 Task: Create a letterhead template for general business.
Action: Mouse pressed left at (339, 92)
Screenshot: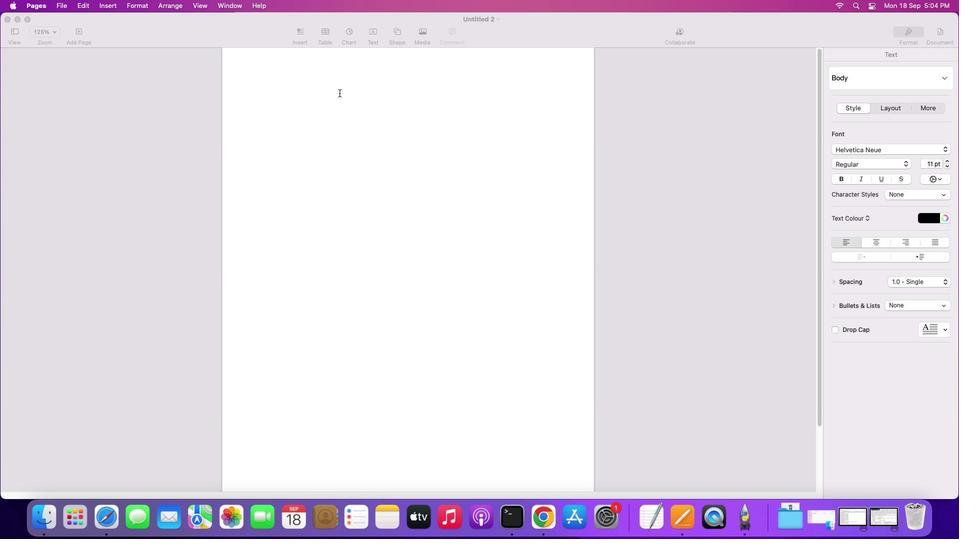 
Action: Mouse moved to (398, 33)
Screenshot: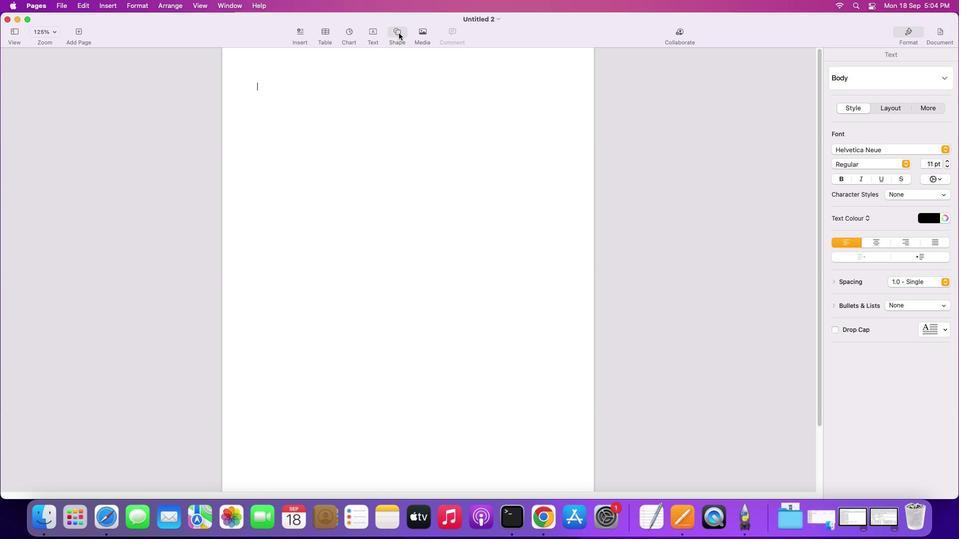 
Action: Mouse pressed left at (398, 33)
Screenshot: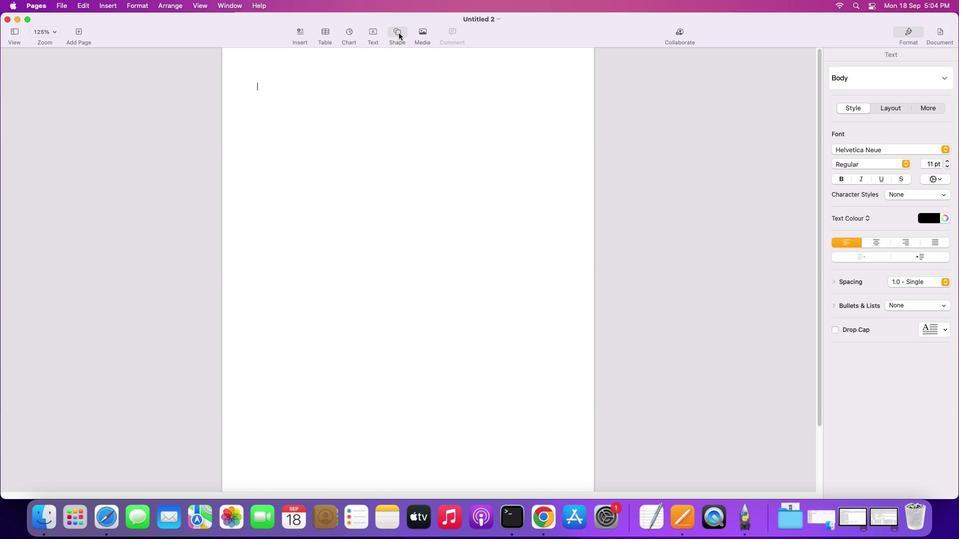
Action: Mouse moved to (388, 108)
Screenshot: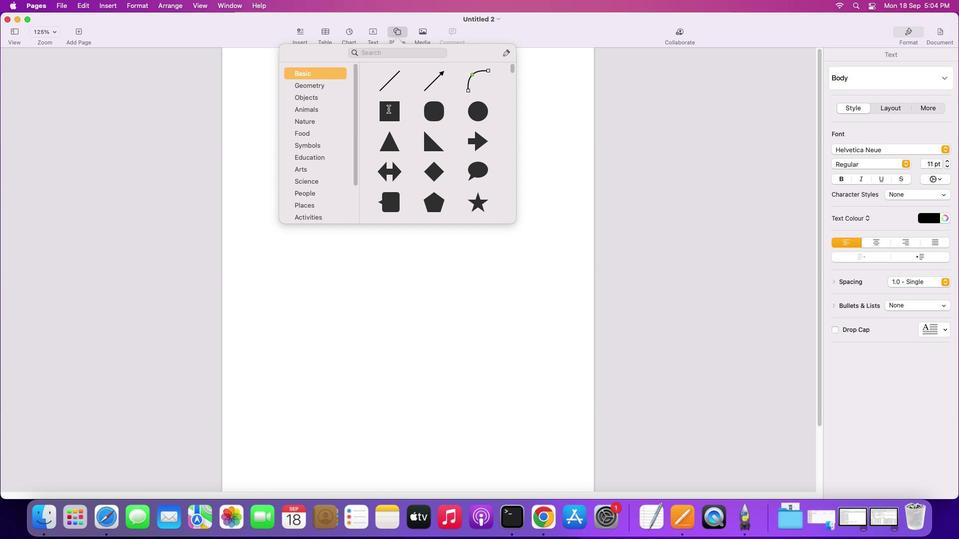 
Action: Mouse pressed left at (388, 108)
Screenshot: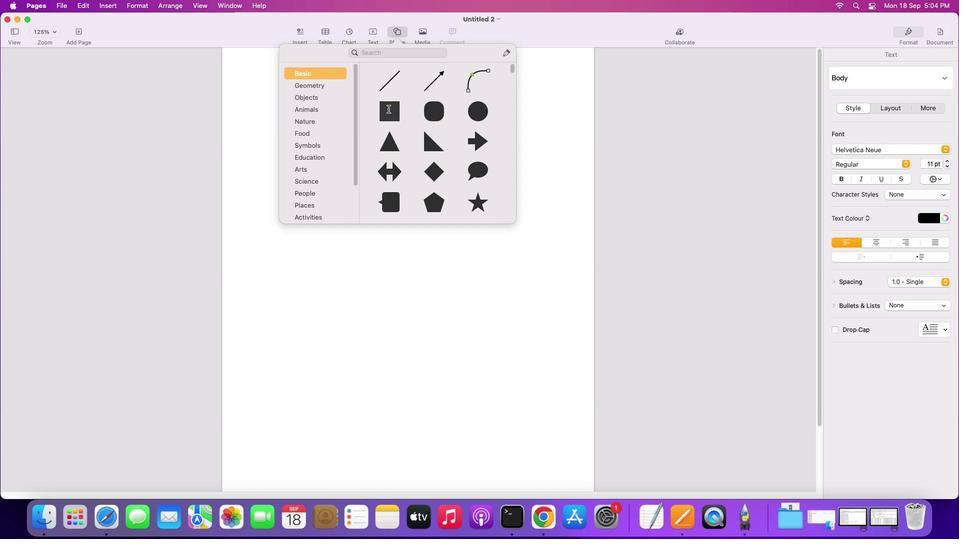 
Action: Mouse moved to (397, 118)
Screenshot: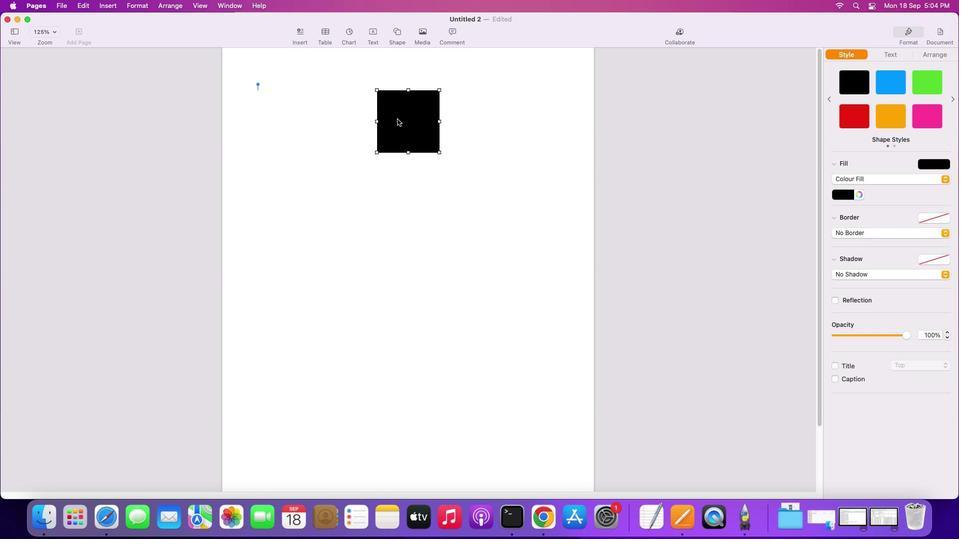 
Action: Mouse pressed left at (397, 118)
Screenshot: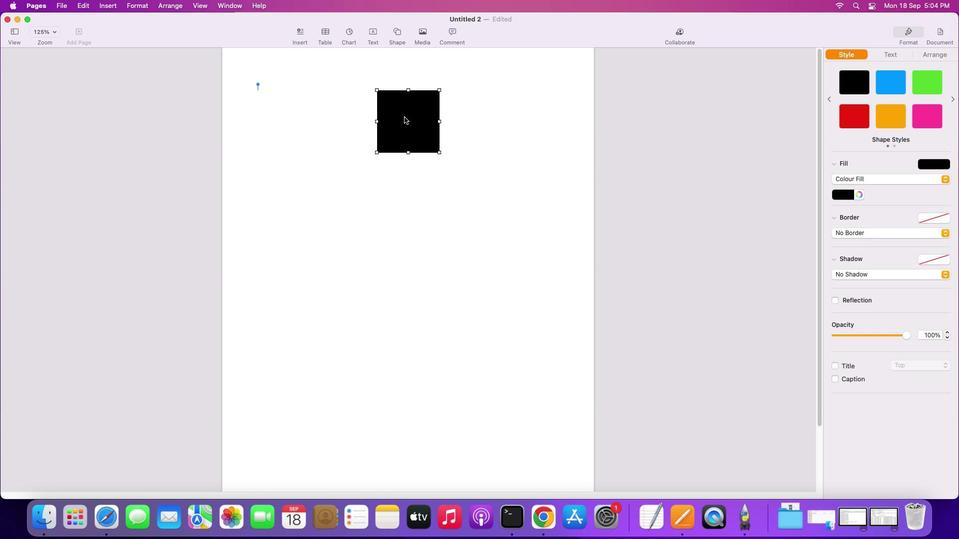 
Action: Mouse moved to (490, 78)
Screenshot: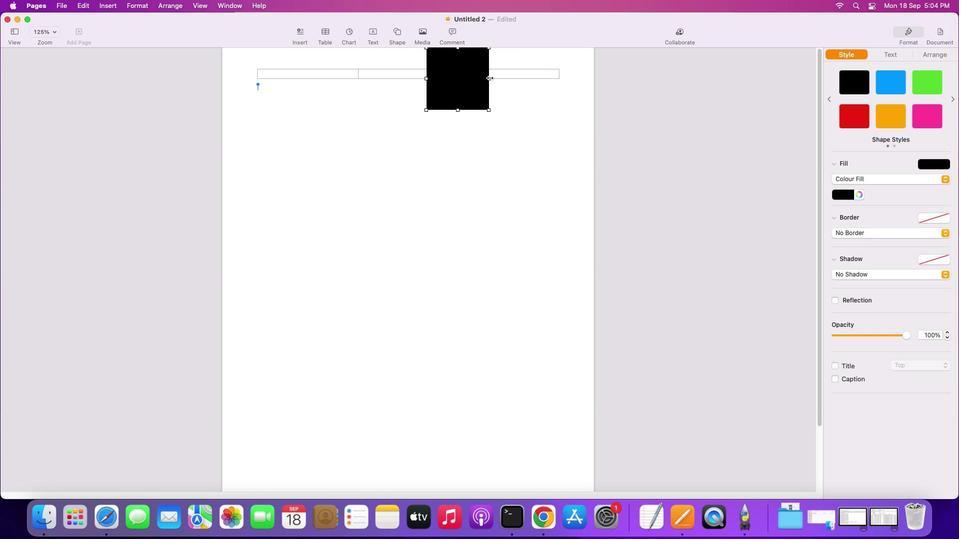 
Action: Mouse pressed left at (490, 78)
Screenshot: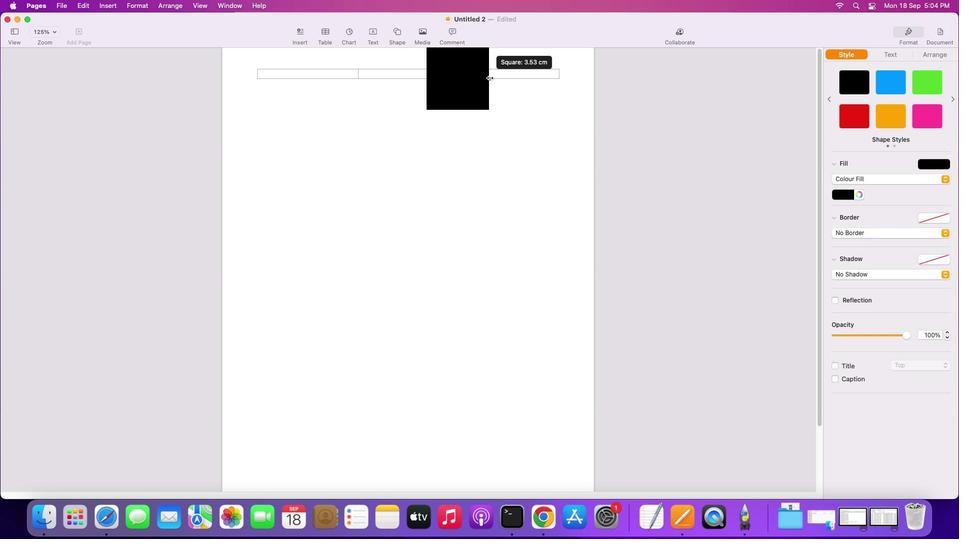 
Action: Mouse moved to (426, 78)
Screenshot: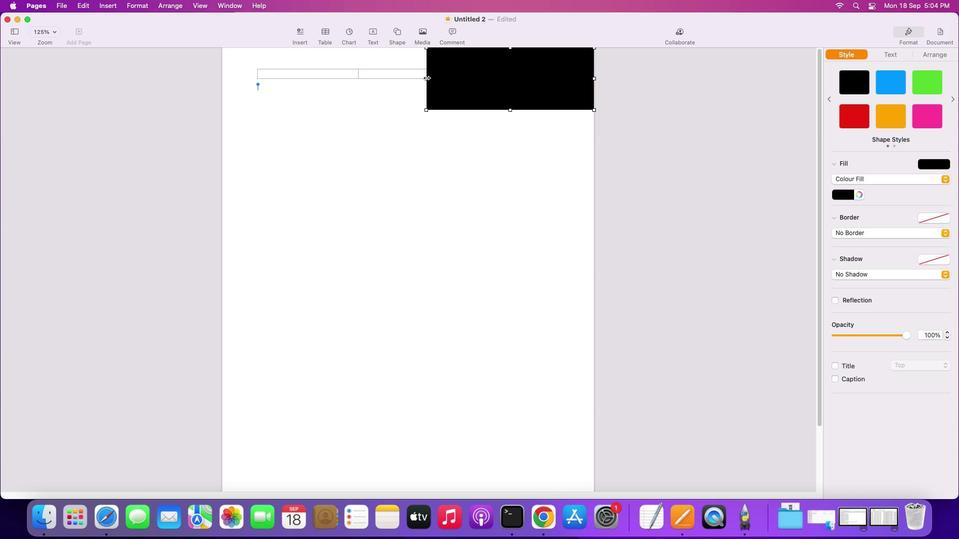 
Action: Mouse pressed left at (426, 78)
Screenshot: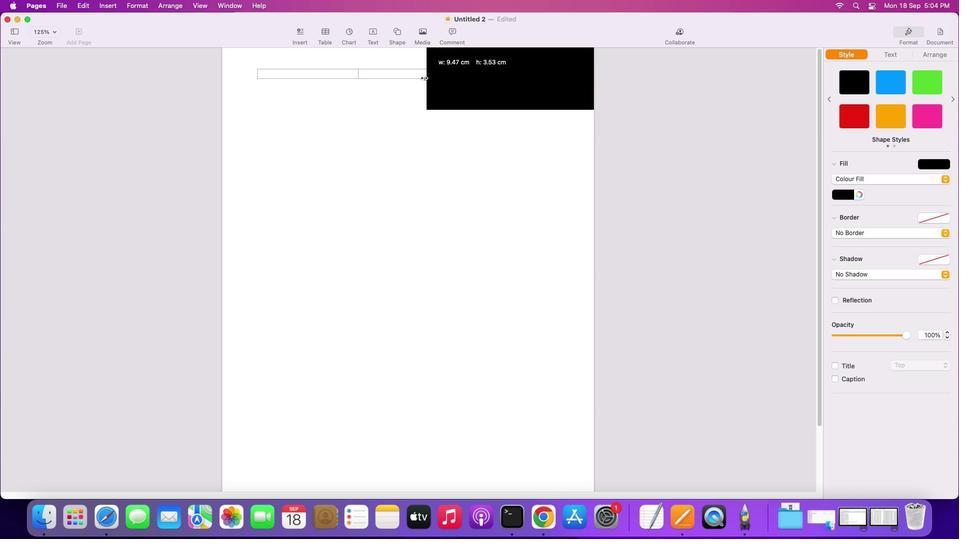 
Action: Mouse moved to (494, 97)
Screenshot: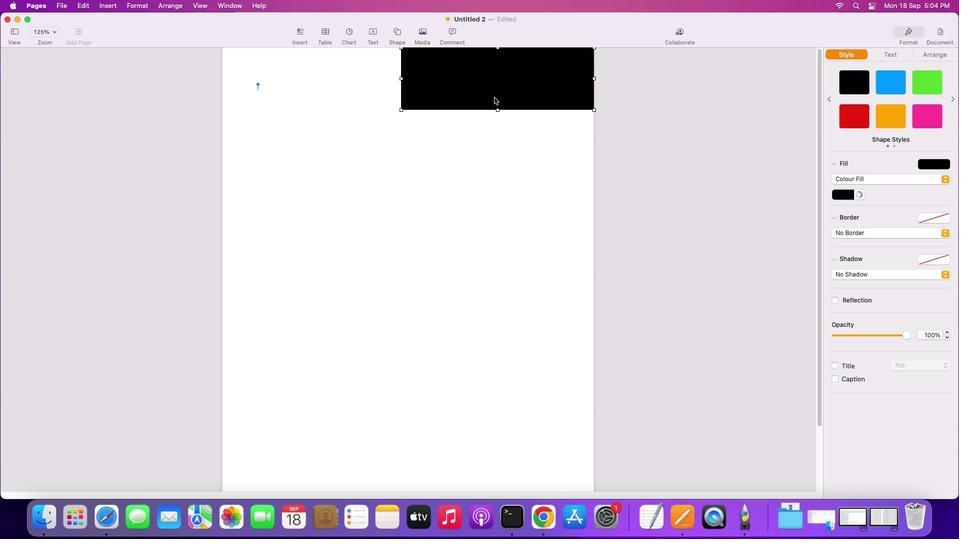 
Action: Mouse pressed right at (494, 97)
Screenshot: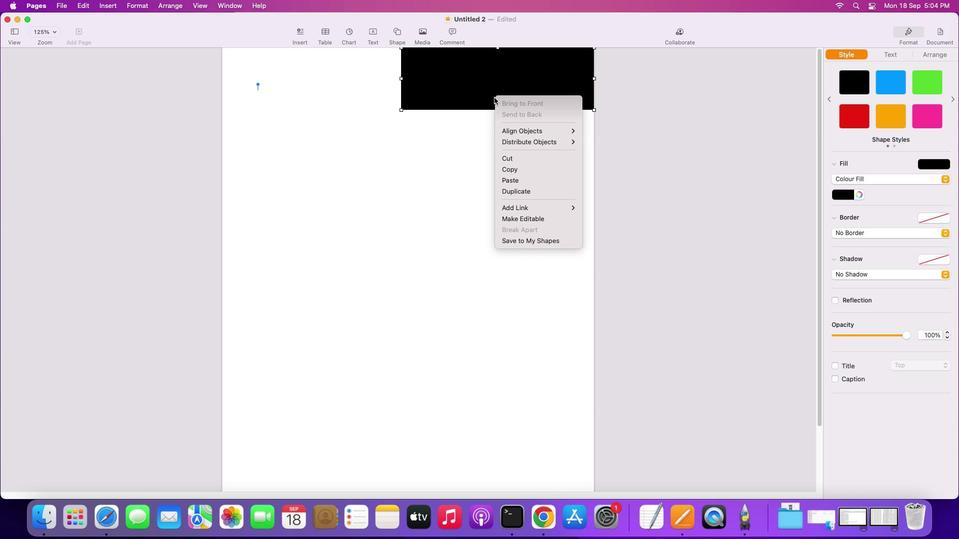 
Action: Mouse moved to (524, 217)
Screenshot: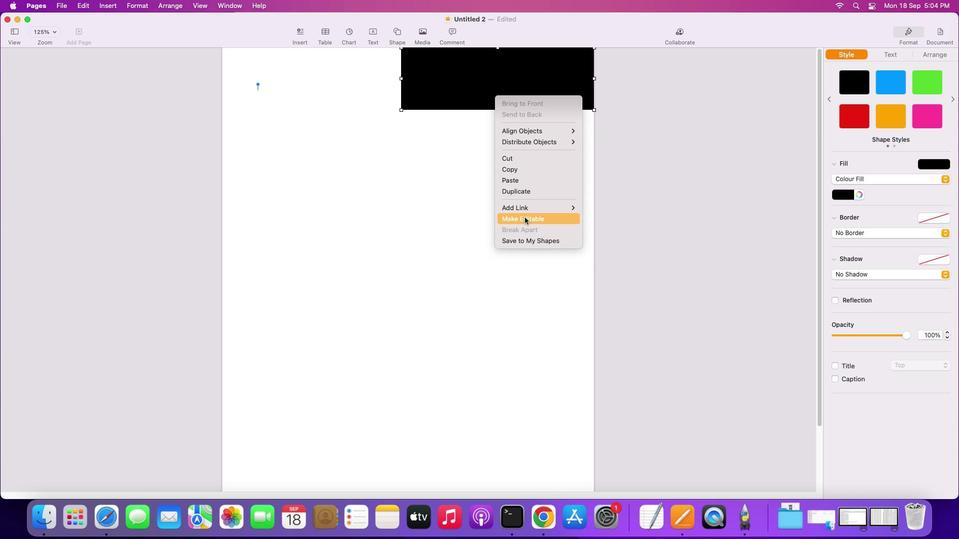 
Action: Mouse pressed left at (524, 217)
Screenshot: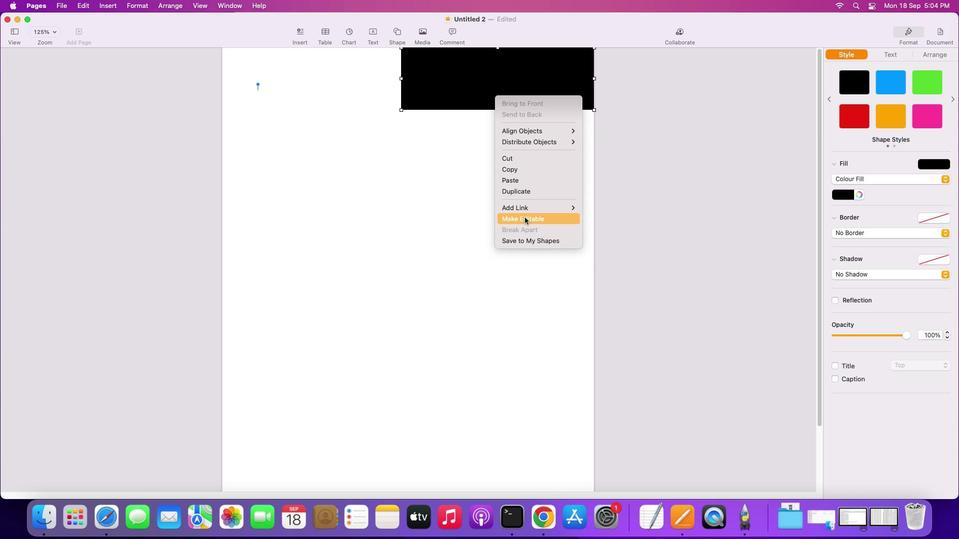 
Action: Mouse moved to (401, 77)
Screenshot: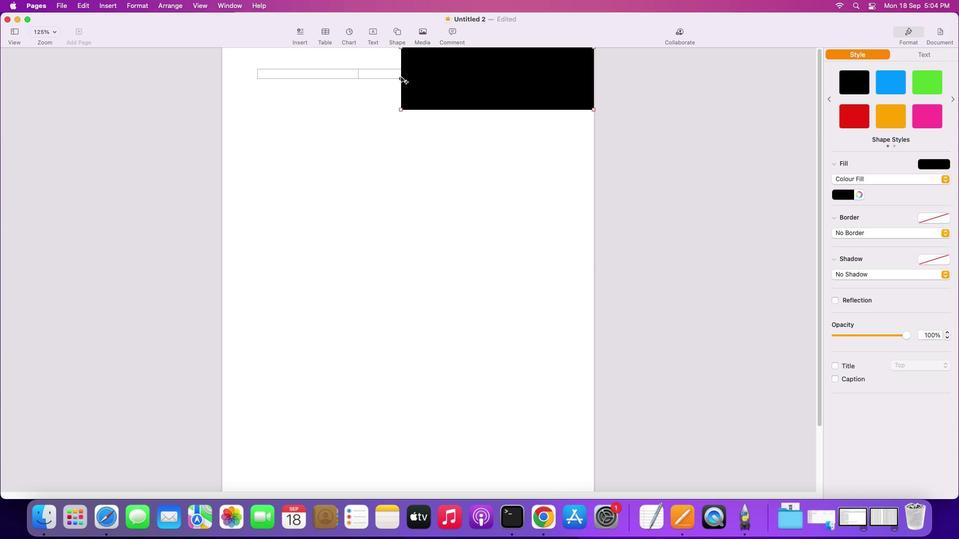 
Action: Mouse pressed left at (401, 77)
Screenshot: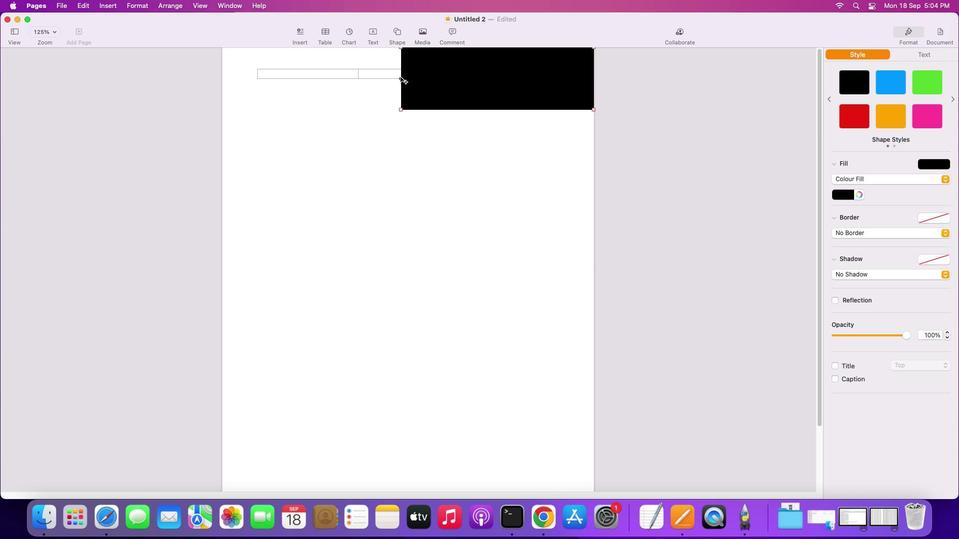 
Action: Mouse moved to (498, 108)
Screenshot: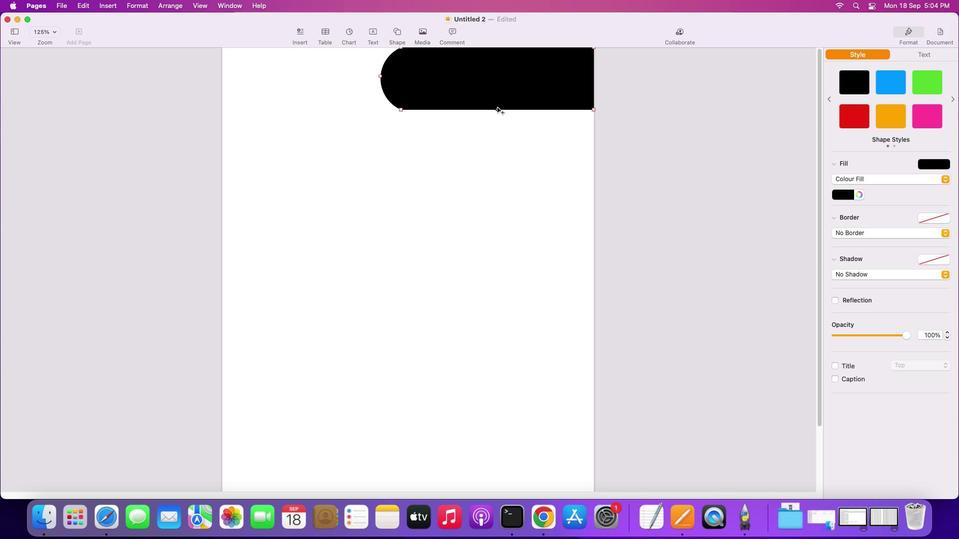 
Action: Mouse pressed left at (498, 108)
Screenshot: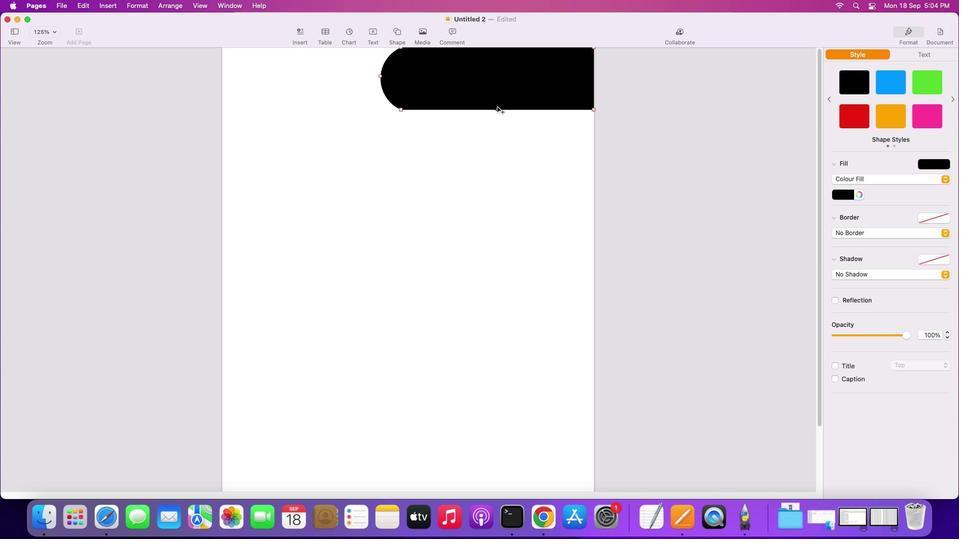 
Action: Mouse moved to (401, 109)
Screenshot: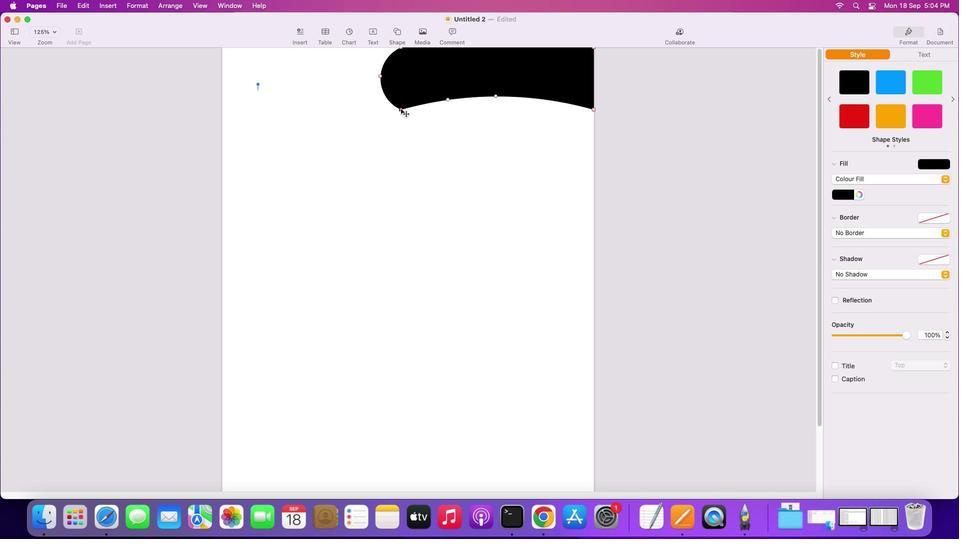 
Action: Mouse pressed left at (401, 109)
Screenshot: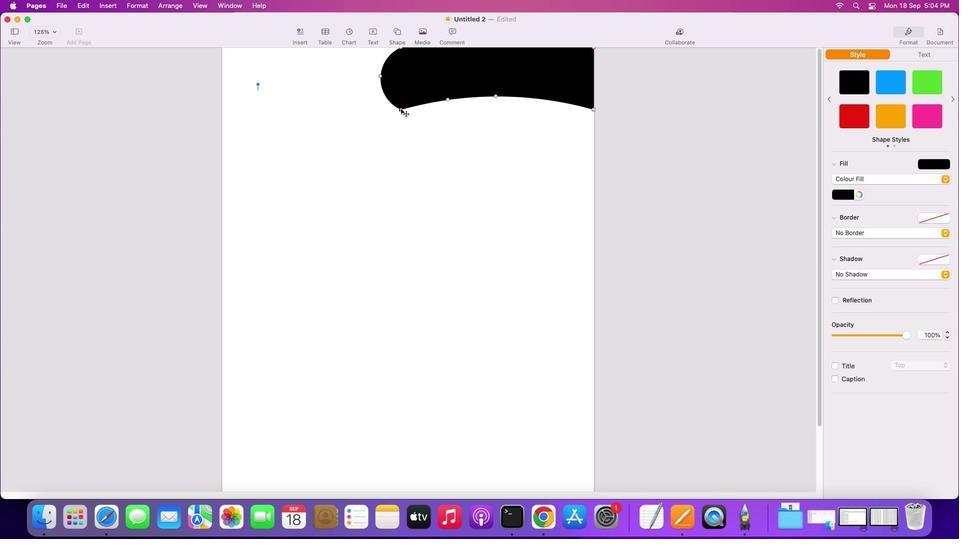 
Action: Mouse moved to (464, 90)
Screenshot: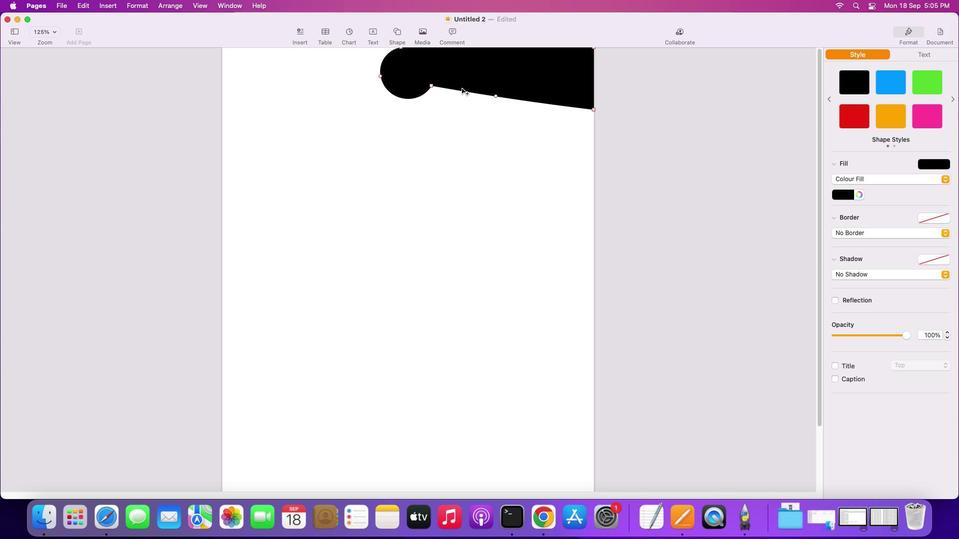 
Action: Mouse pressed left at (464, 90)
Screenshot: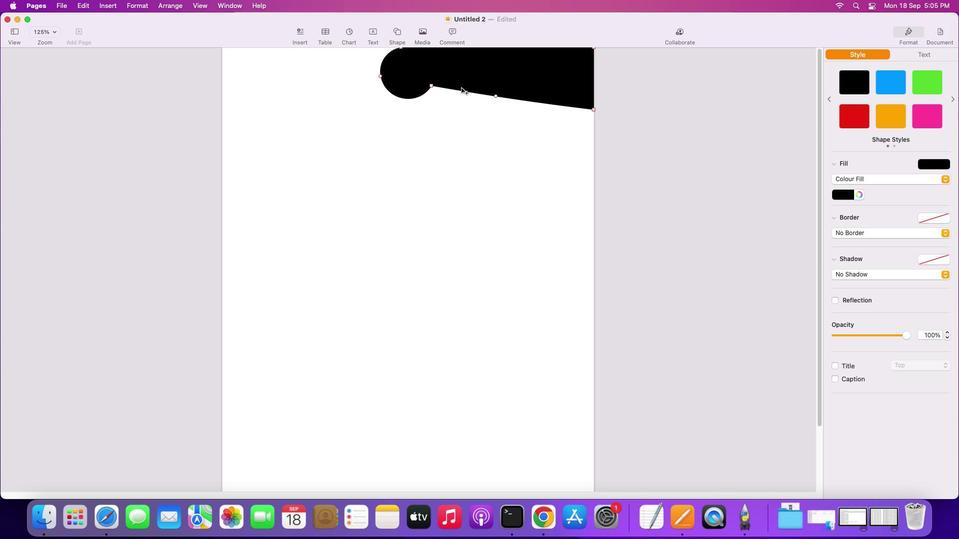 
Action: Mouse moved to (439, 81)
Screenshot: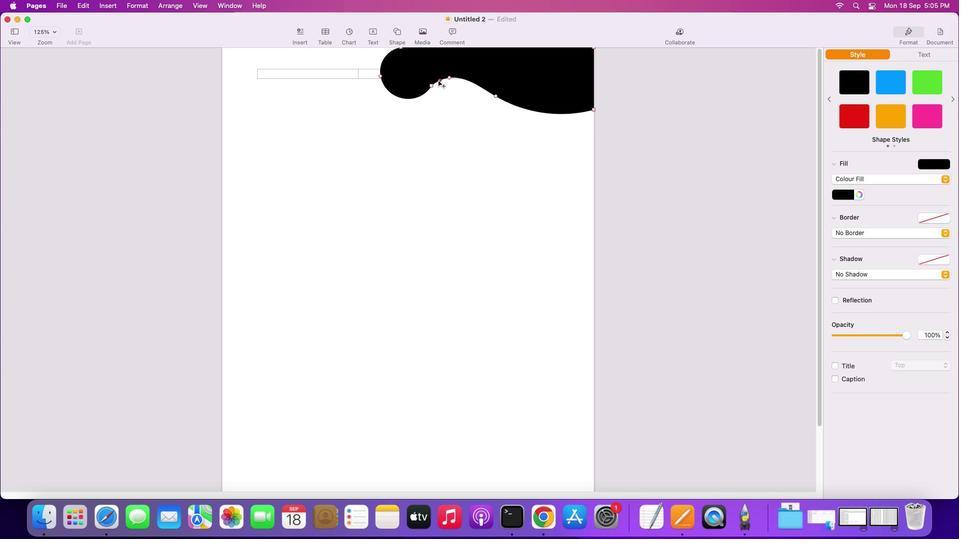 
Action: Mouse pressed left at (439, 81)
Screenshot: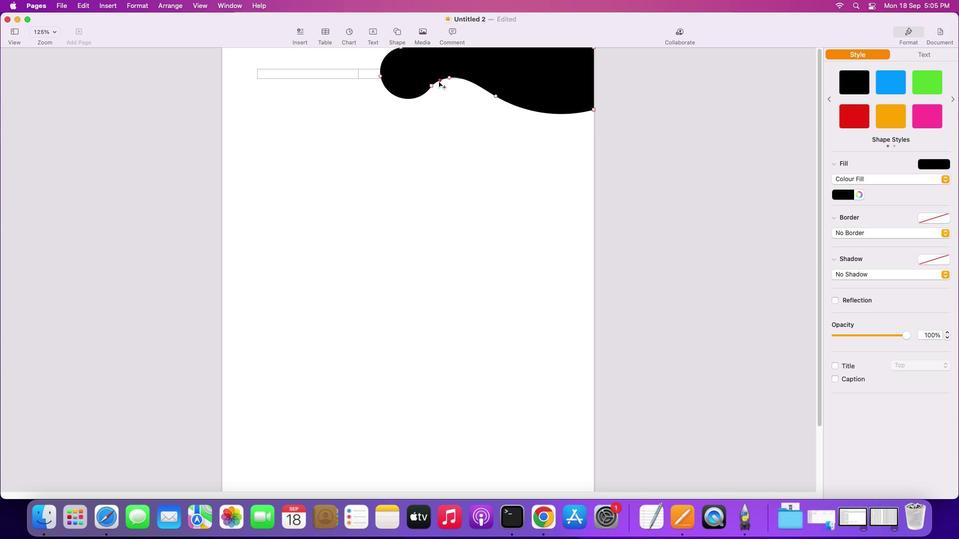 
Action: Mouse moved to (472, 75)
Screenshot: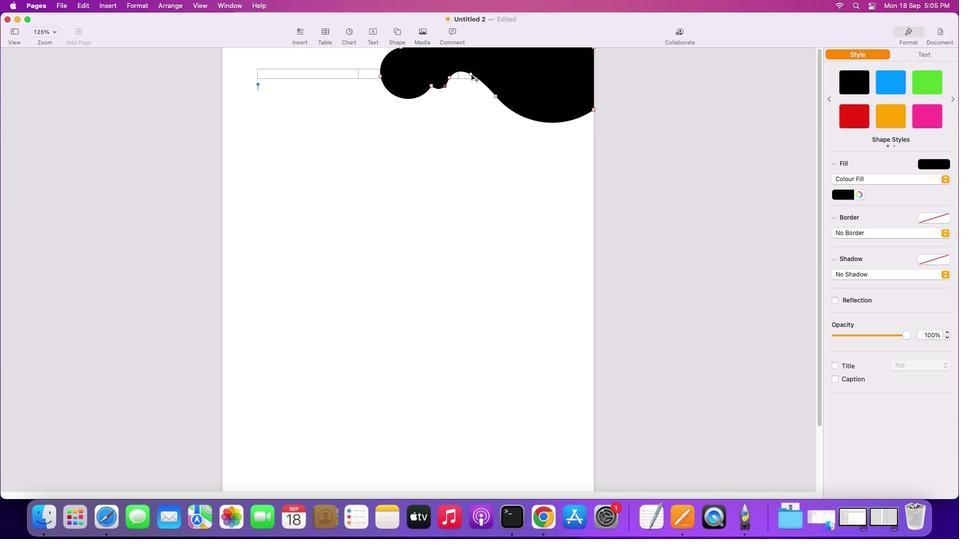
Action: Mouse pressed left at (472, 75)
Screenshot: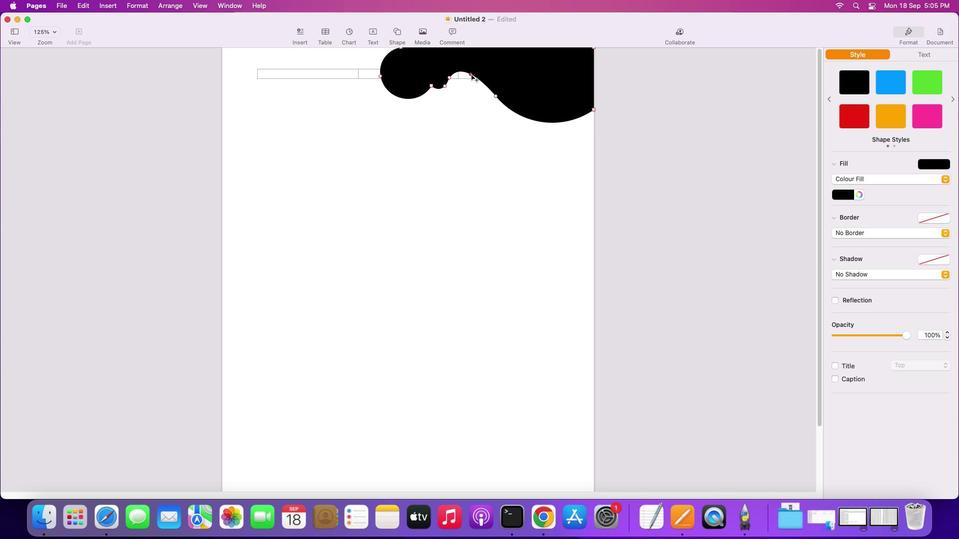 
Action: Mouse moved to (545, 114)
Screenshot: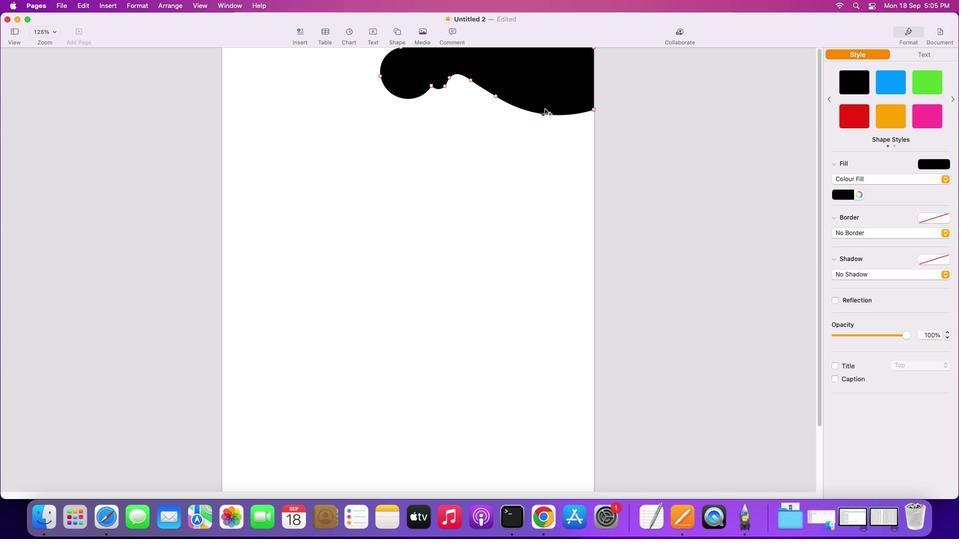 
Action: Mouse pressed left at (545, 114)
Screenshot: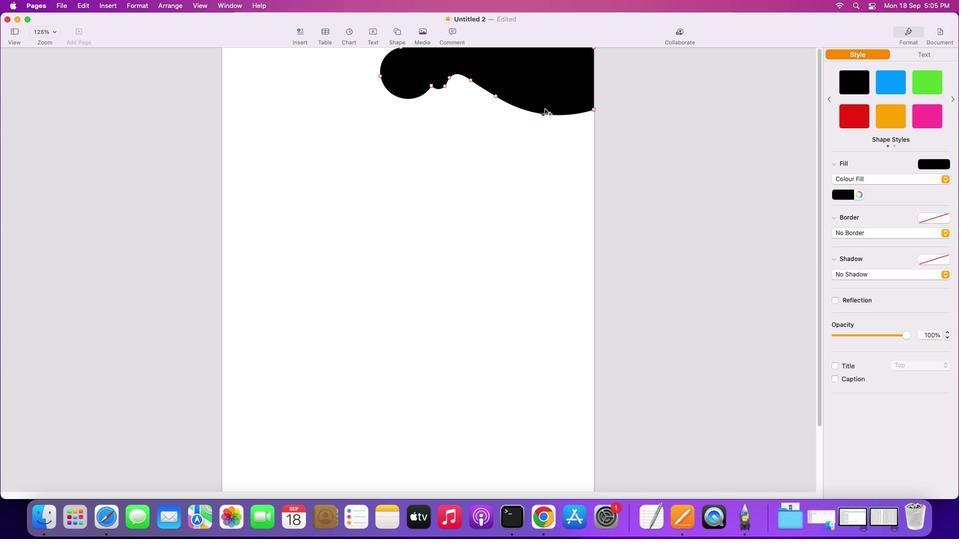 
Action: Mouse moved to (573, 86)
Screenshot: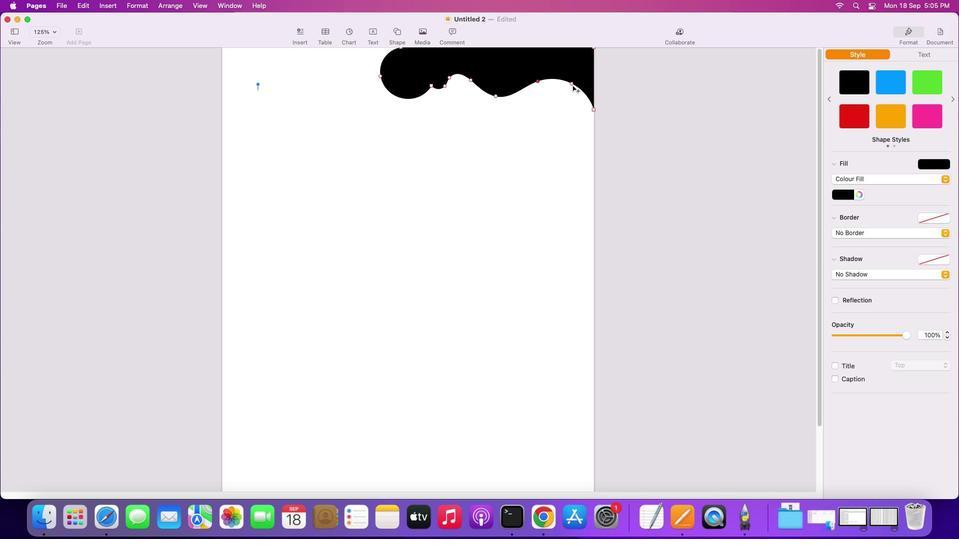 
Action: Mouse pressed left at (573, 86)
Screenshot: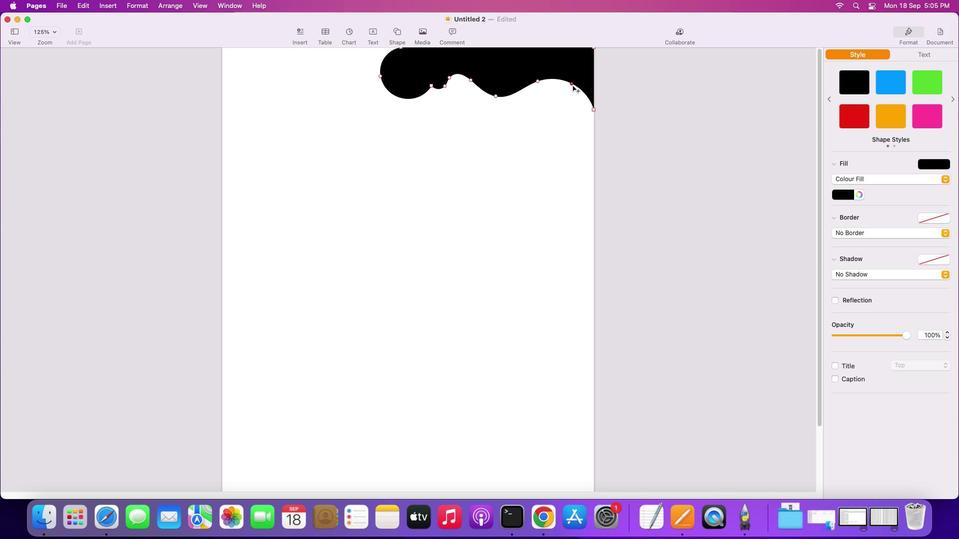 
Action: Mouse moved to (593, 109)
Screenshot: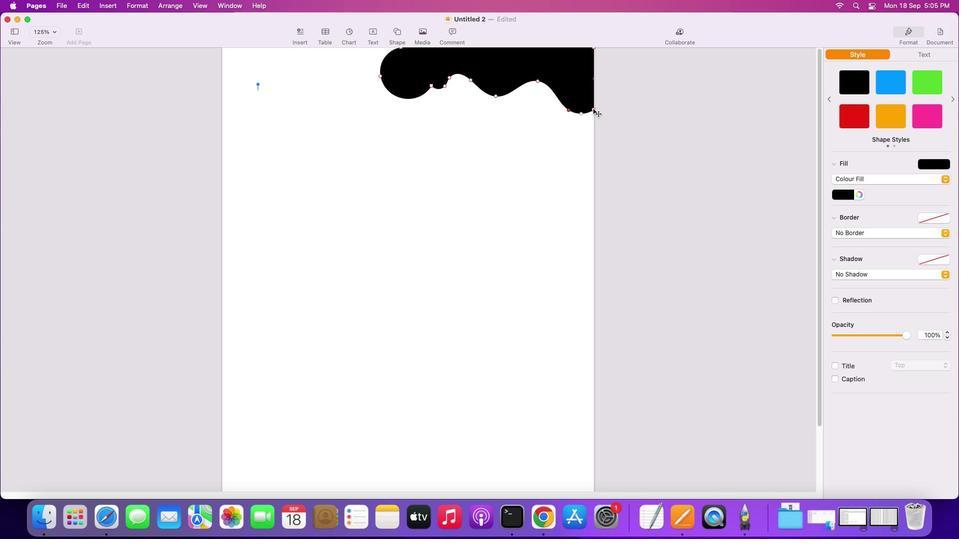 
Action: Mouse pressed left at (593, 109)
Screenshot: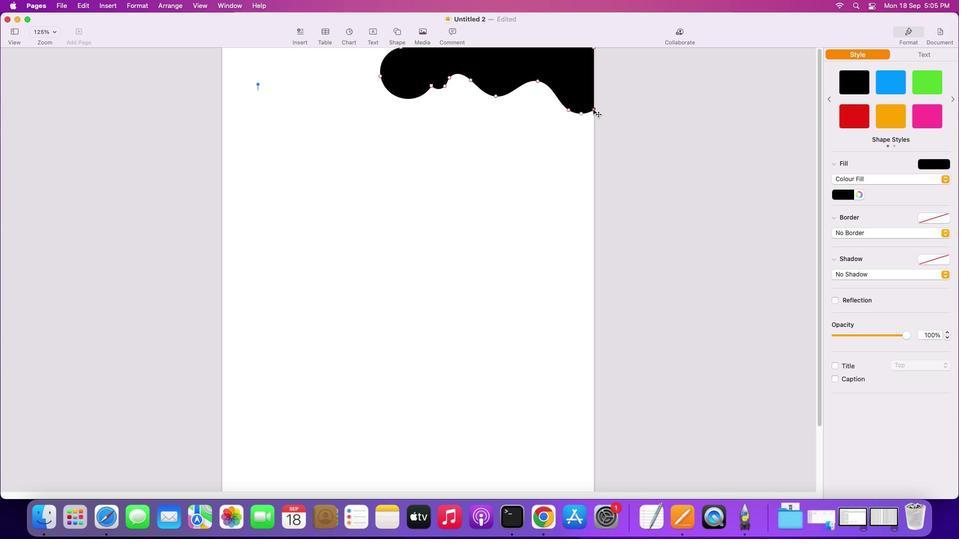 
Action: Mouse moved to (579, 120)
Screenshot: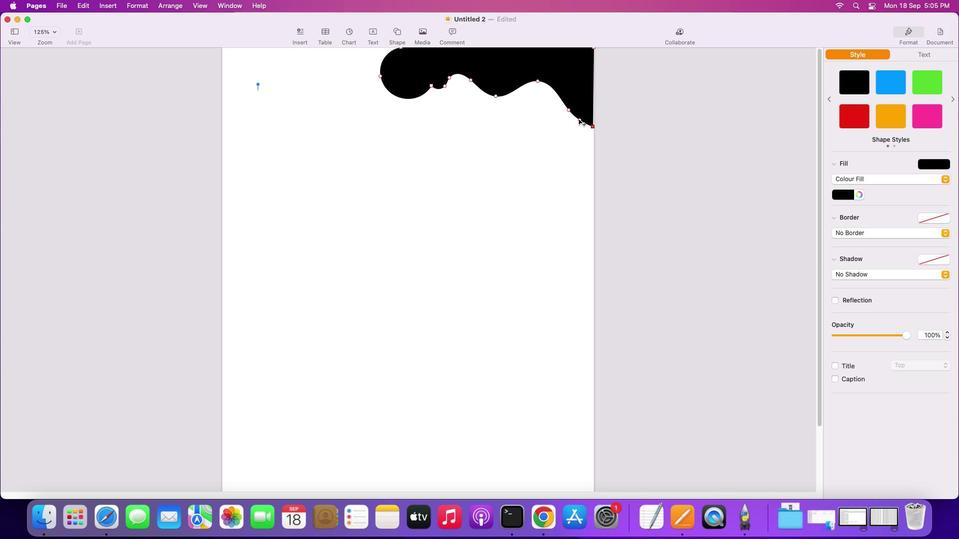 
Action: Mouse pressed left at (579, 120)
Screenshot: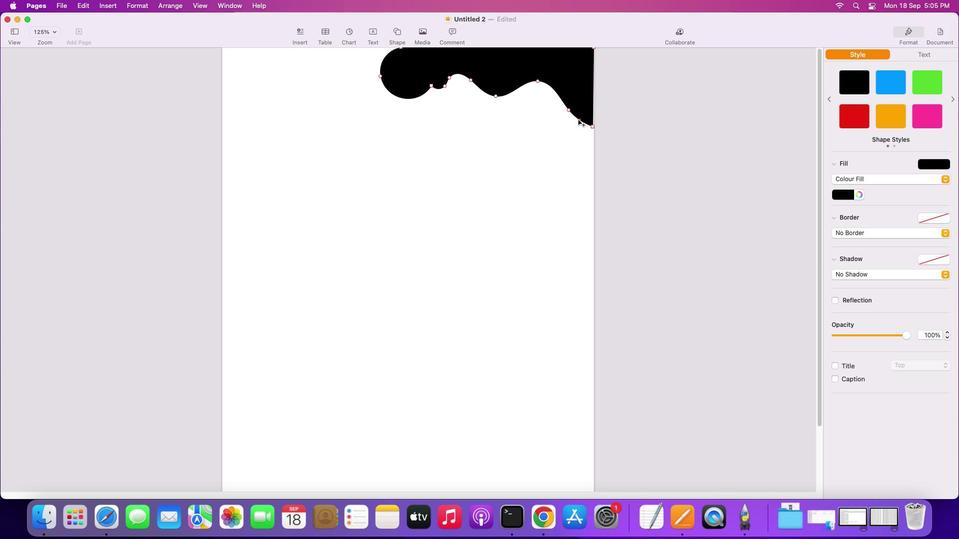 
Action: Mouse moved to (592, 127)
Screenshot: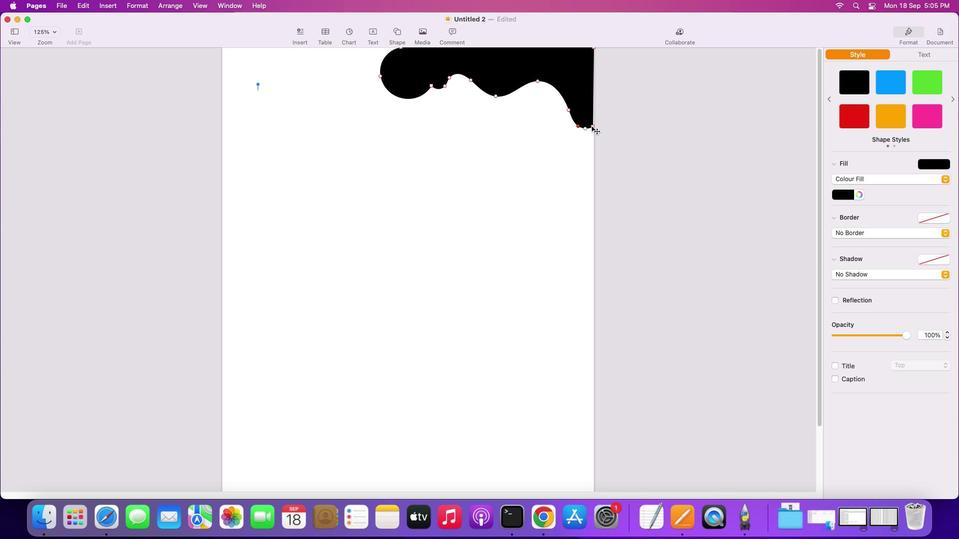 
Action: Mouse pressed left at (592, 127)
Screenshot: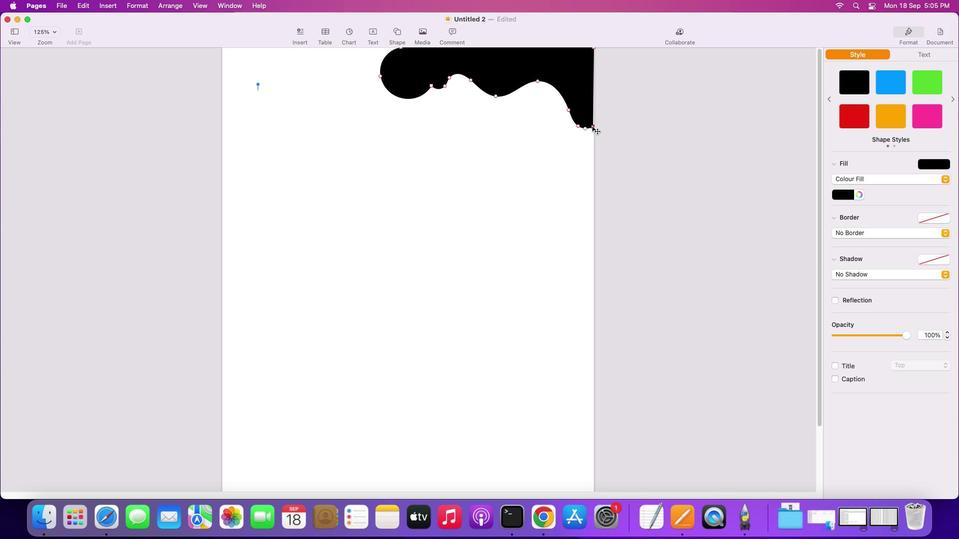 
Action: Mouse moved to (430, 85)
Screenshot: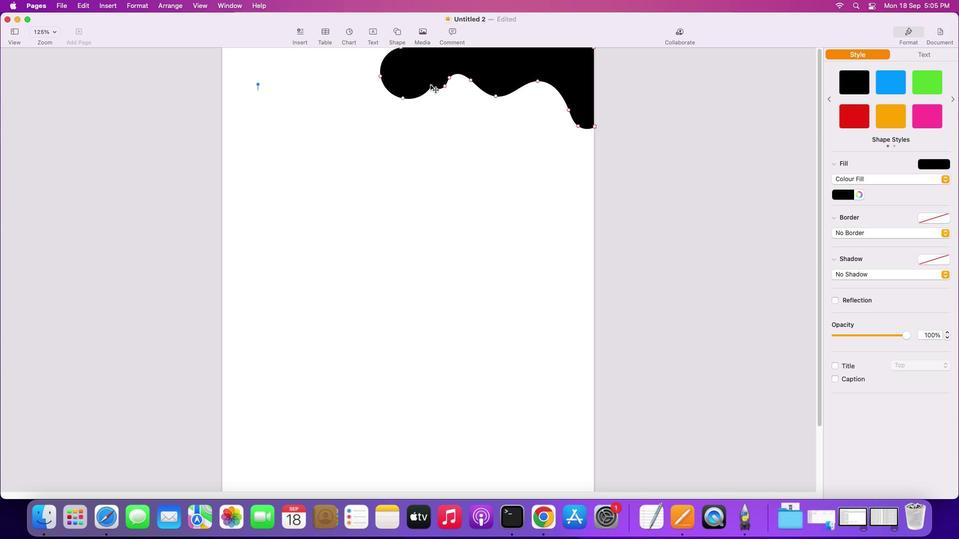 
Action: Mouse pressed left at (430, 85)
Screenshot: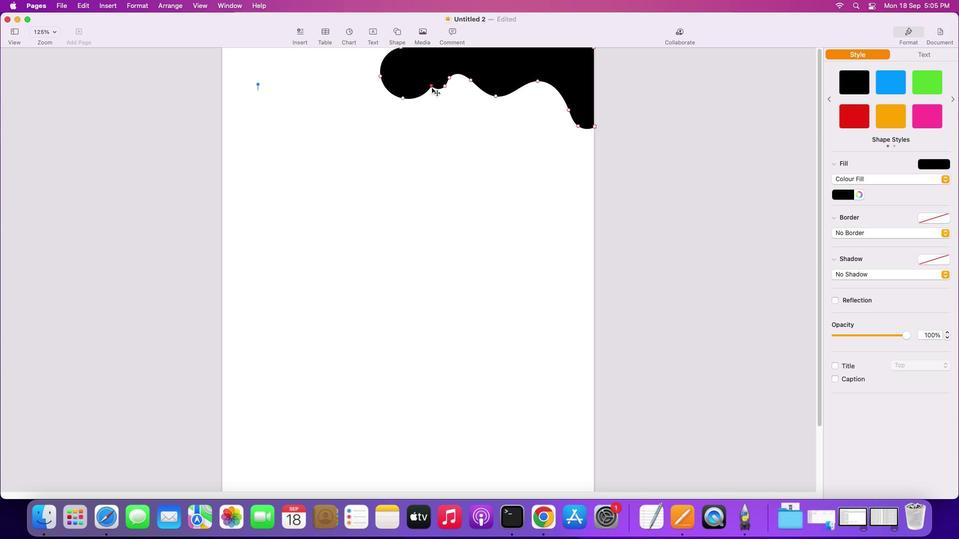 
Action: Mouse moved to (446, 85)
Screenshot: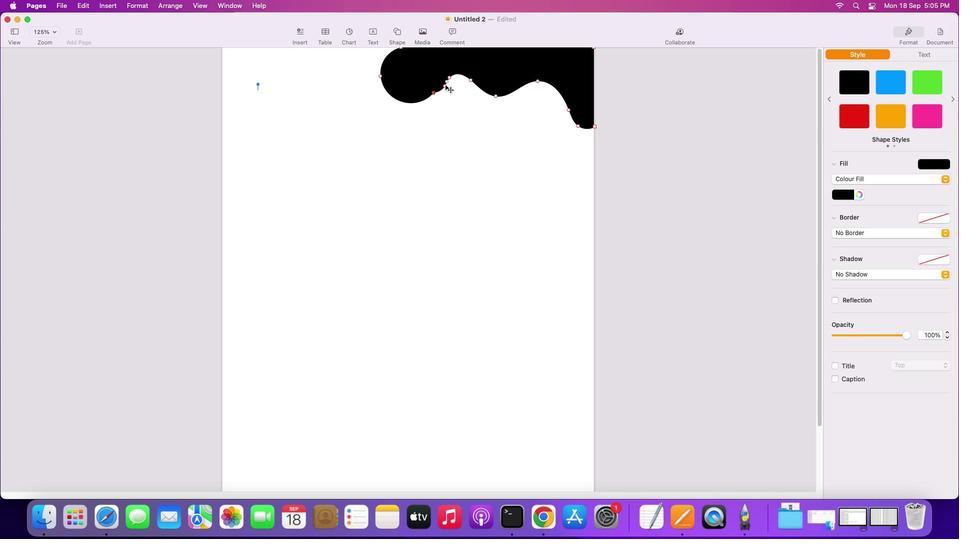 
Action: Mouse pressed left at (446, 85)
Screenshot: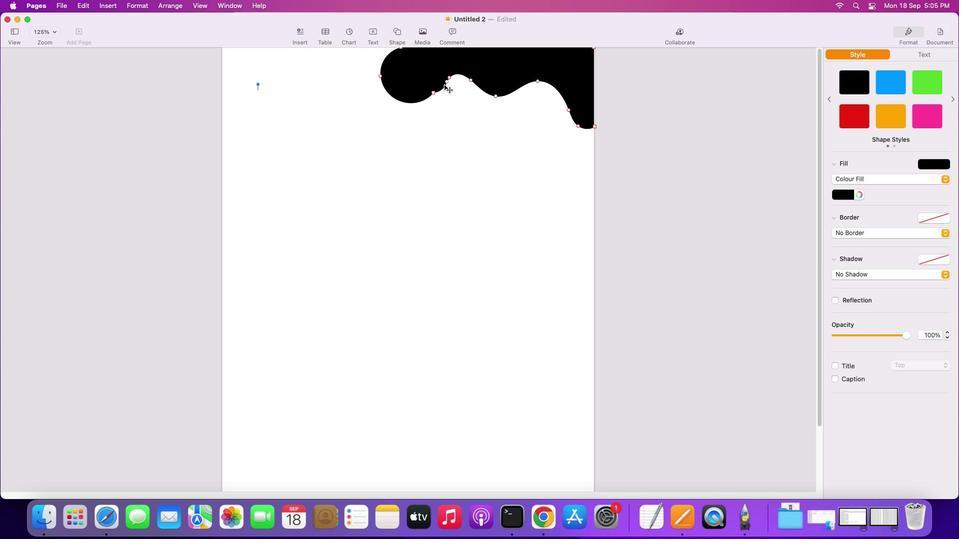 
Action: Mouse moved to (437, 85)
Screenshot: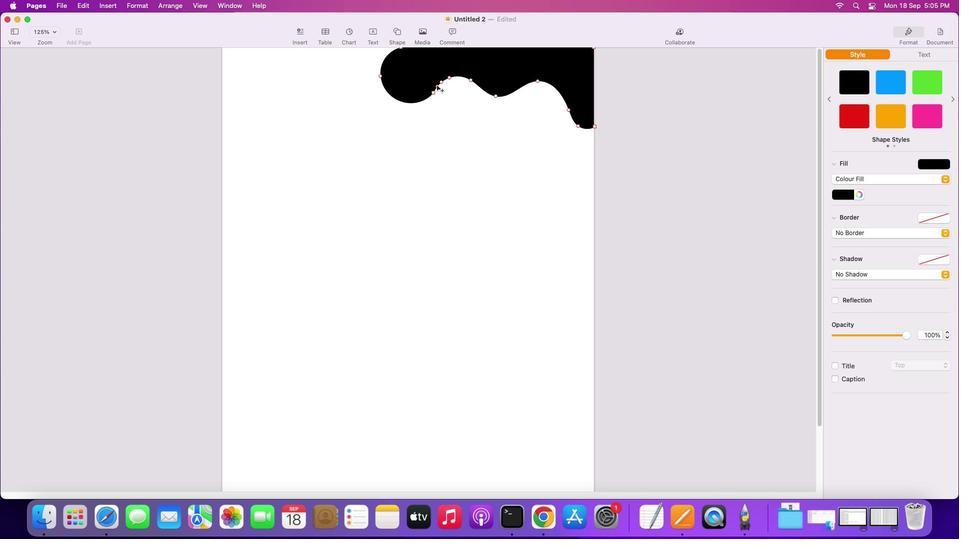 
Action: Mouse pressed left at (437, 85)
Screenshot: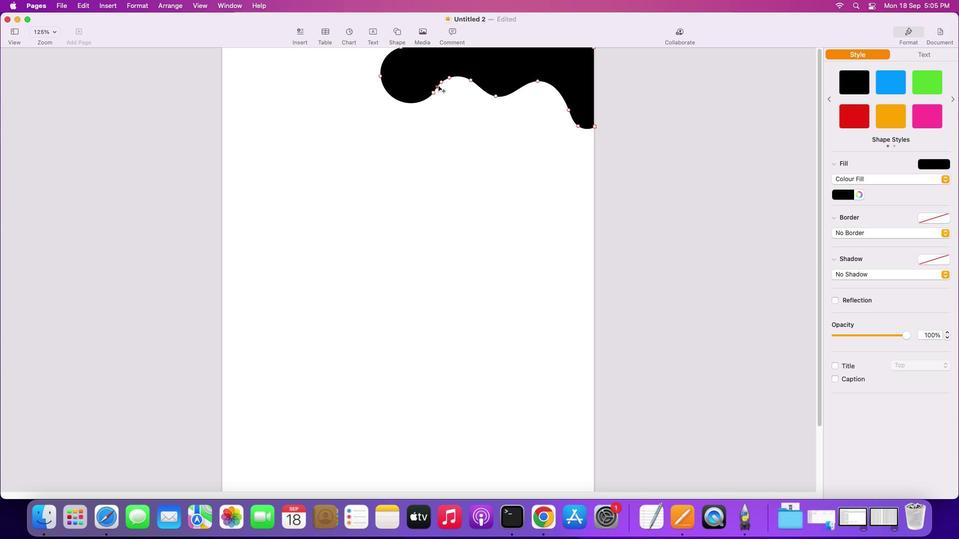 
Action: Mouse moved to (448, 102)
Screenshot: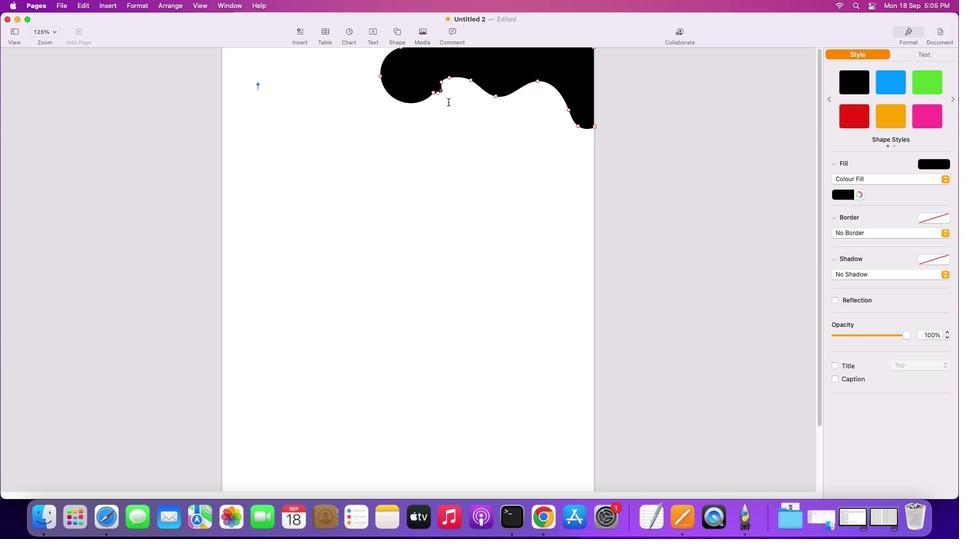 
Action: Mouse pressed left at (448, 102)
Screenshot: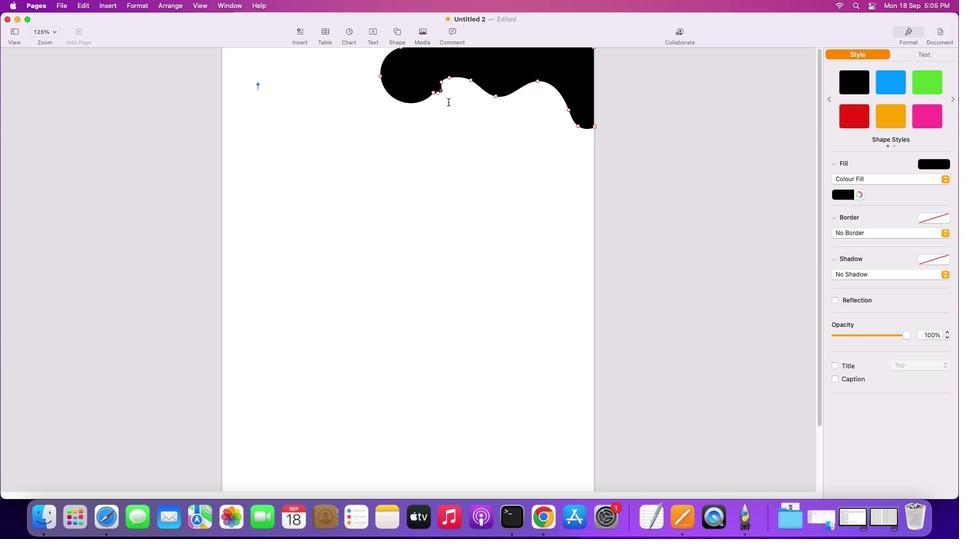 
Action: Mouse moved to (442, 100)
Screenshot: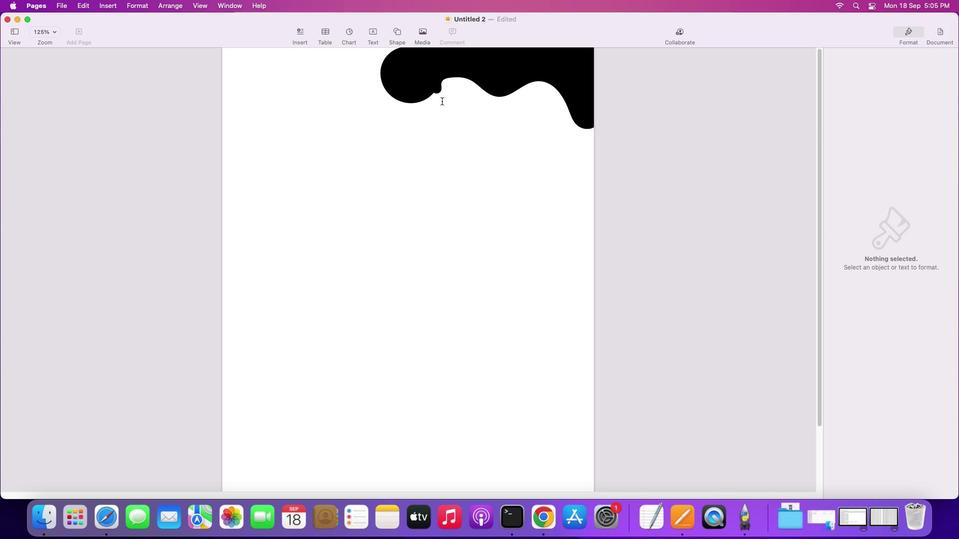 
Action: Key pressed Key.cmd'z''z'
Screenshot: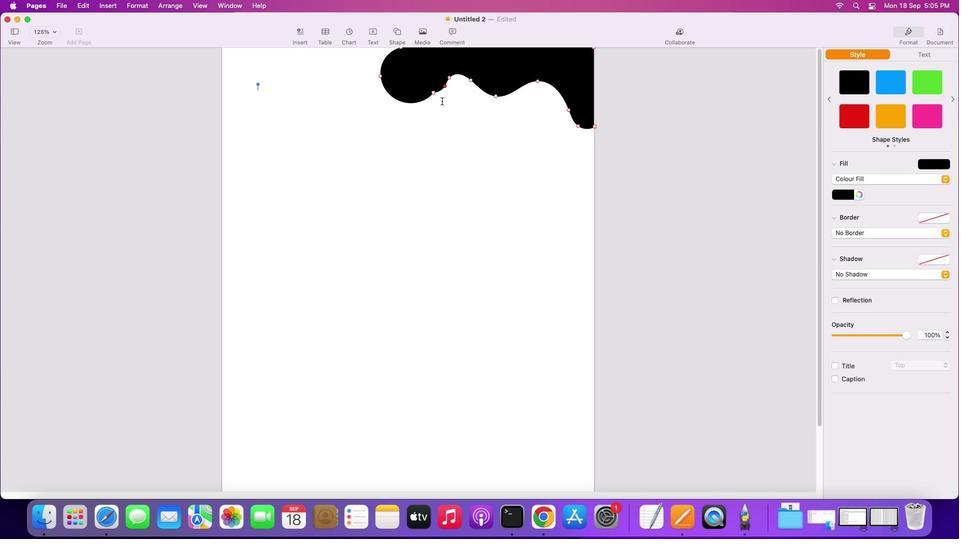 
Action: Mouse moved to (443, 101)
Screenshot: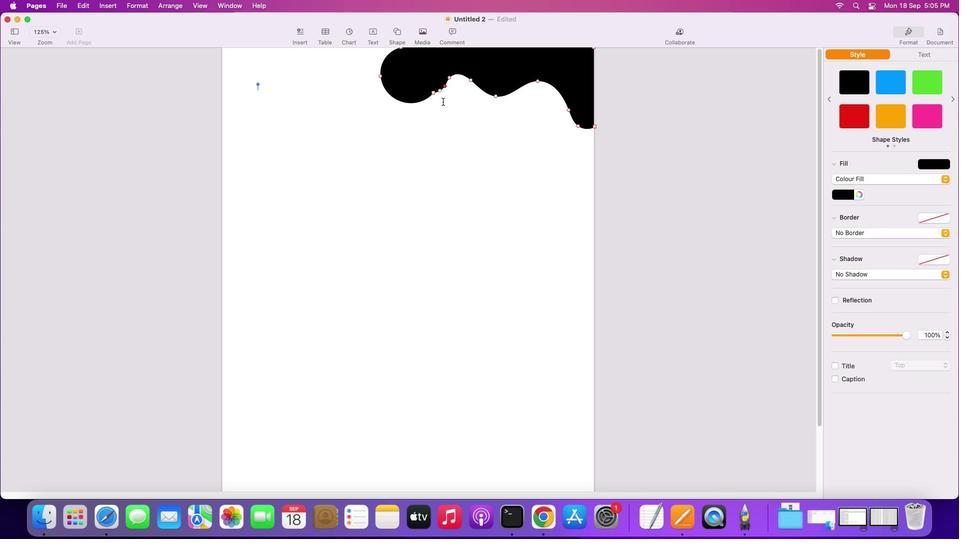 
Action: Key pressed Key.cmd
Screenshot: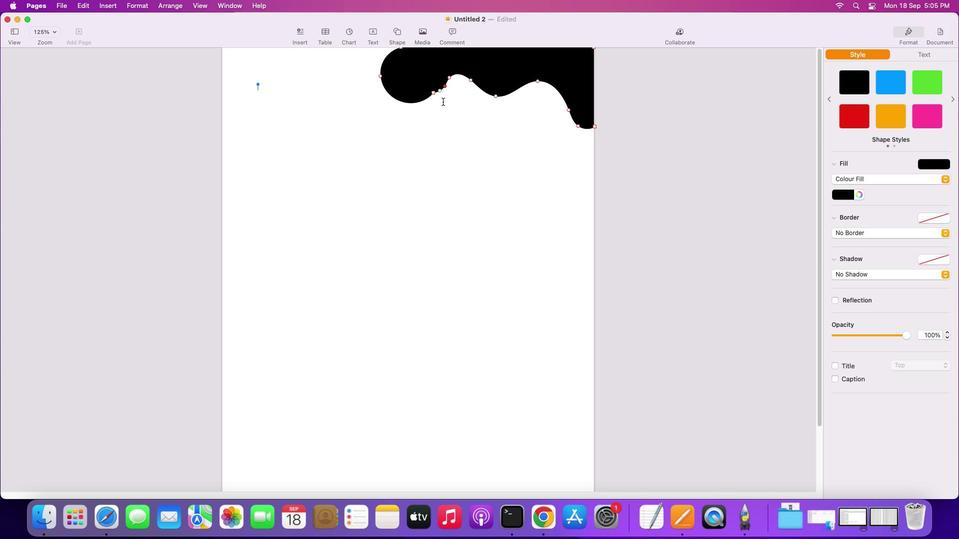 
Action: Mouse moved to (470, 117)
Screenshot: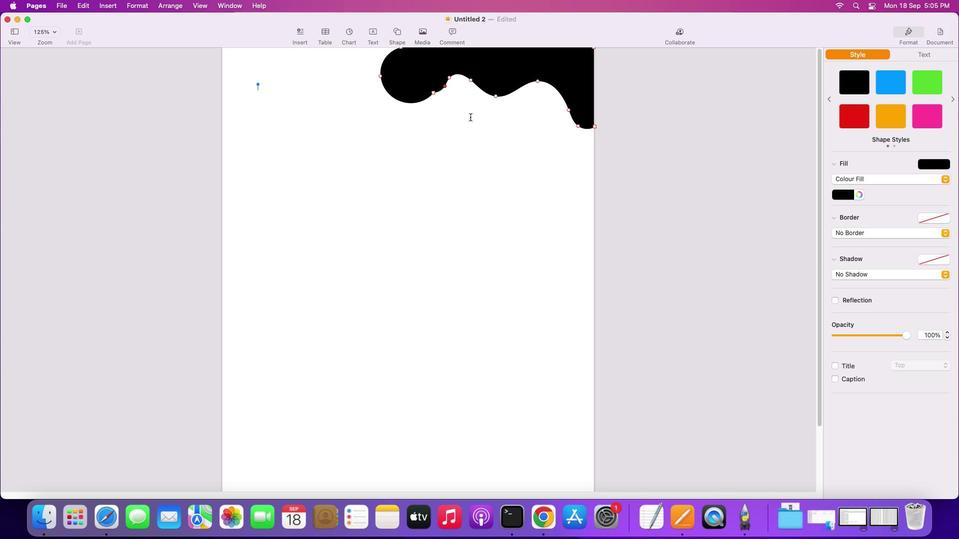 
Action: Key pressed Key.cmd'z'
Screenshot: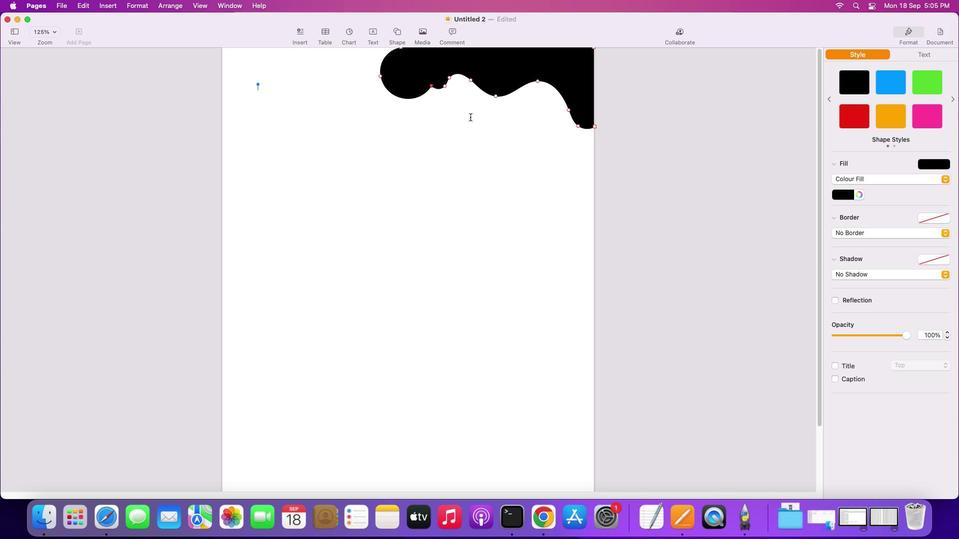 
Action: Mouse pressed left at (470, 117)
Screenshot: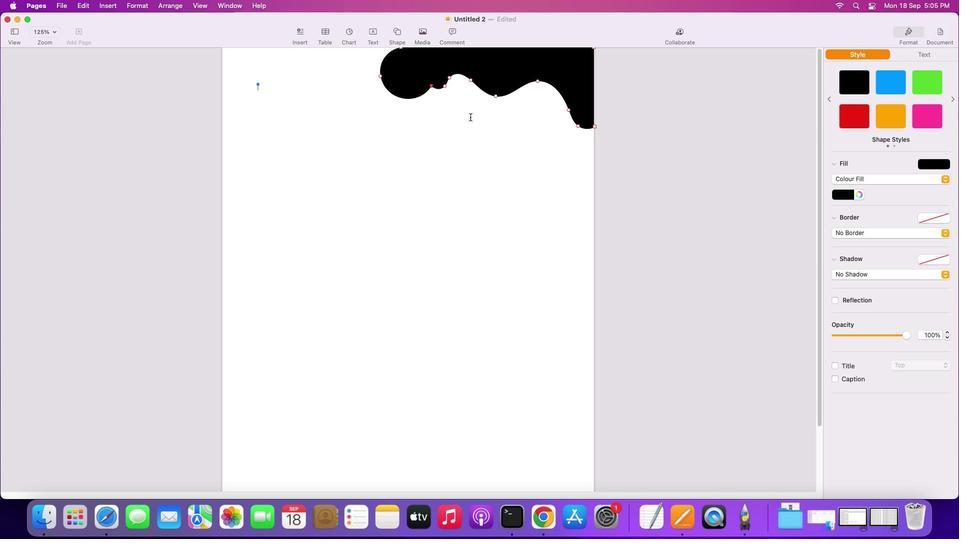 
Action: Mouse moved to (511, 66)
Screenshot: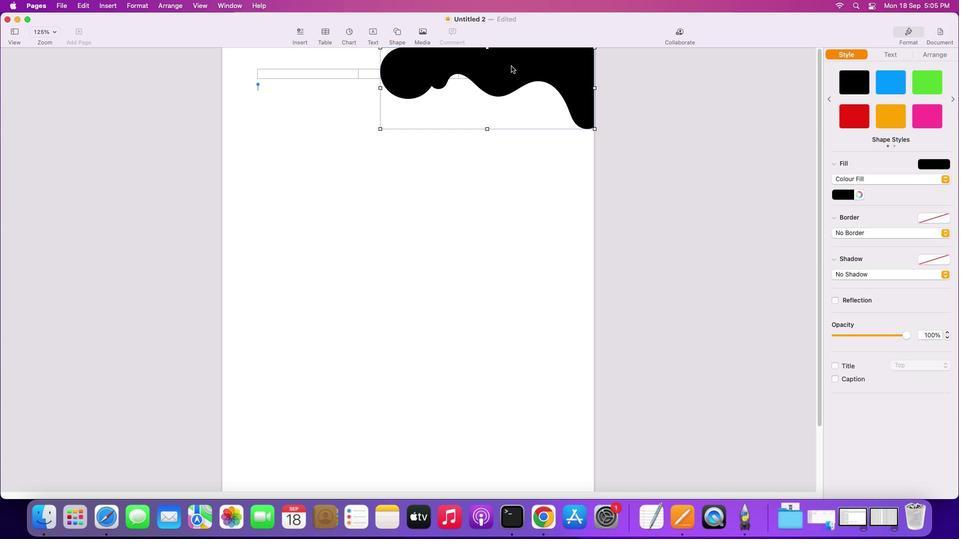 
Action: Mouse pressed left at (511, 66)
Screenshot: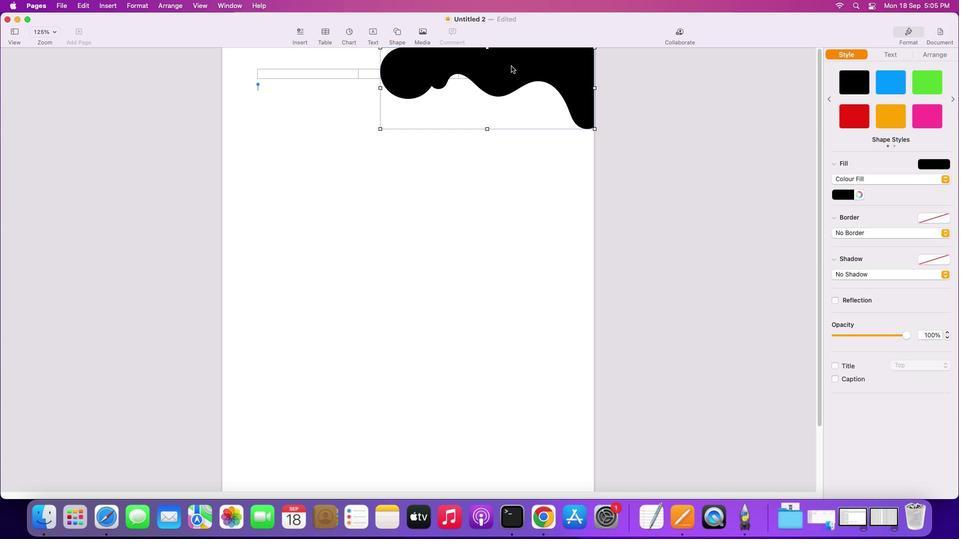 
Action: Mouse moved to (515, 69)
Screenshot: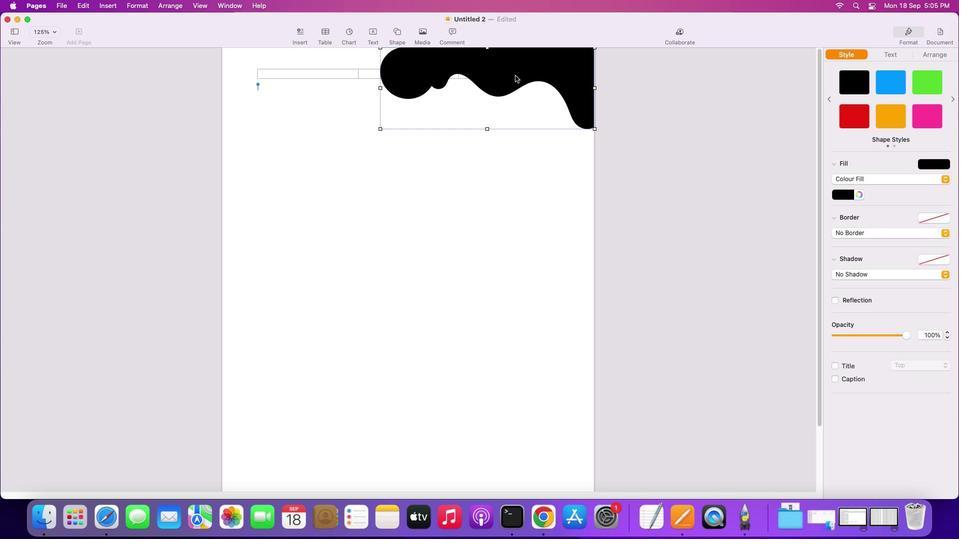 
Action: Mouse pressed left at (515, 69)
Screenshot: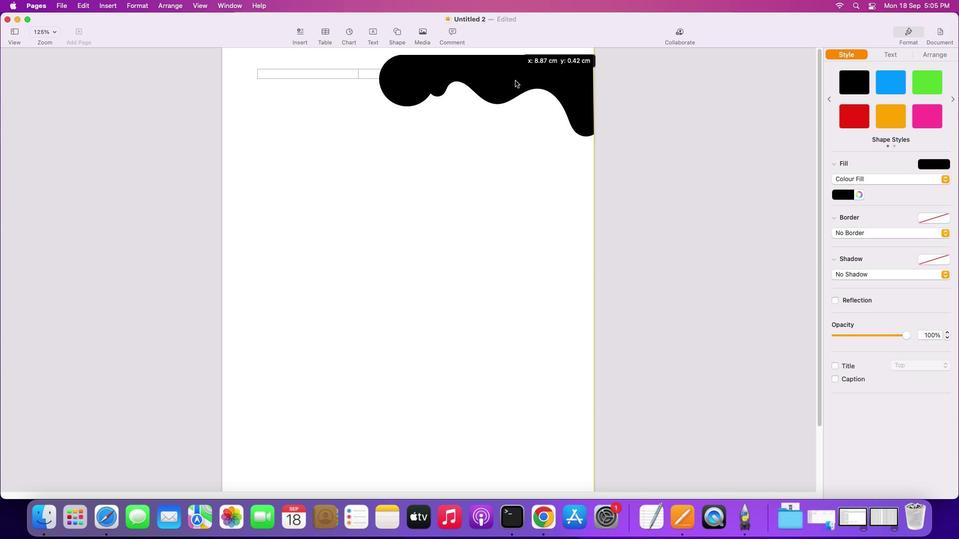 
Action: Mouse moved to (927, 52)
Screenshot: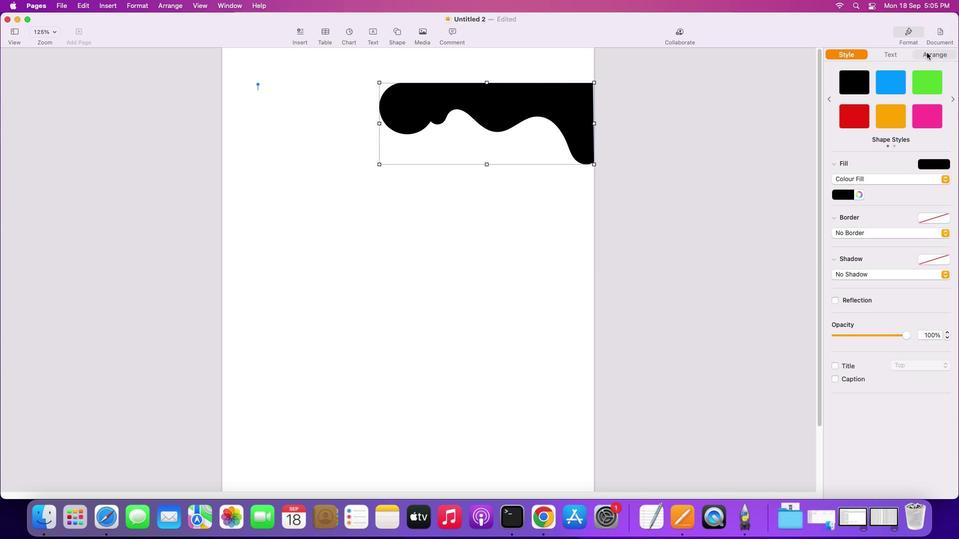 
Action: Mouse pressed left at (927, 52)
Screenshot: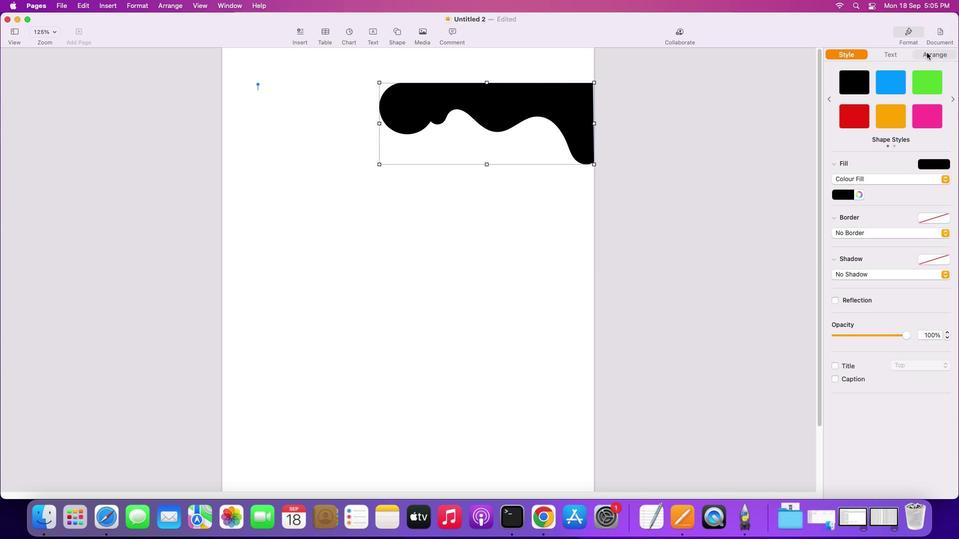
Action: Mouse moved to (861, 84)
Screenshot: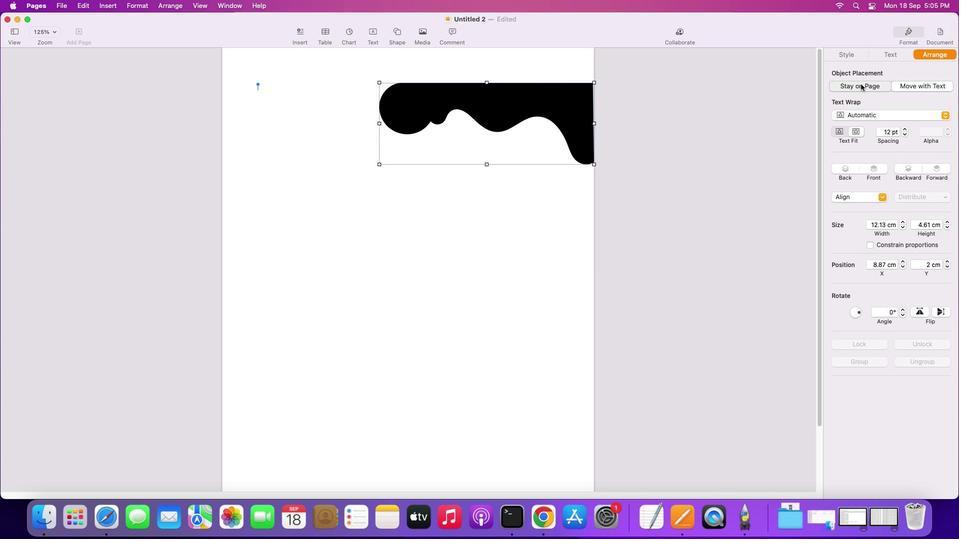 
Action: Mouse pressed left at (861, 84)
Screenshot: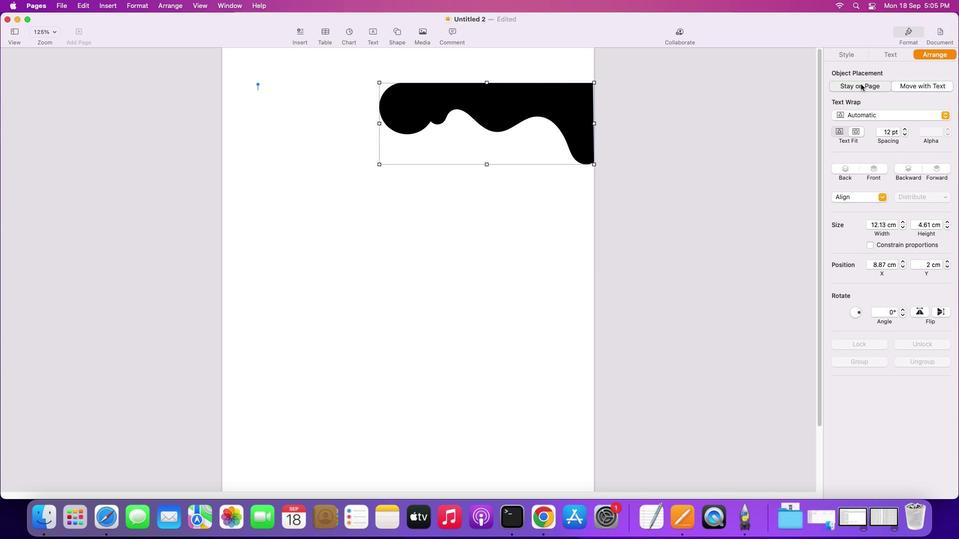 
Action: Mouse moved to (589, 112)
Screenshot: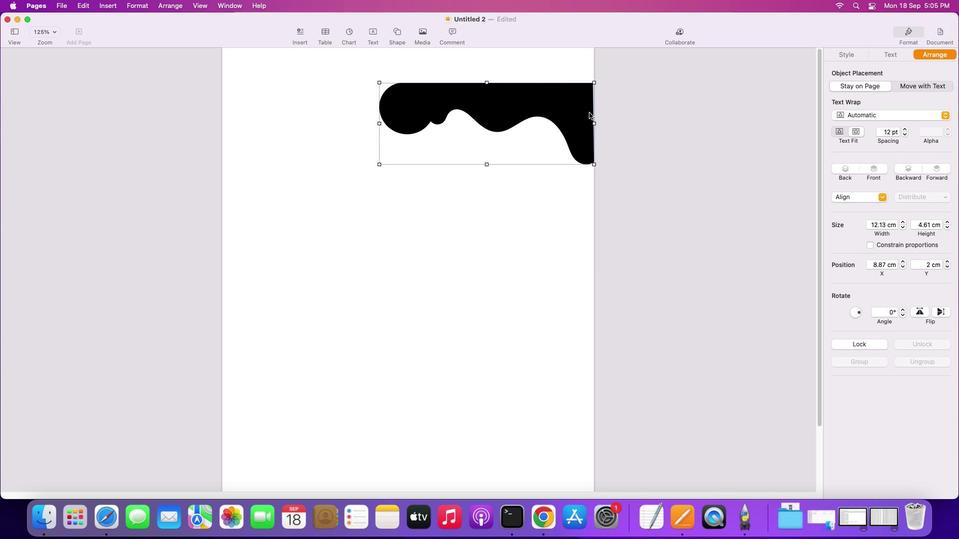 
Action: Mouse pressed left at (589, 112)
Screenshot: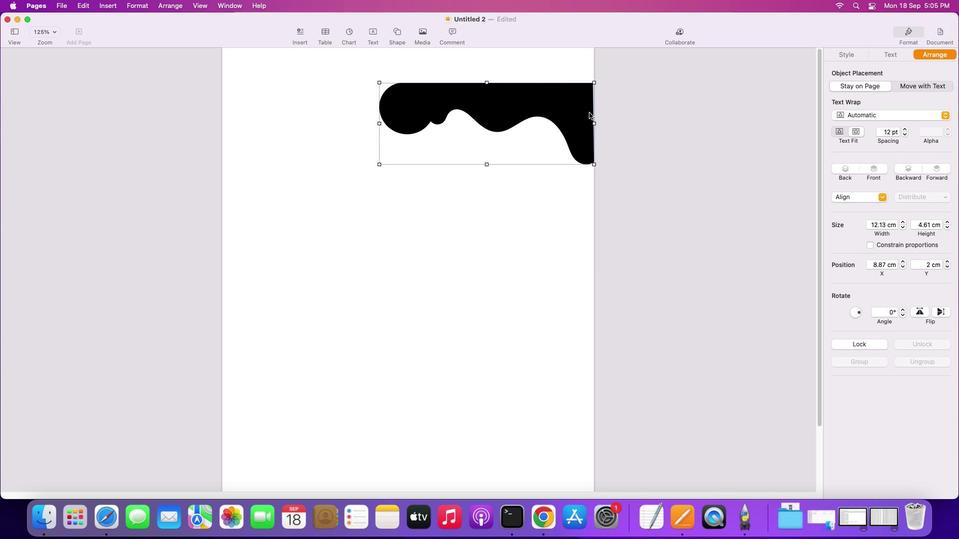
Action: Mouse moved to (545, 108)
Screenshot: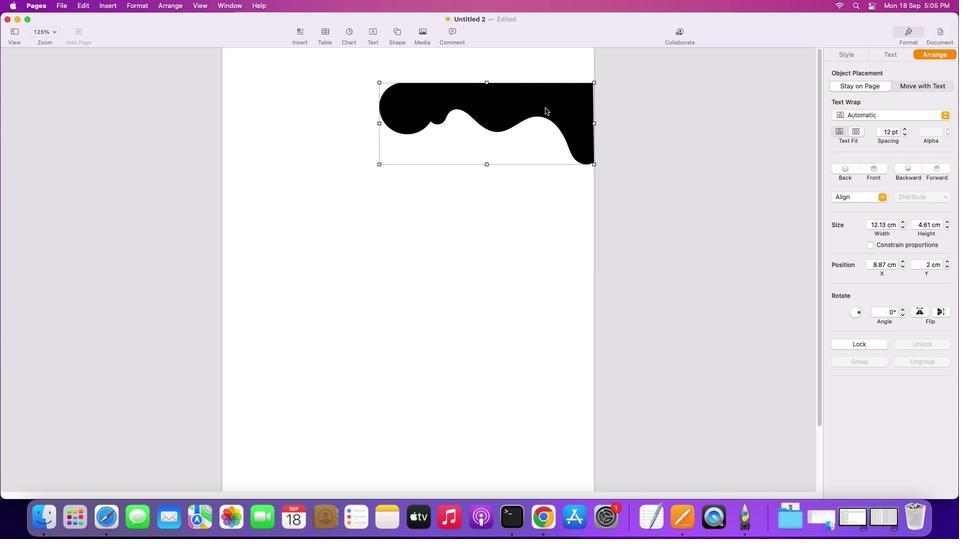 
Action: Mouse pressed right at (545, 108)
Screenshot: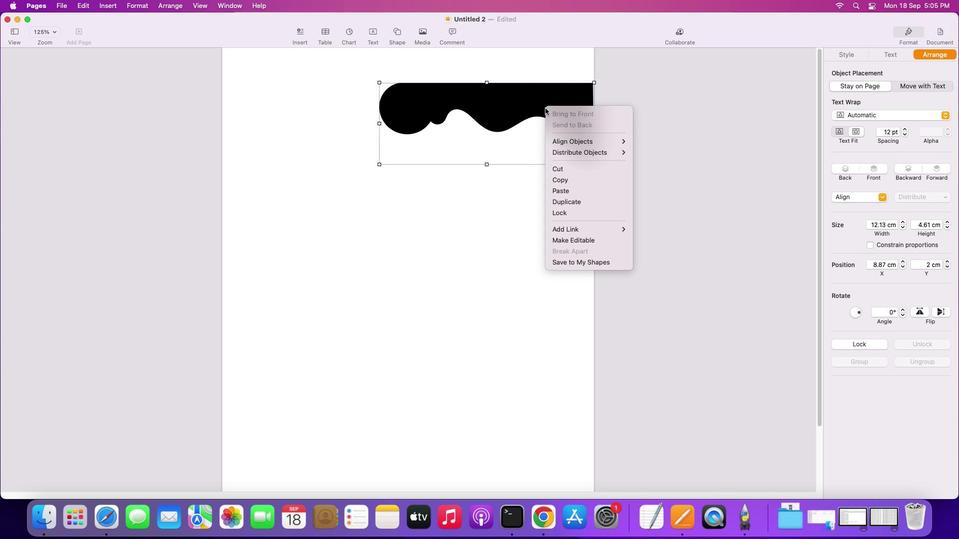 
Action: Mouse moved to (570, 236)
Screenshot: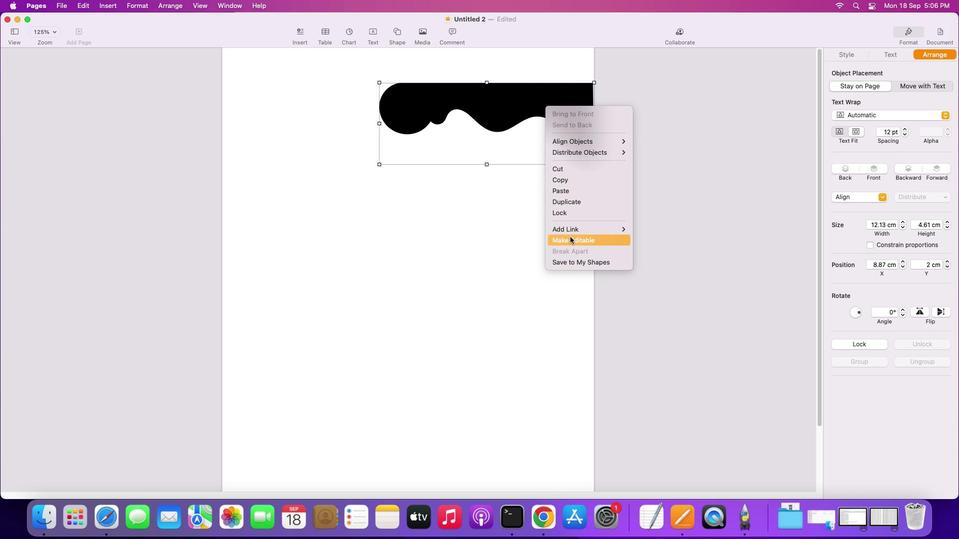 
Action: Mouse pressed left at (570, 236)
Screenshot: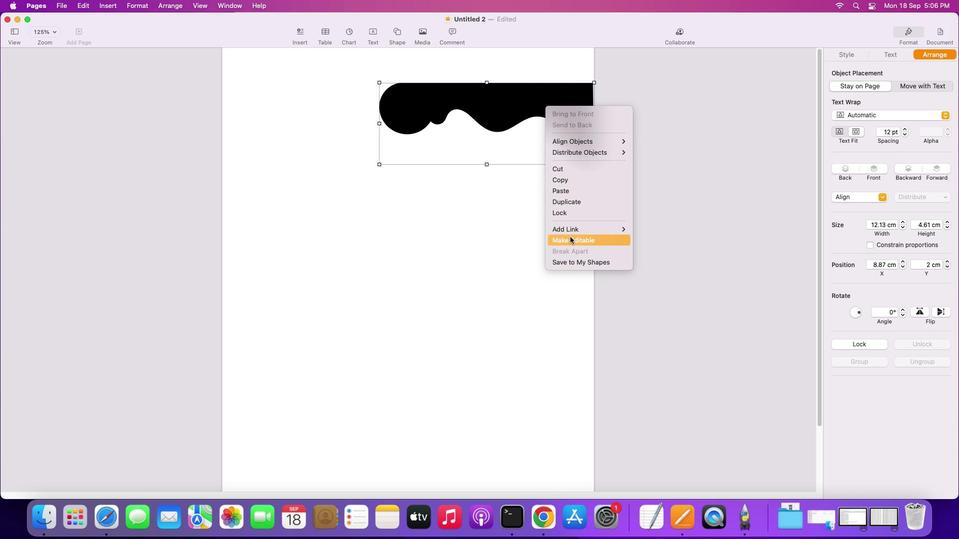 
Action: Mouse moved to (593, 82)
Screenshot: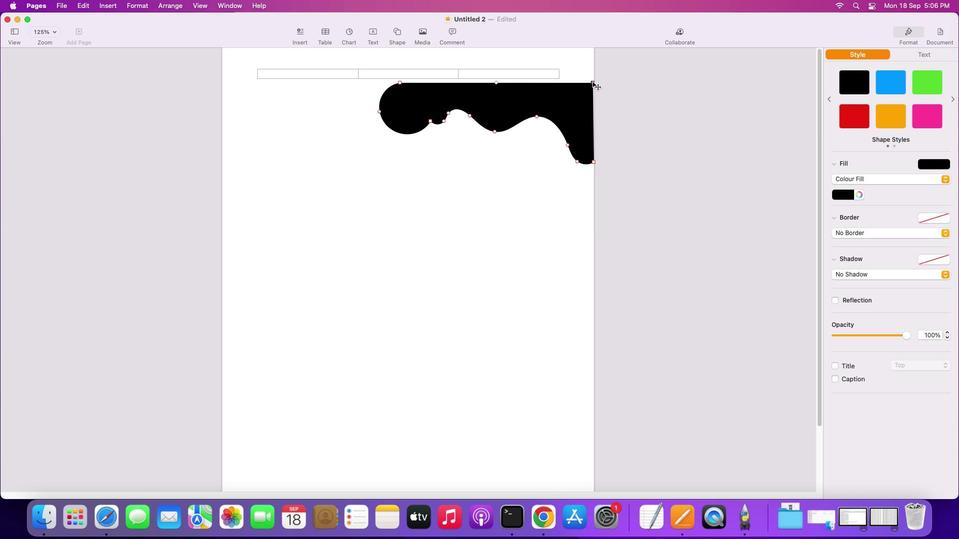 
Action: Mouse pressed left at (593, 82)
Screenshot: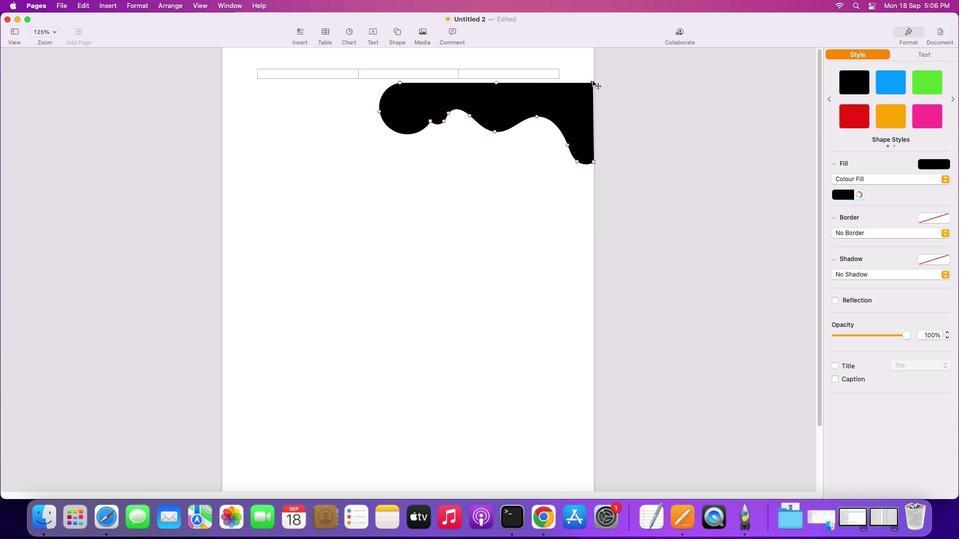 
Action: Mouse moved to (399, 81)
Screenshot: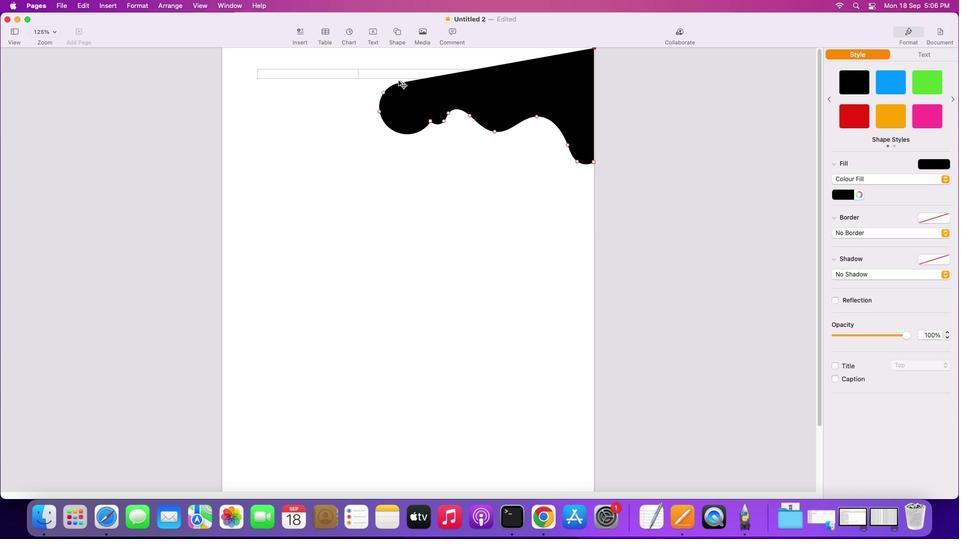 
Action: Mouse pressed left at (399, 81)
Screenshot: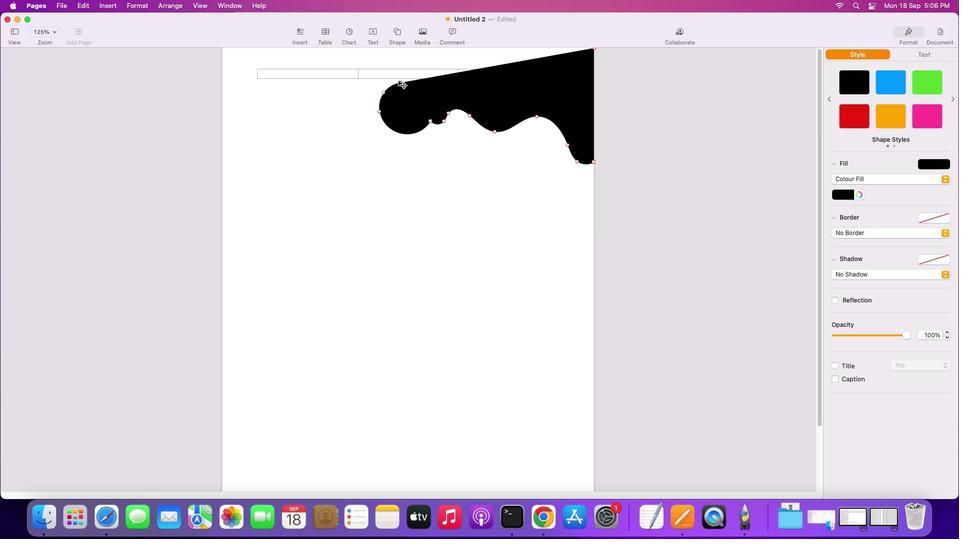 
Action: Mouse moved to (451, 163)
Screenshot: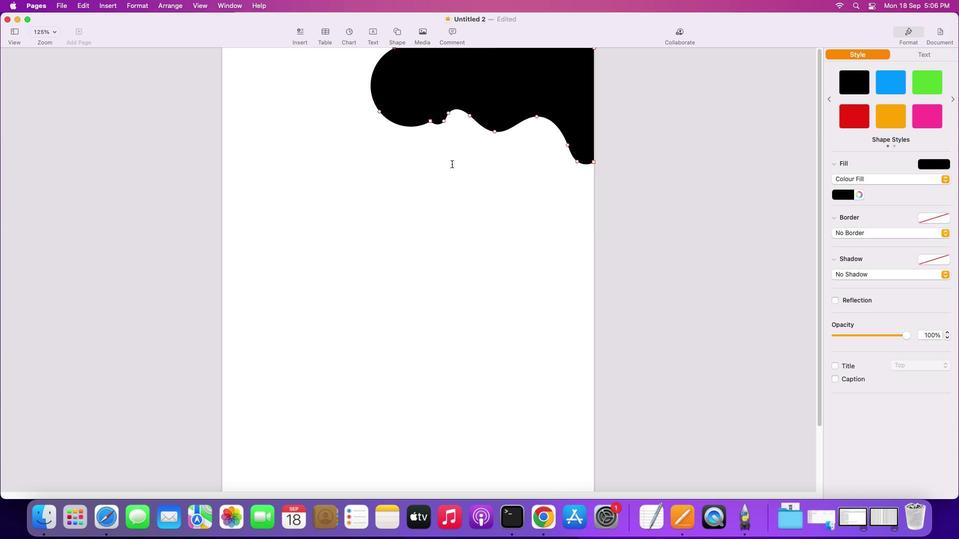 
Action: Mouse pressed left at (451, 163)
Screenshot: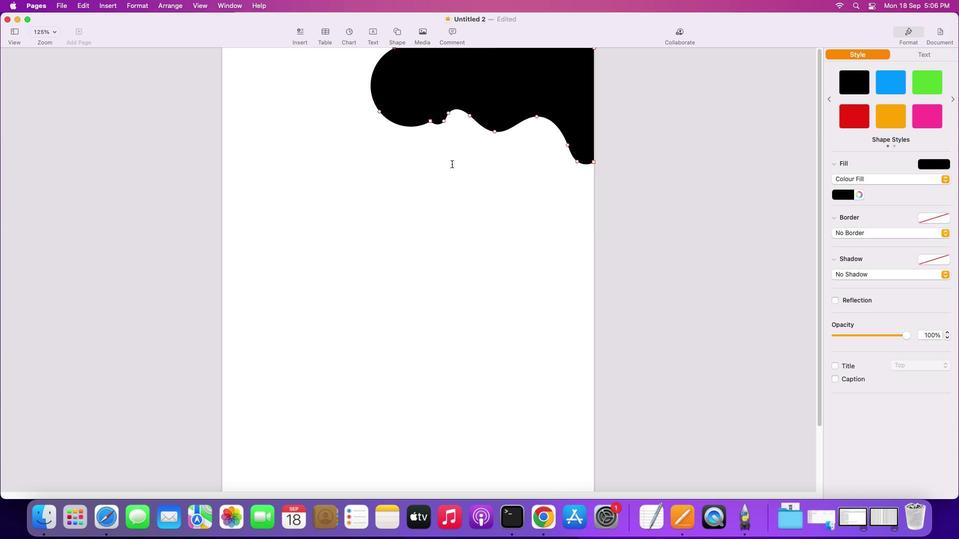 
Action: Mouse moved to (499, 98)
Screenshot: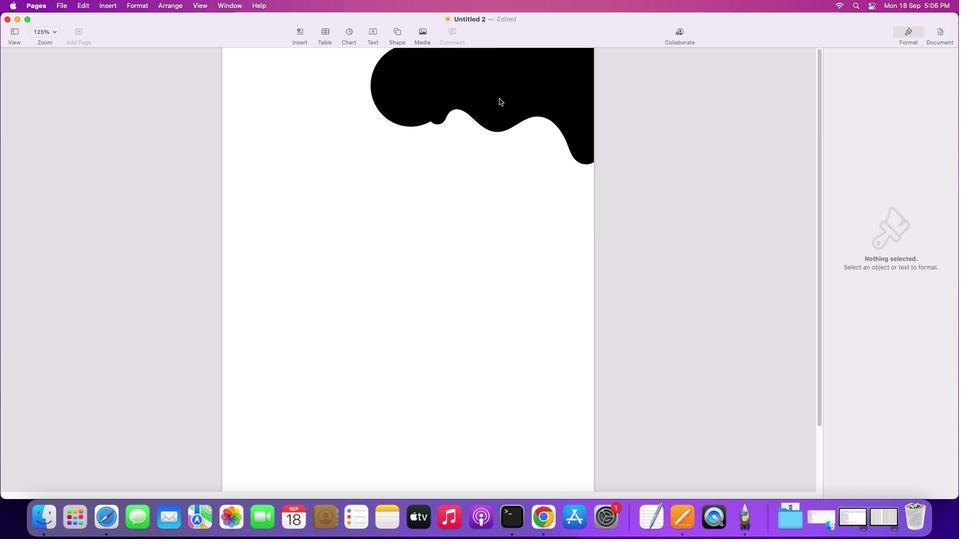 
Action: Mouse pressed left at (499, 98)
Screenshot: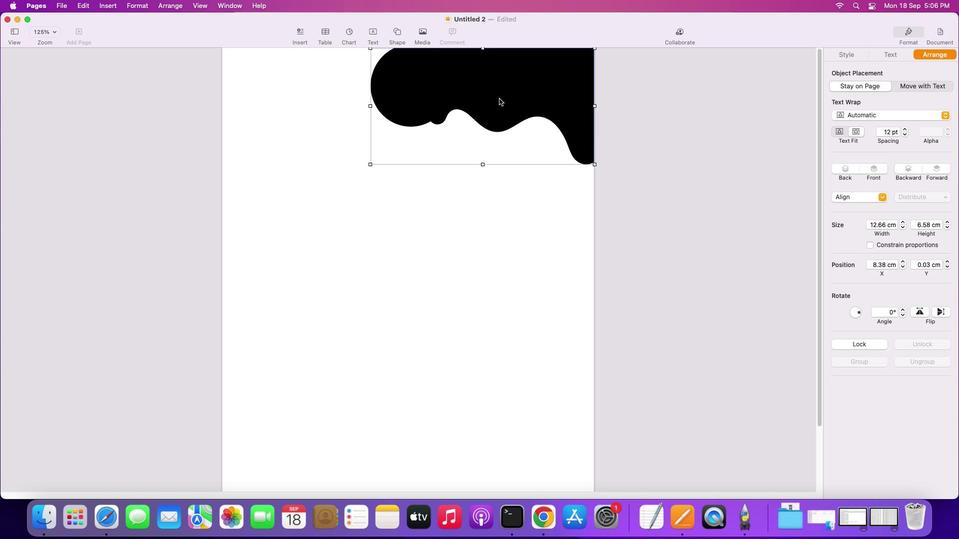 
Action: Mouse pressed left at (499, 98)
Screenshot: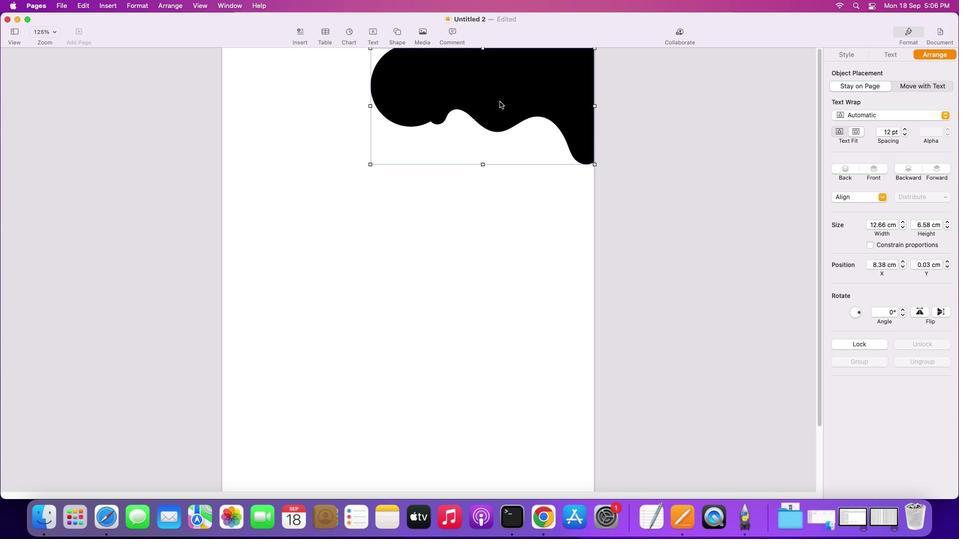 
Action: Mouse moved to (569, 86)
Screenshot: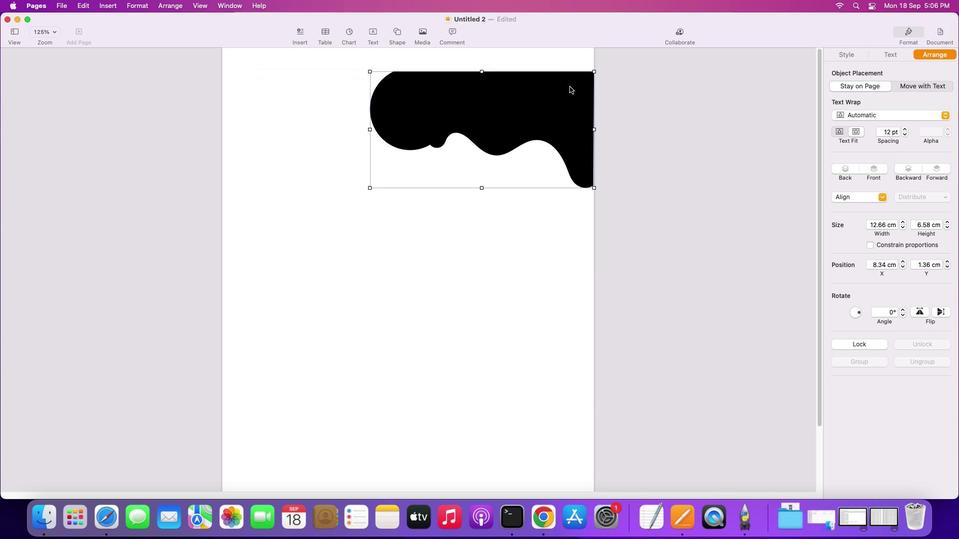 
Action: Mouse pressed right at (569, 86)
Screenshot: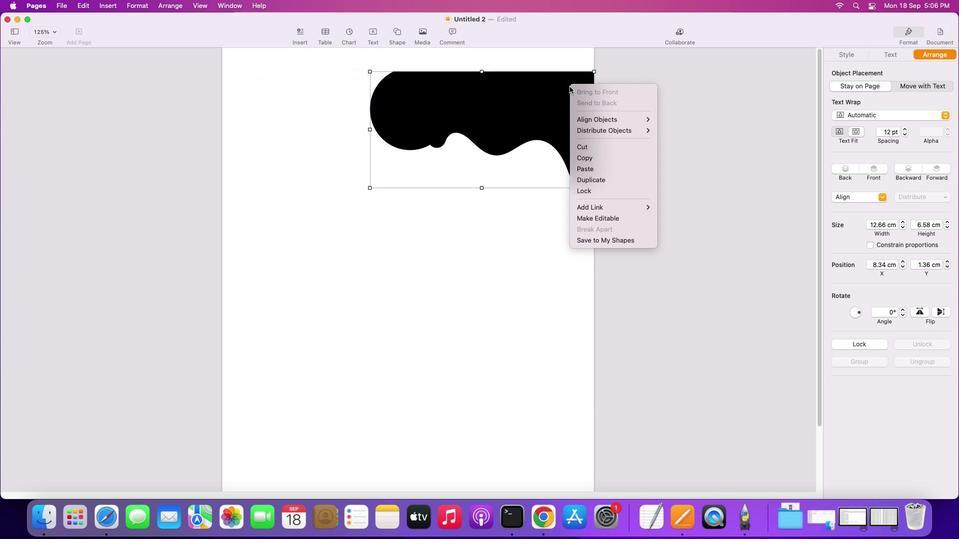 
Action: Mouse moved to (595, 218)
Screenshot: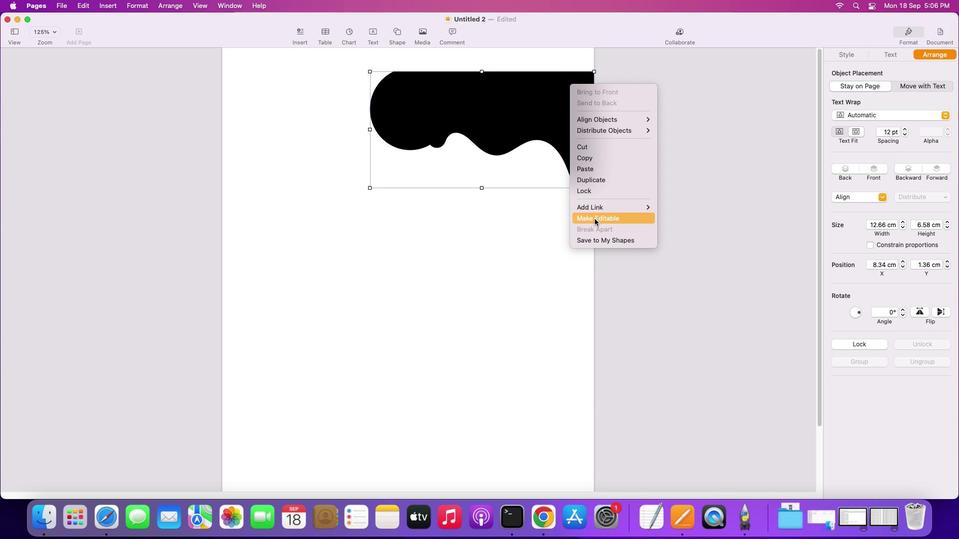 
Action: Mouse pressed left at (595, 218)
Screenshot: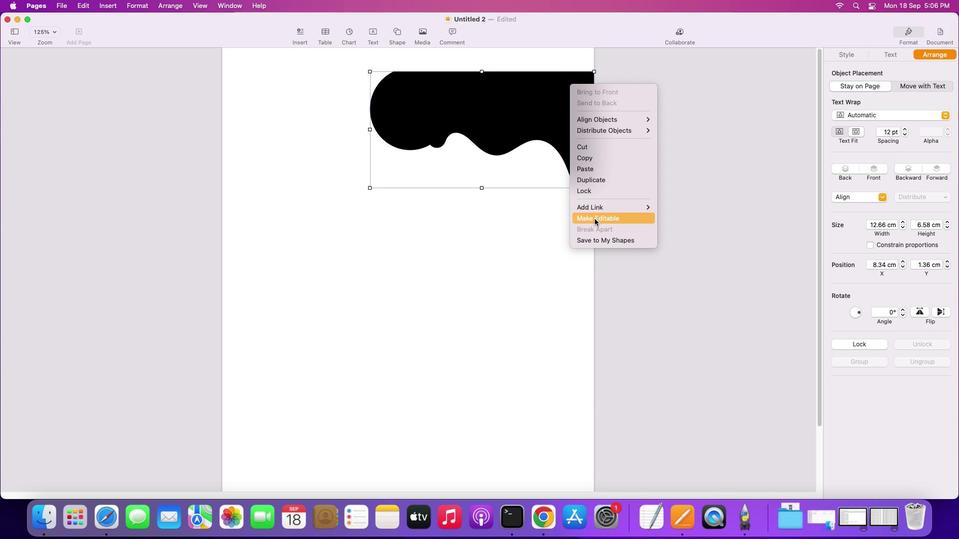 
Action: Mouse moved to (595, 70)
Screenshot: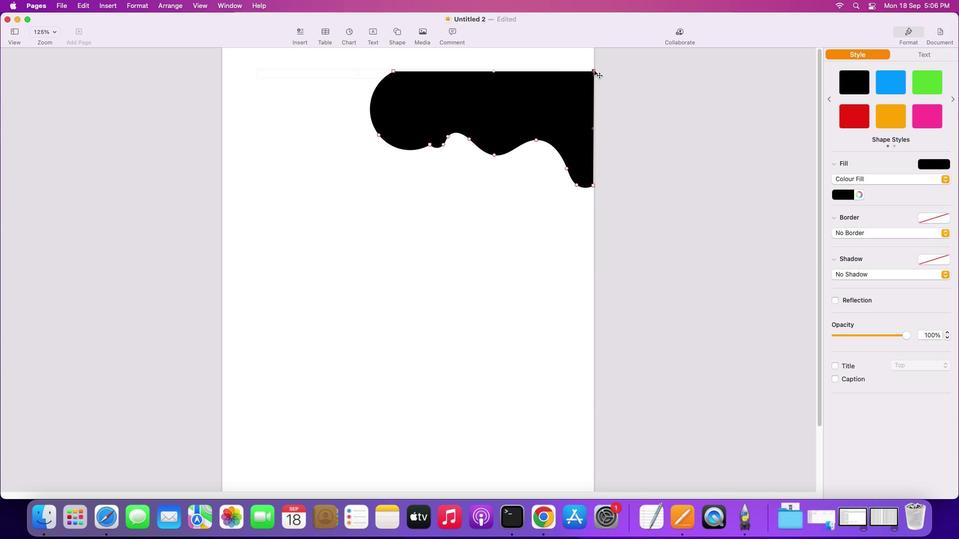 
Action: Mouse pressed left at (595, 70)
Screenshot: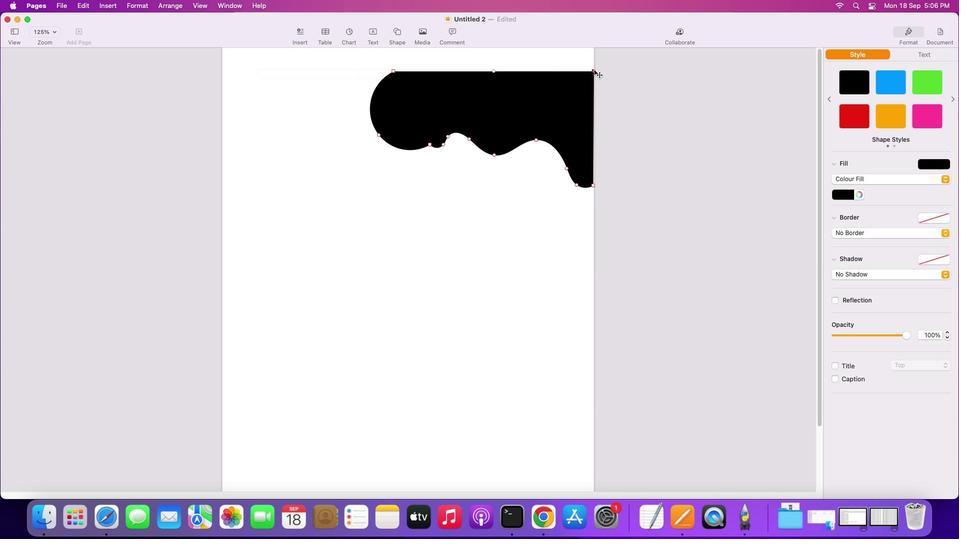 
Action: Mouse moved to (393, 70)
Screenshot: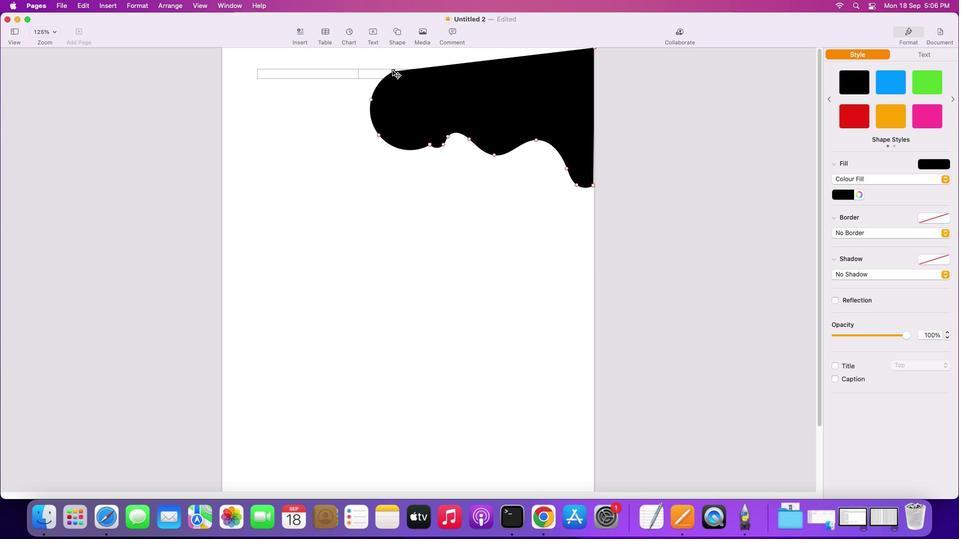 
Action: Mouse pressed left at (393, 70)
Screenshot: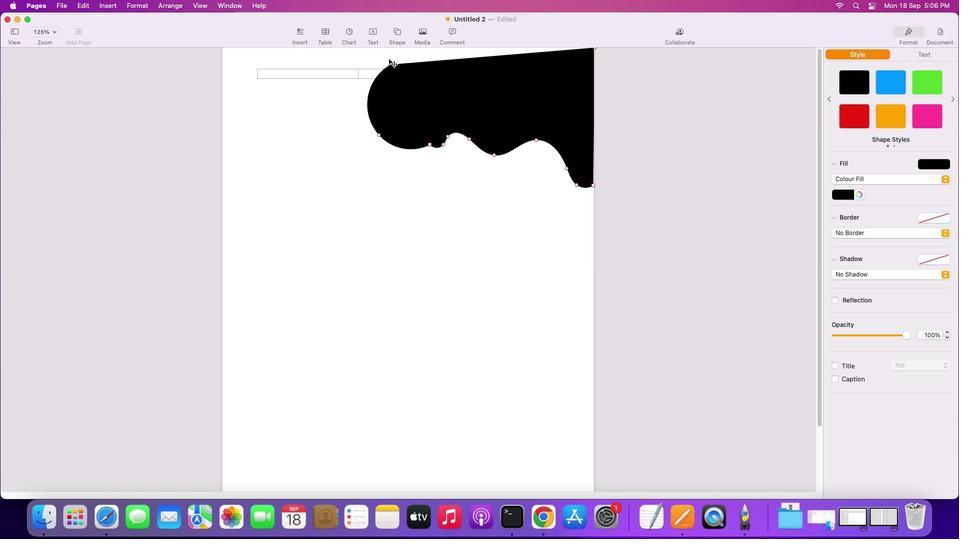 
Action: Mouse moved to (429, 144)
Screenshot: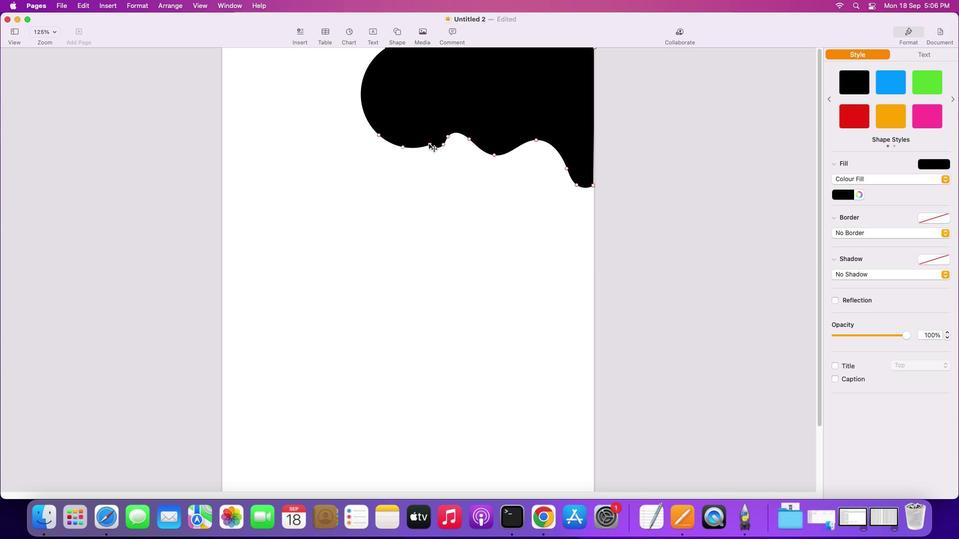
Action: Mouse pressed left at (429, 144)
Screenshot: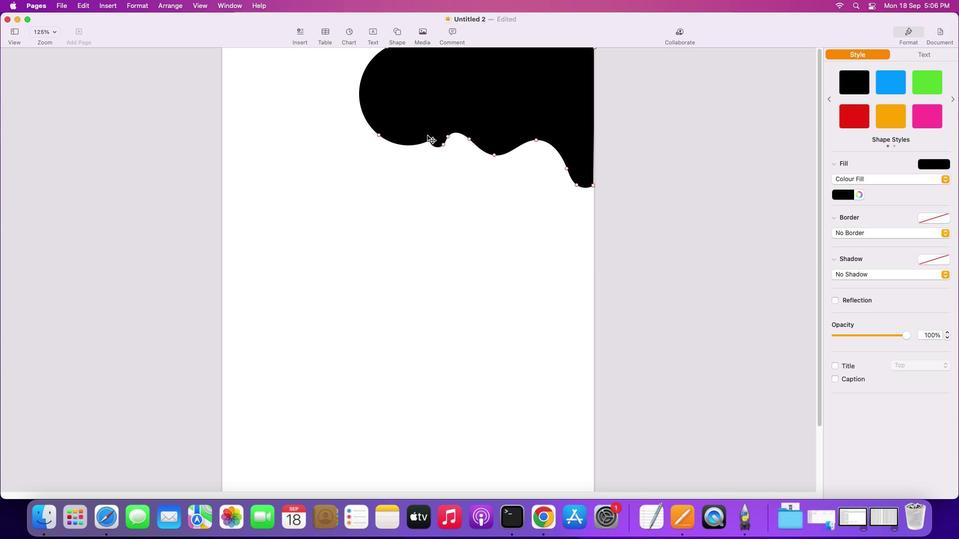 
Action: Mouse moved to (458, 130)
Screenshot: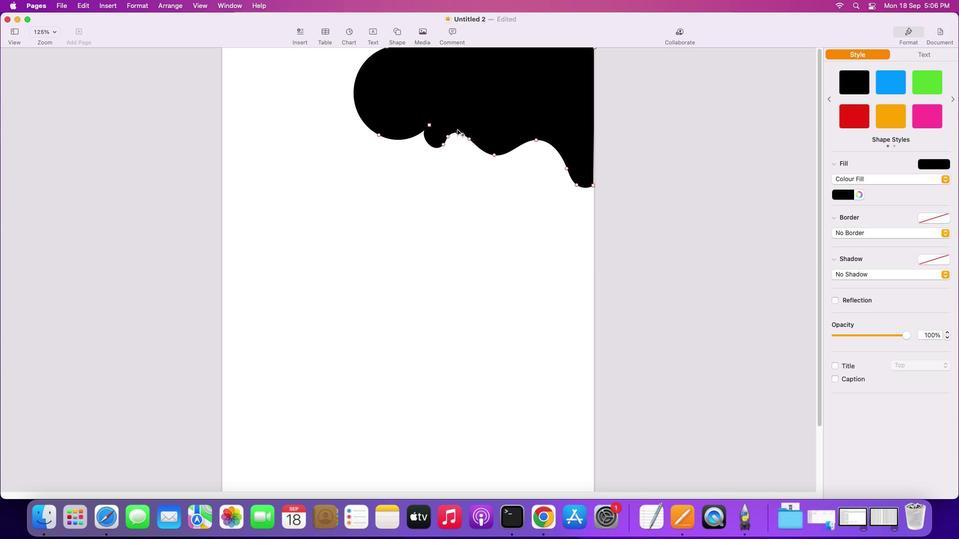 
Action: Mouse pressed left at (458, 130)
Screenshot: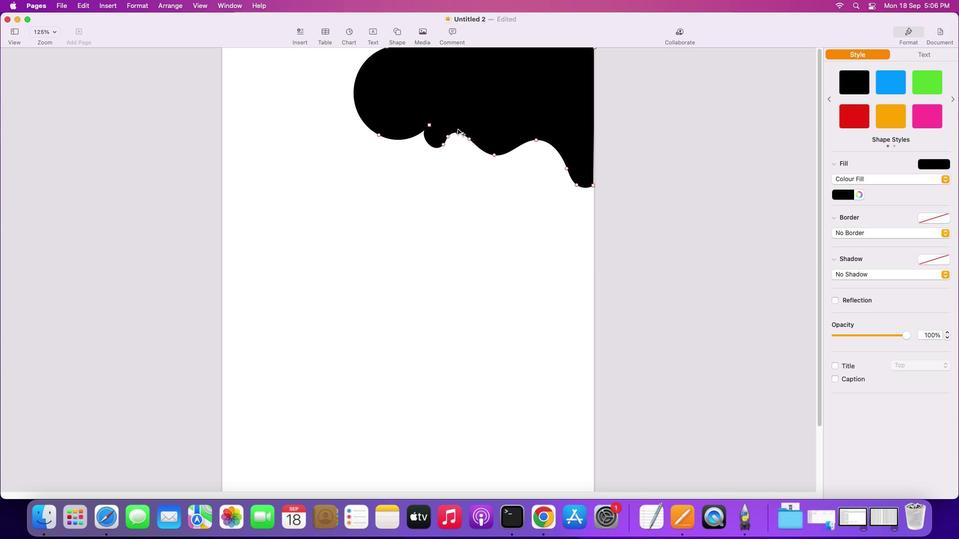 
Action: Mouse moved to (535, 139)
Screenshot: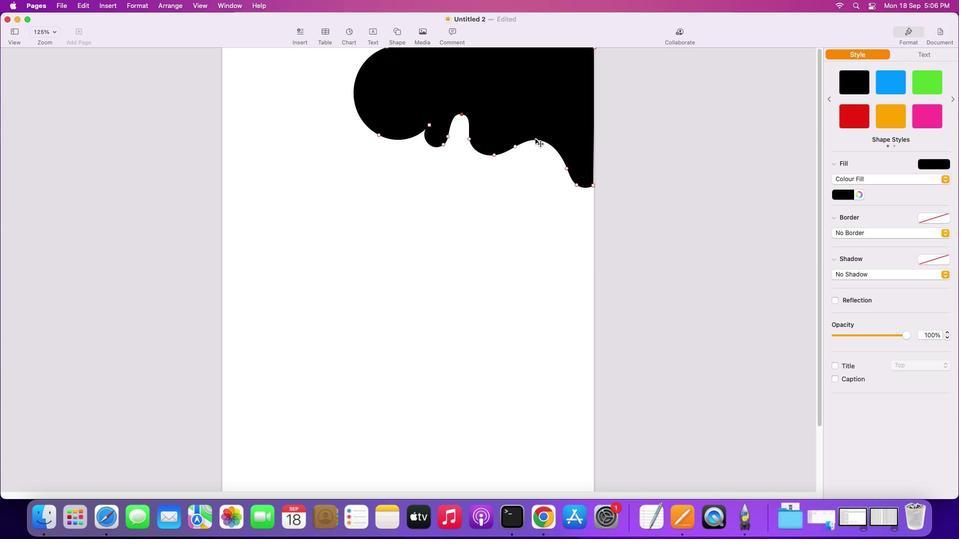 
Action: Mouse pressed left at (535, 139)
Screenshot: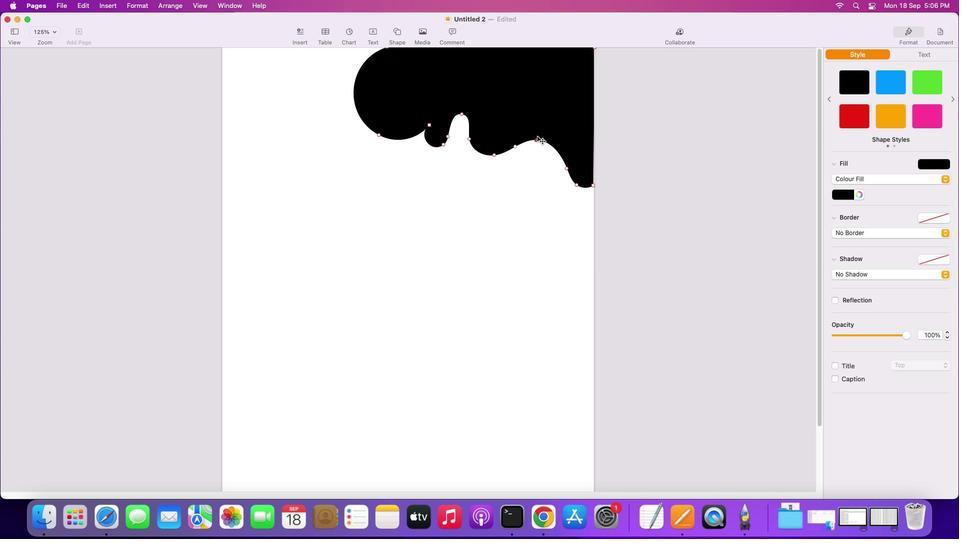 
Action: Mouse moved to (538, 132)
Screenshot: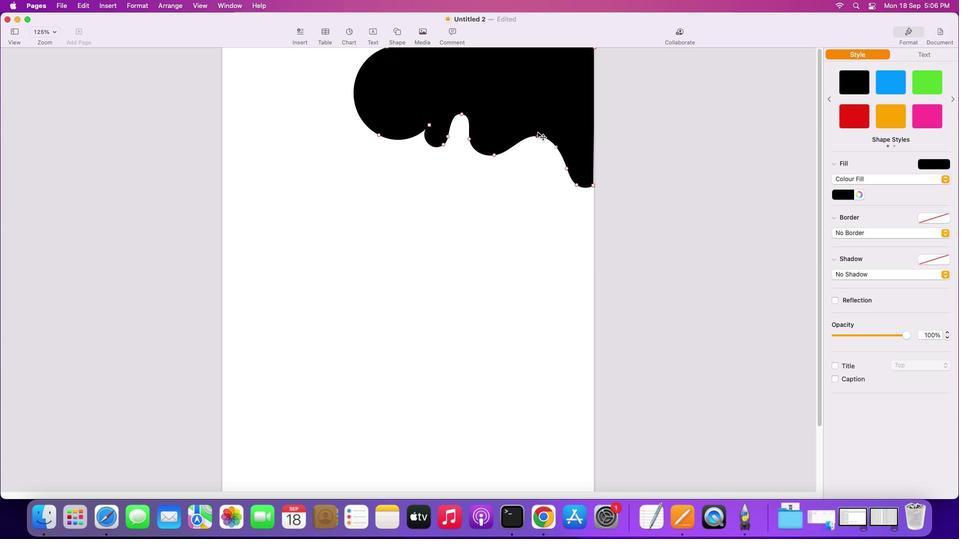 
Action: Key pressed Key.cmd
Screenshot: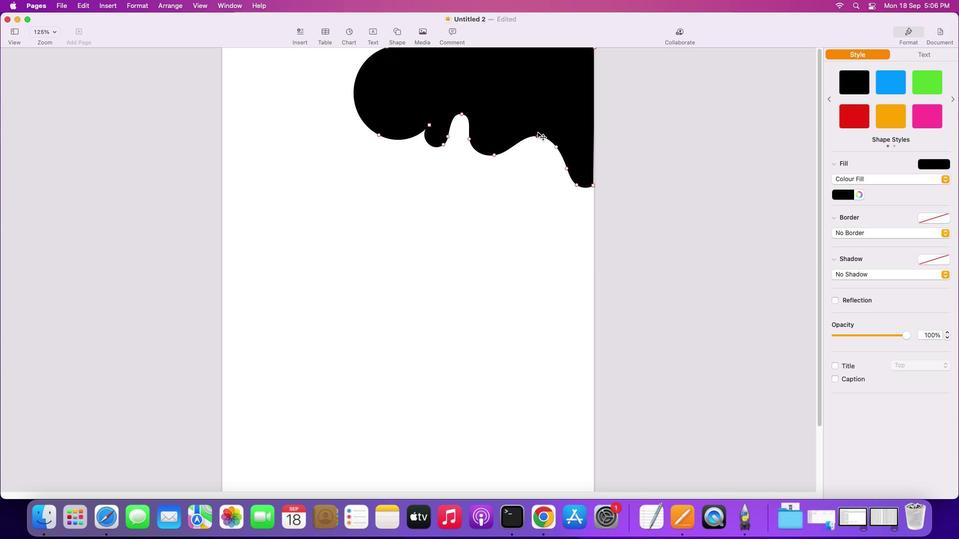 
Action: Mouse moved to (537, 133)
Screenshot: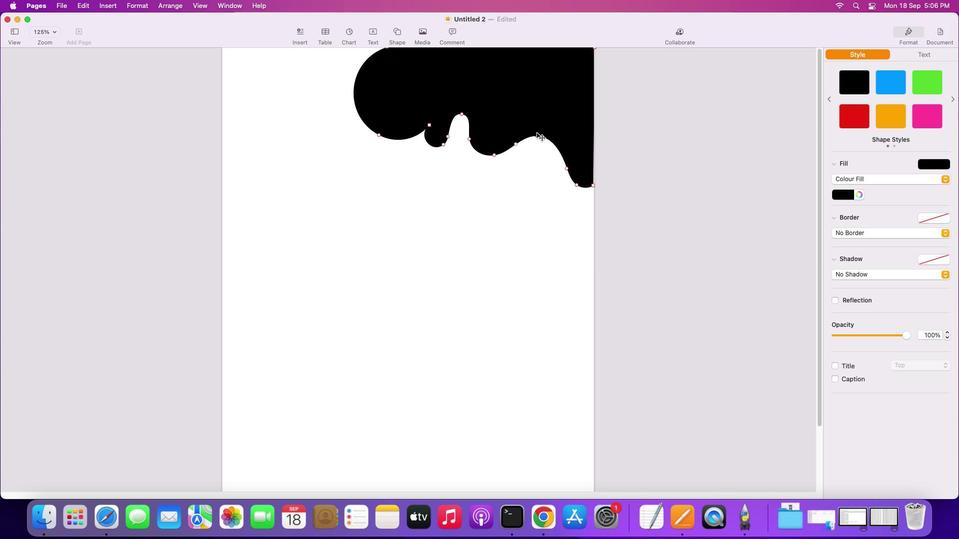 
Action: Key pressed 'z''z'
Screenshot: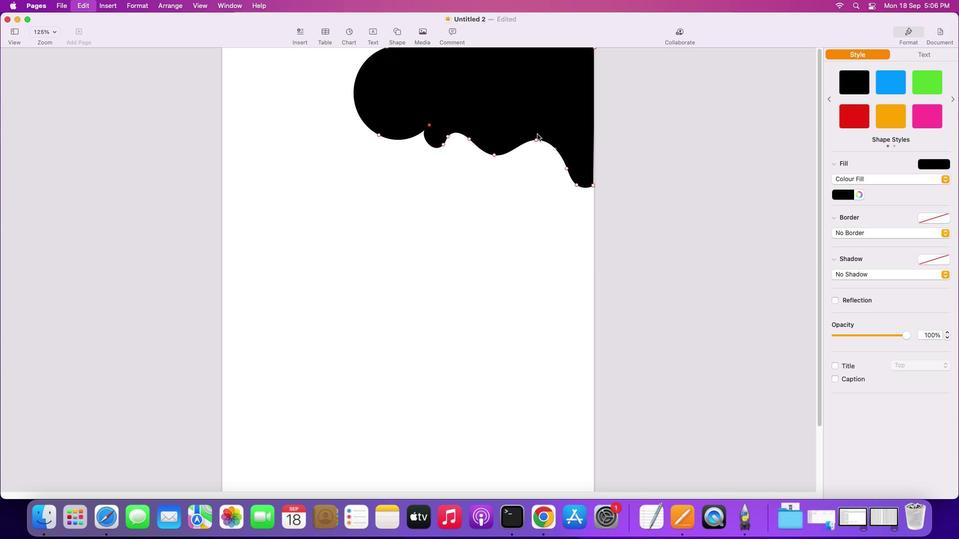 
Action: Mouse moved to (537, 133)
Screenshot: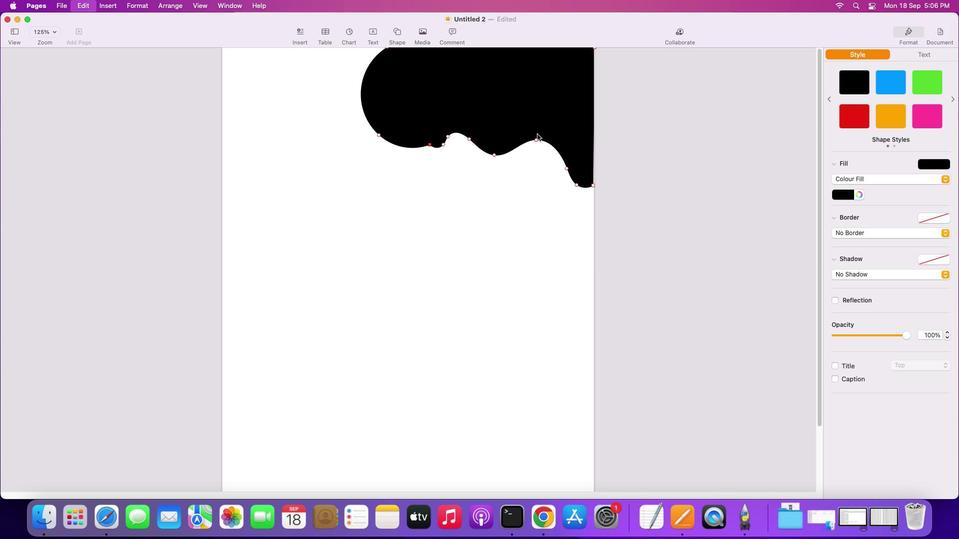 
Action: Key pressed 'z''z''z''z'
Screenshot: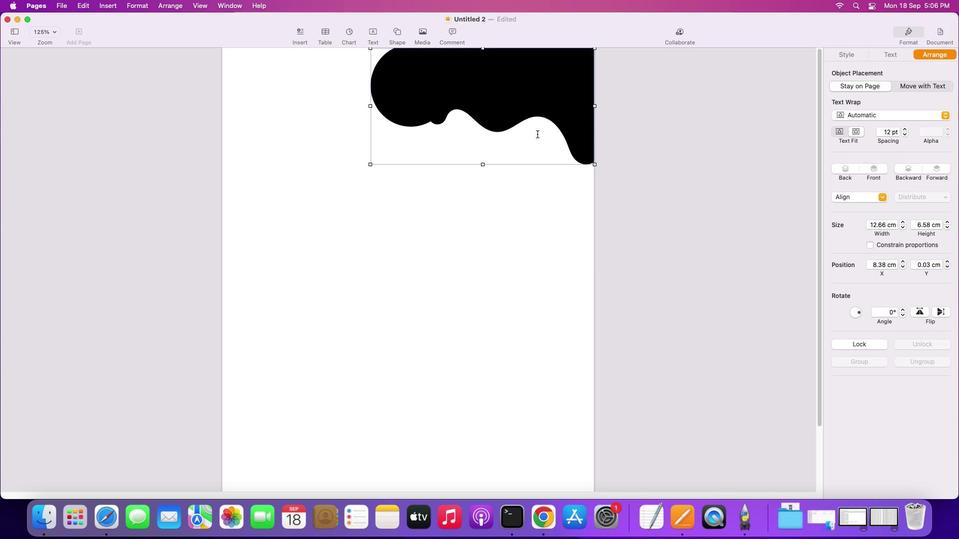 
Action: Mouse moved to (537, 133)
Screenshot: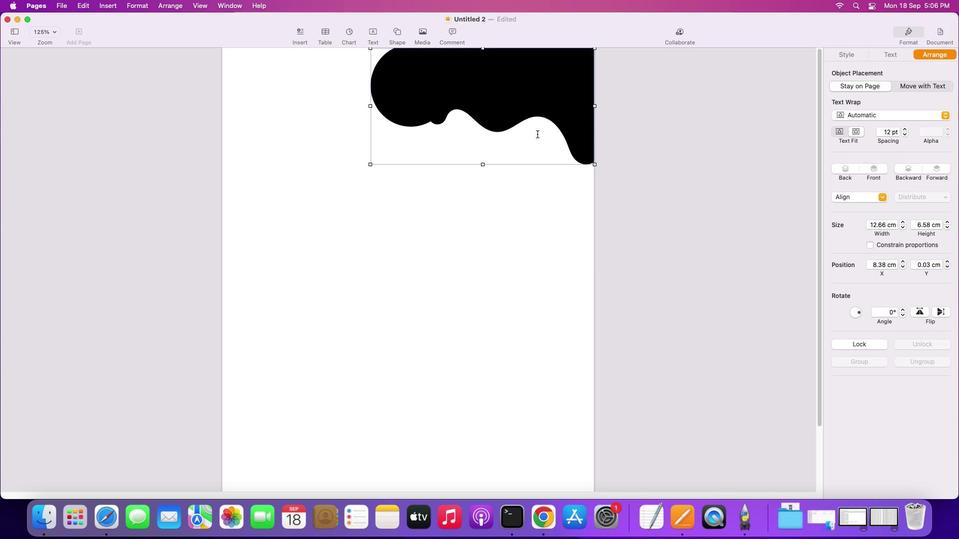 
Action: Key pressed 'z''z''z''z'
Screenshot: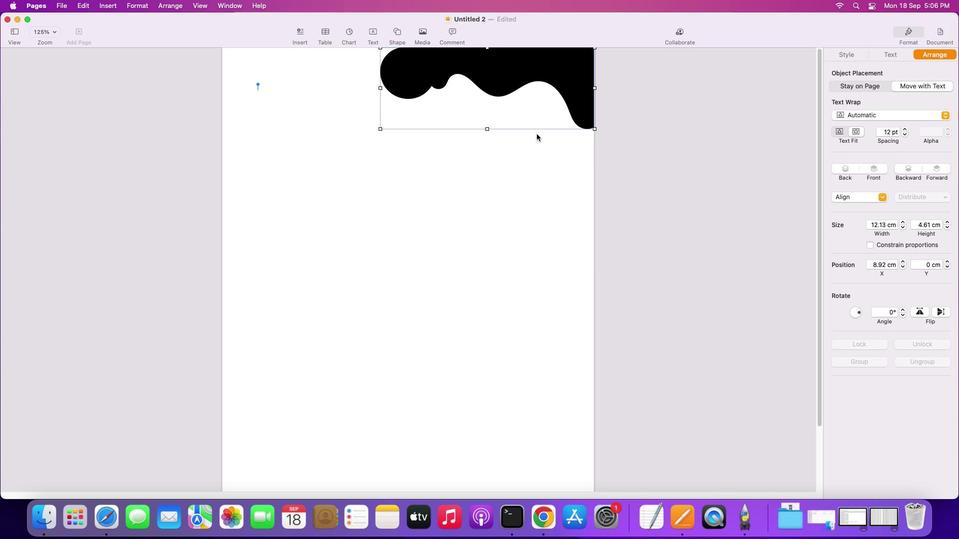 
Action: Mouse moved to (537, 134)
Screenshot: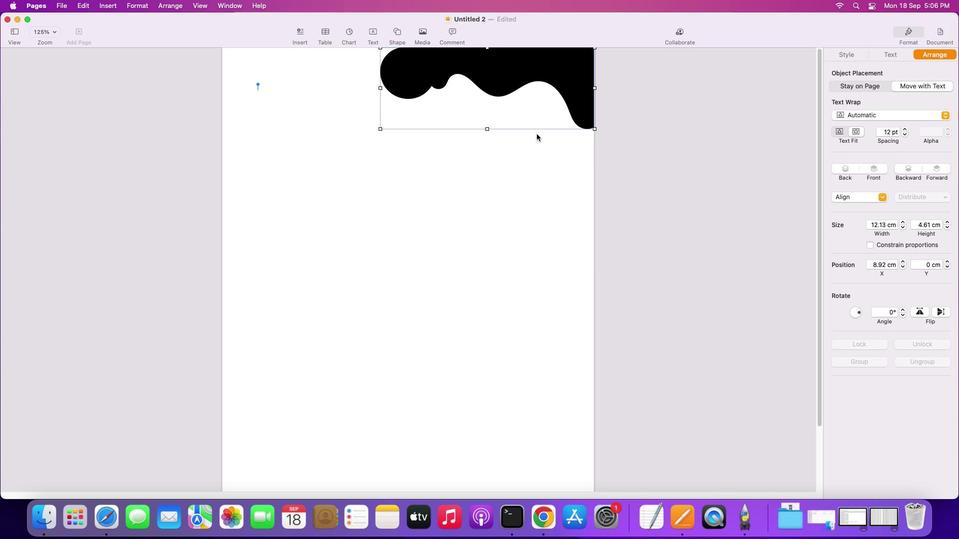 
Action: Key pressed 'z''z''z''z''z''z''z''z''z''z'
Screenshot: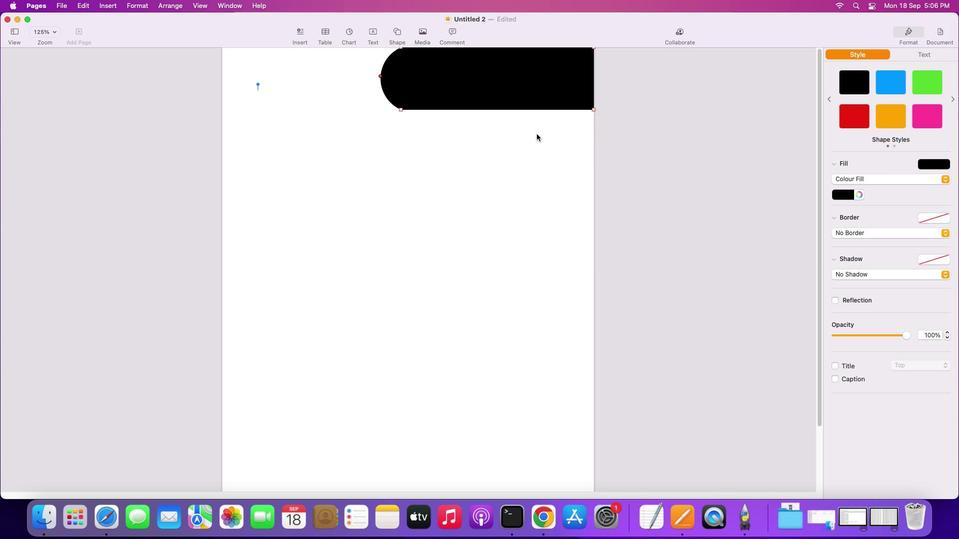 
Action: Mouse moved to (517, 139)
Screenshot: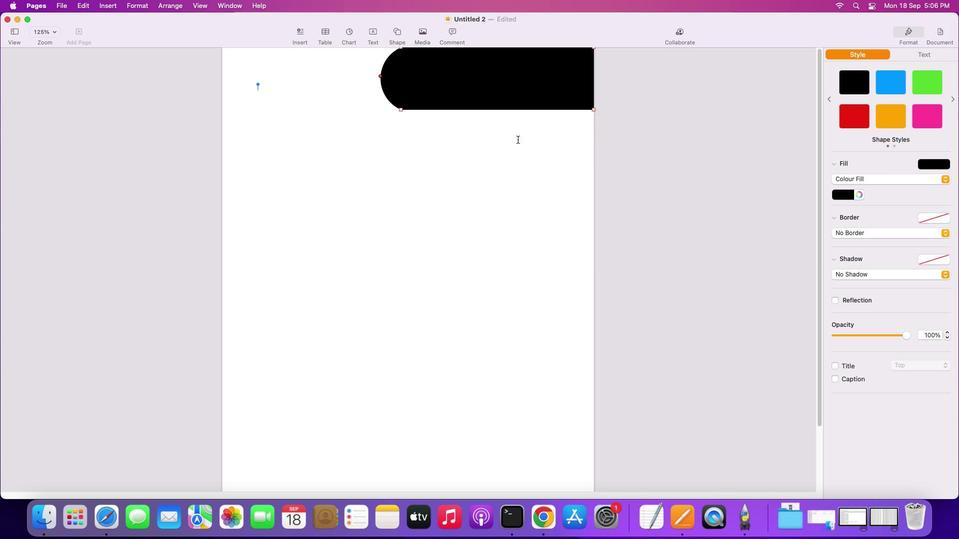 
Action: Key pressed Key.cmd'z'
Screenshot: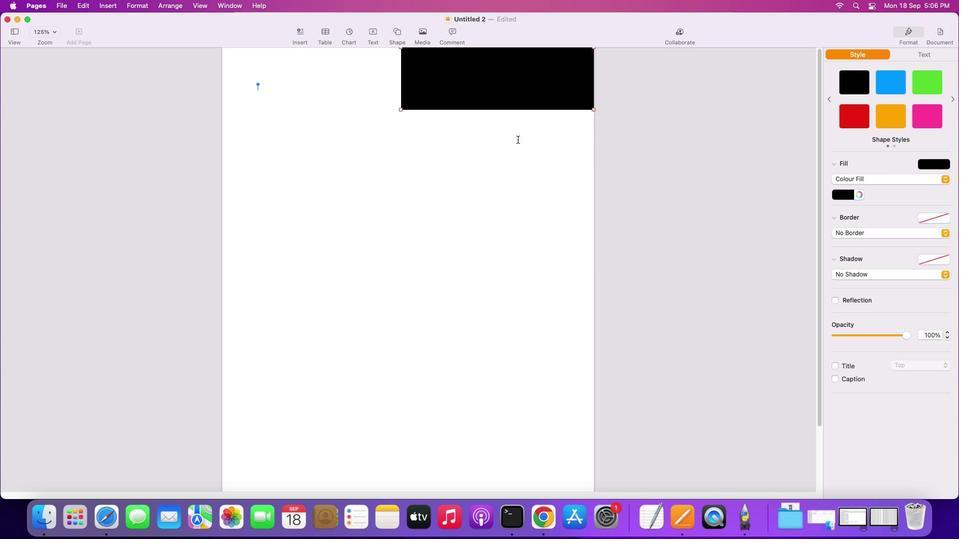 
Action: Mouse moved to (517, 139)
Screenshot: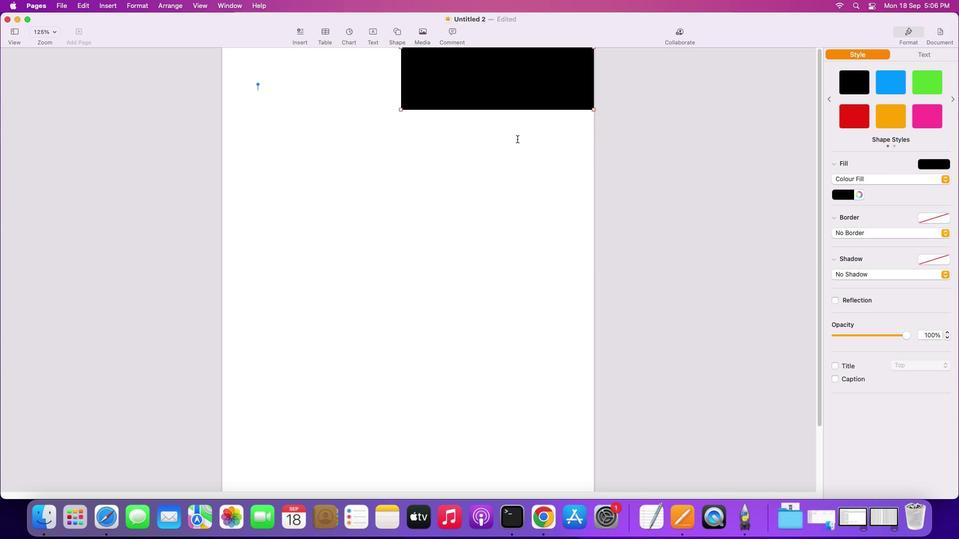 
Action: Mouse pressed left at (517, 139)
Screenshot: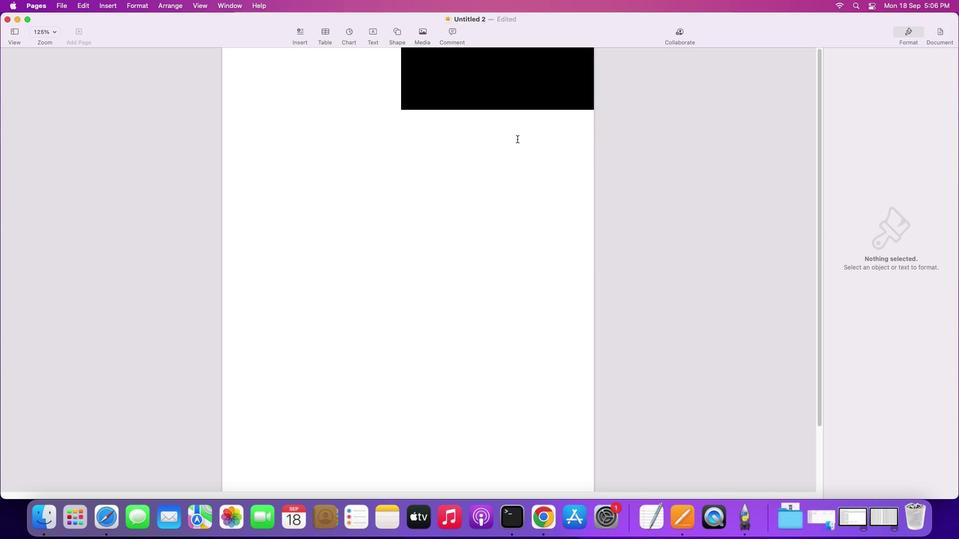 
Action: Mouse moved to (505, 93)
Screenshot: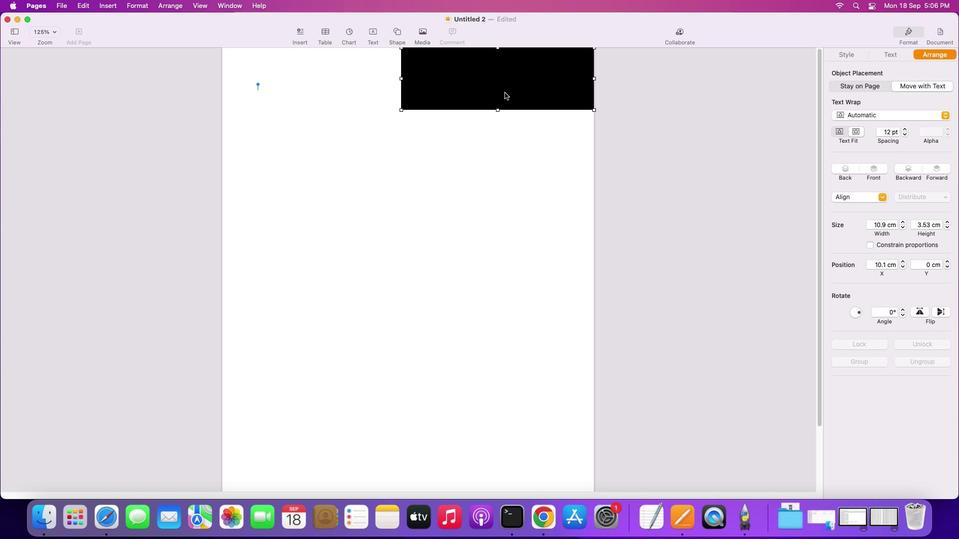 
Action: Mouse pressed left at (505, 93)
Screenshot: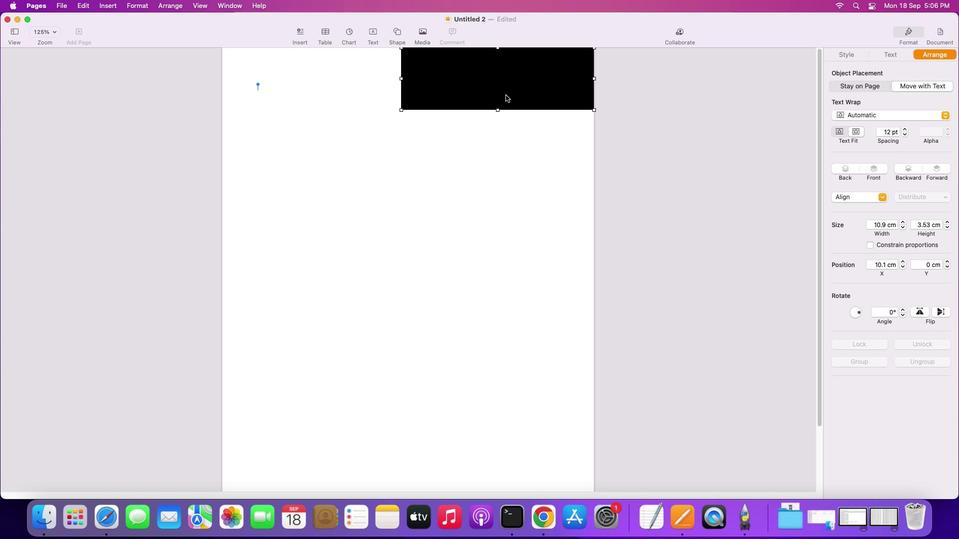 
Action: Mouse moved to (498, 110)
Screenshot: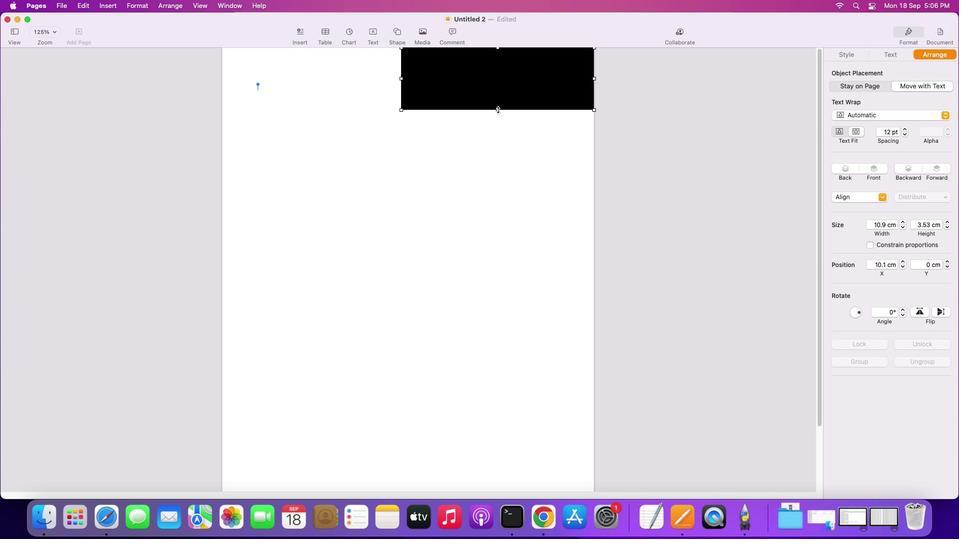 
Action: Mouse pressed left at (498, 110)
Screenshot: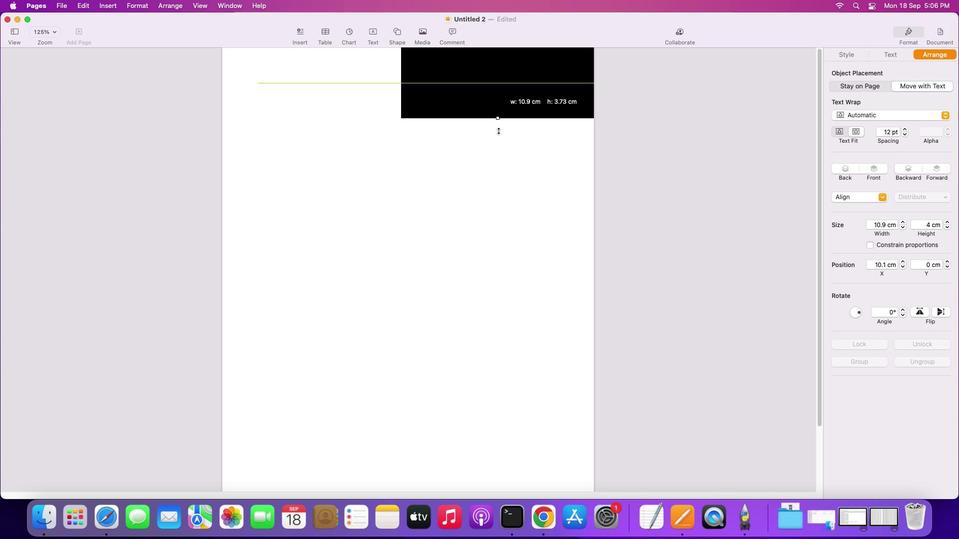 
Action: Mouse moved to (402, 114)
Screenshot: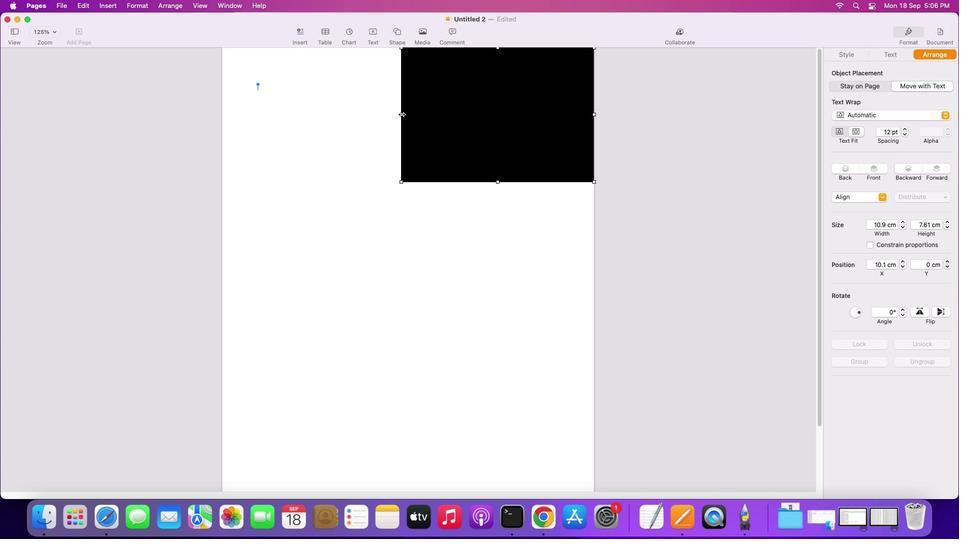 
Action: Mouse pressed left at (402, 114)
Screenshot: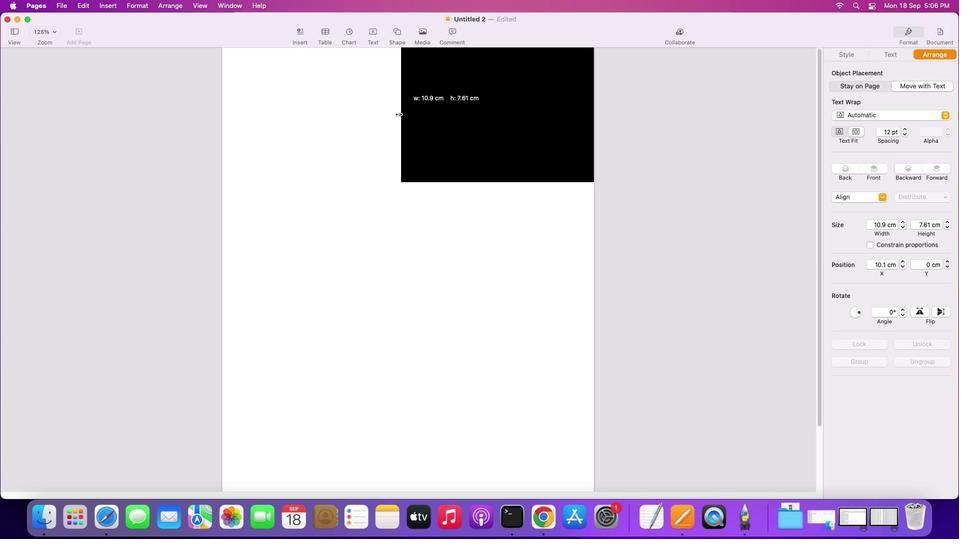 
Action: Mouse moved to (483, 127)
Screenshot: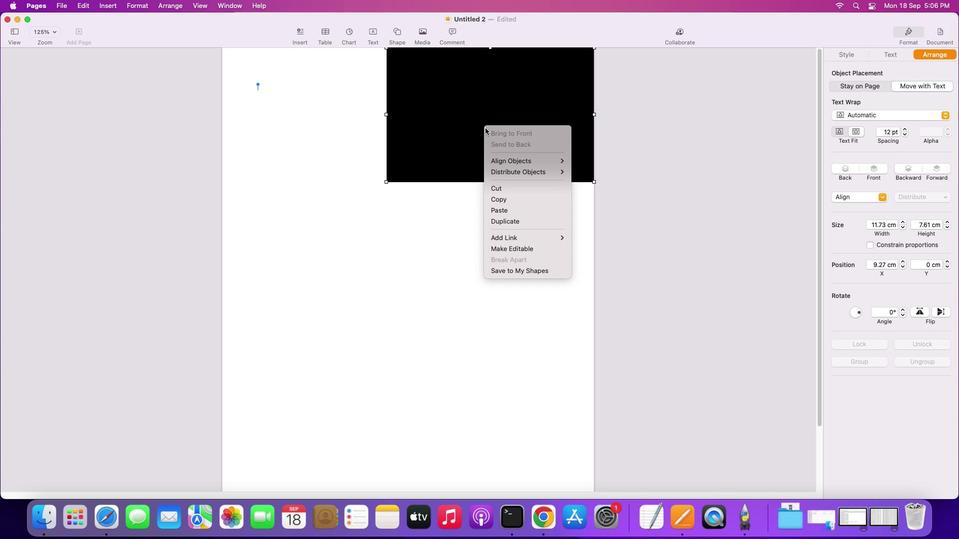 
Action: Mouse pressed right at (483, 127)
Screenshot: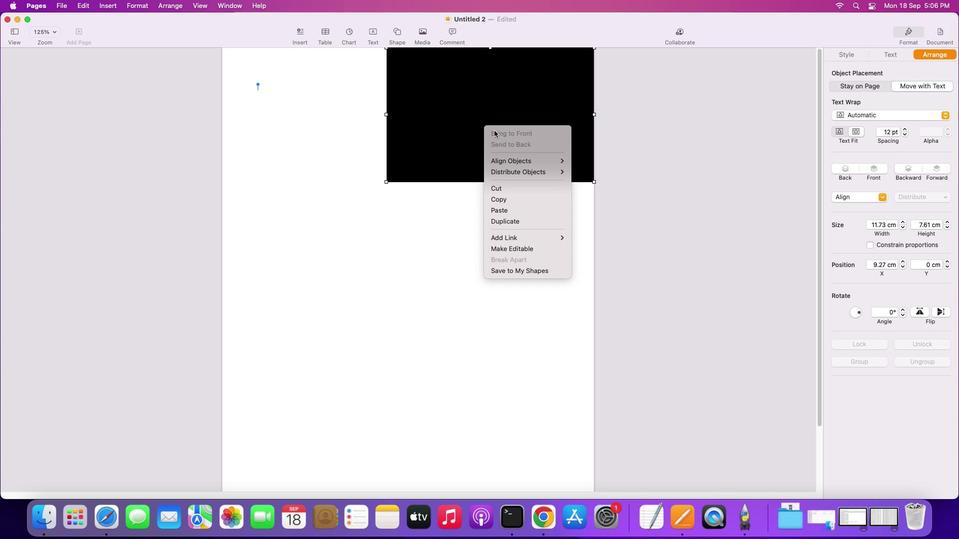 
Action: Mouse moved to (510, 249)
Screenshot: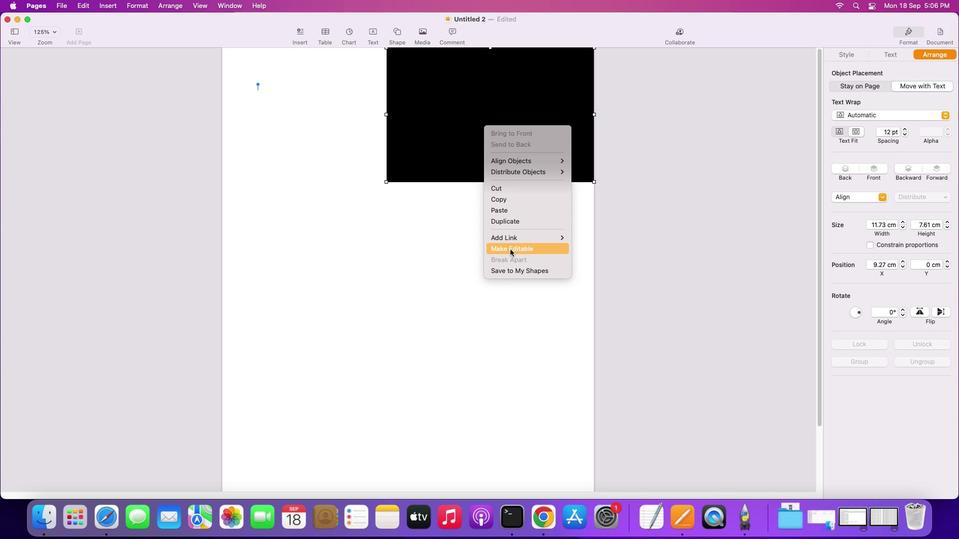 
Action: Mouse pressed left at (510, 249)
Screenshot: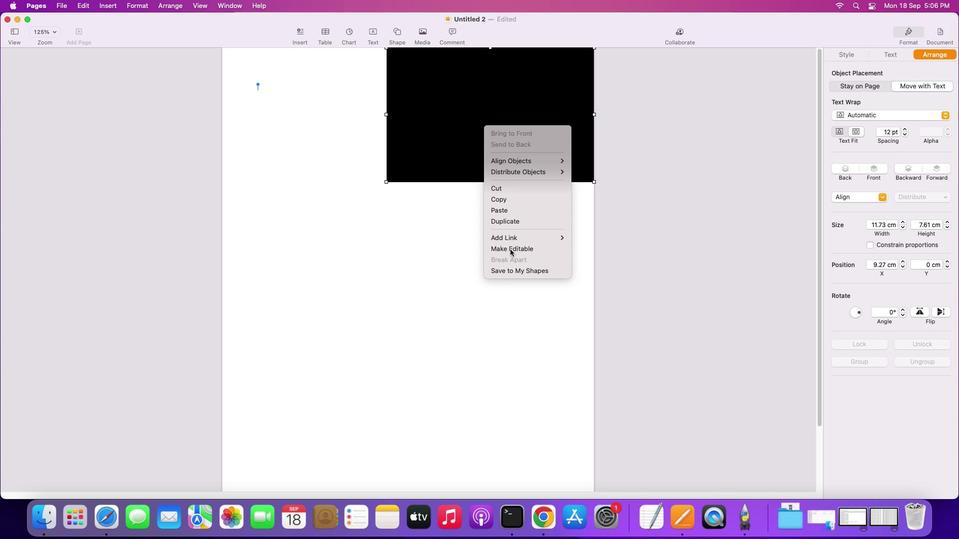 
Action: Mouse moved to (386, 114)
Screenshot: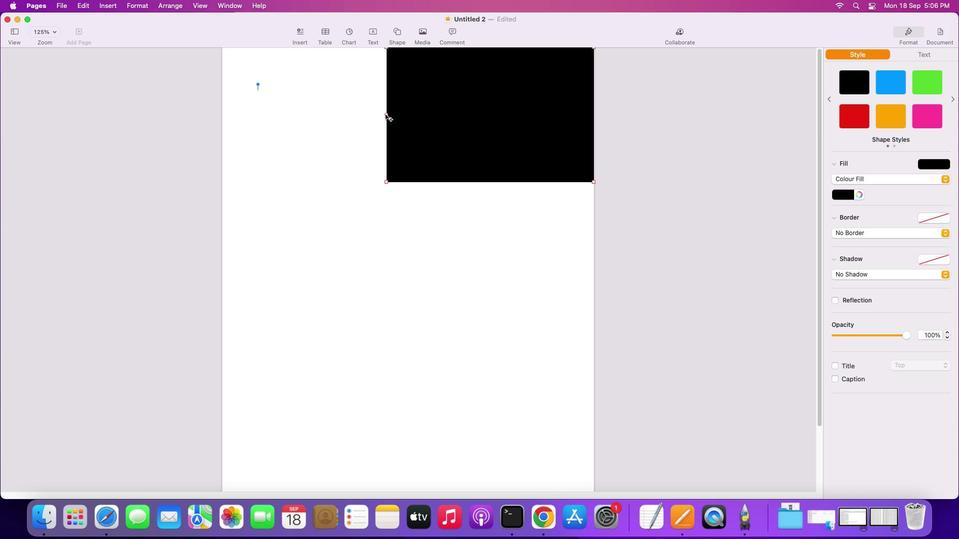 
Action: Mouse pressed left at (386, 114)
Screenshot: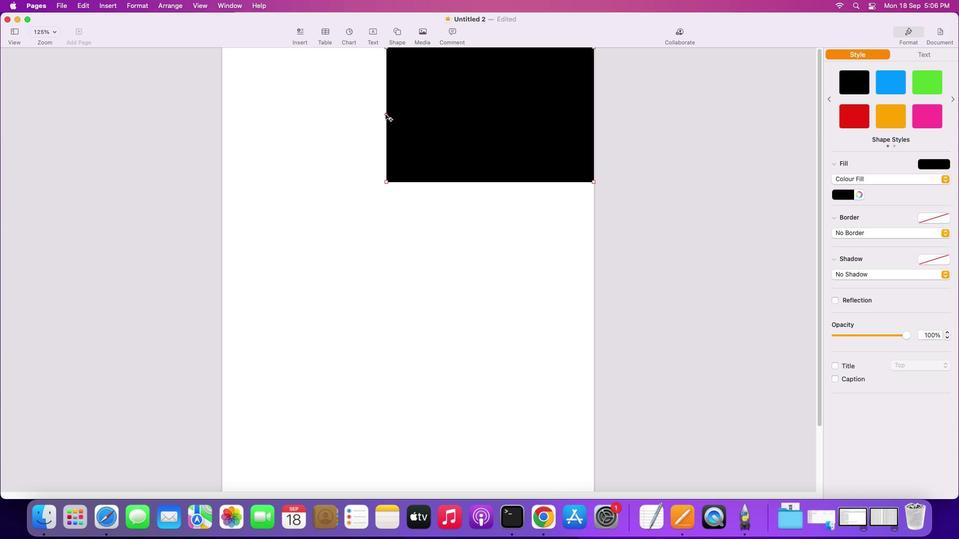 
Action: Mouse moved to (490, 182)
Screenshot: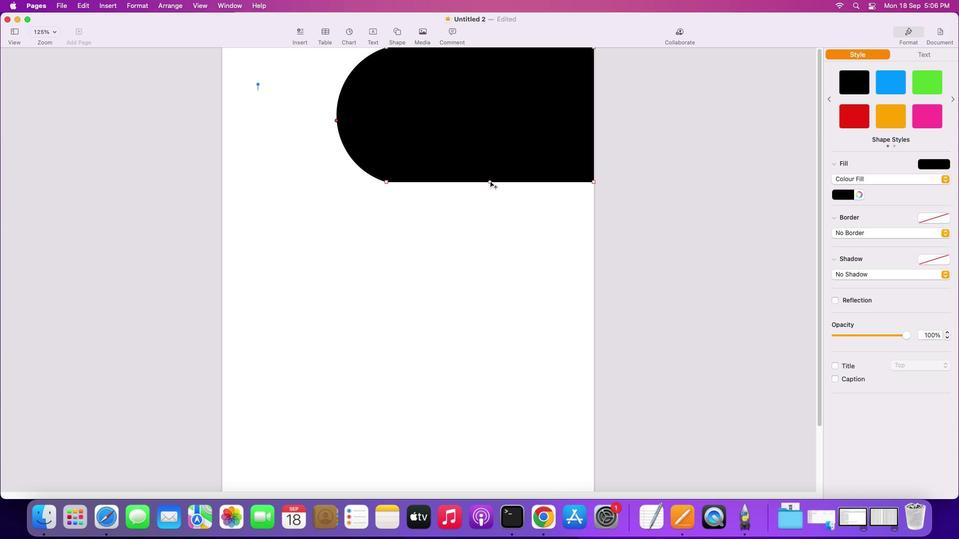 
Action: Mouse pressed left at (490, 182)
Screenshot: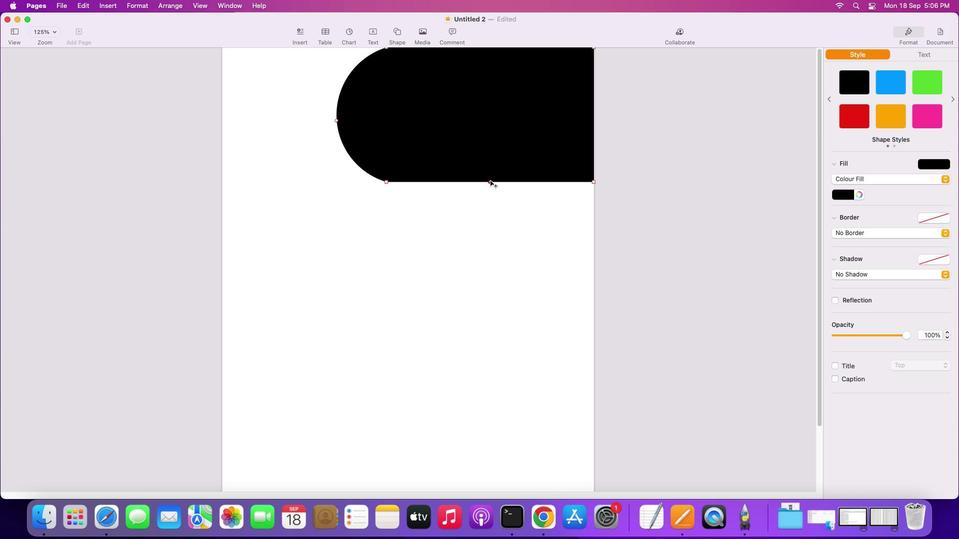 
Action: Mouse moved to (385, 181)
Screenshot: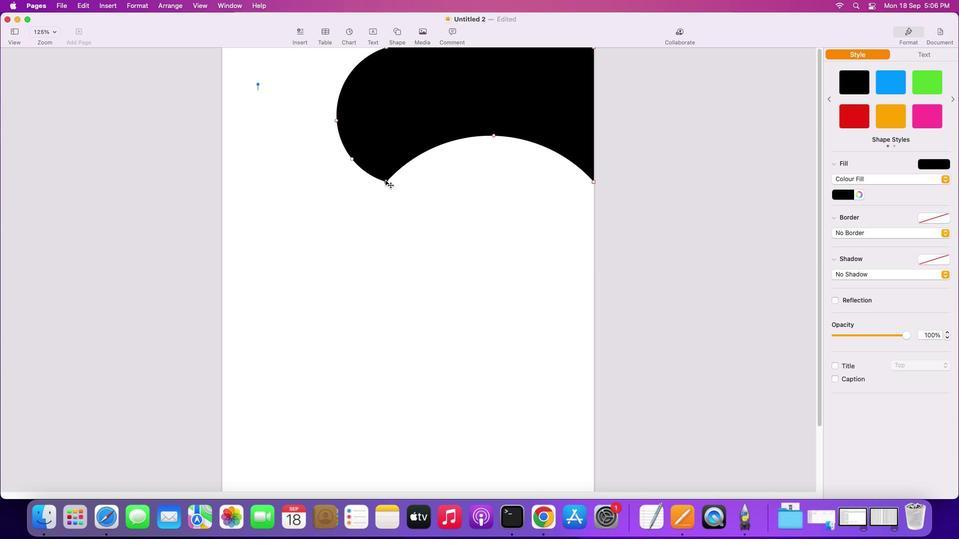
Action: Mouse pressed left at (385, 181)
Screenshot: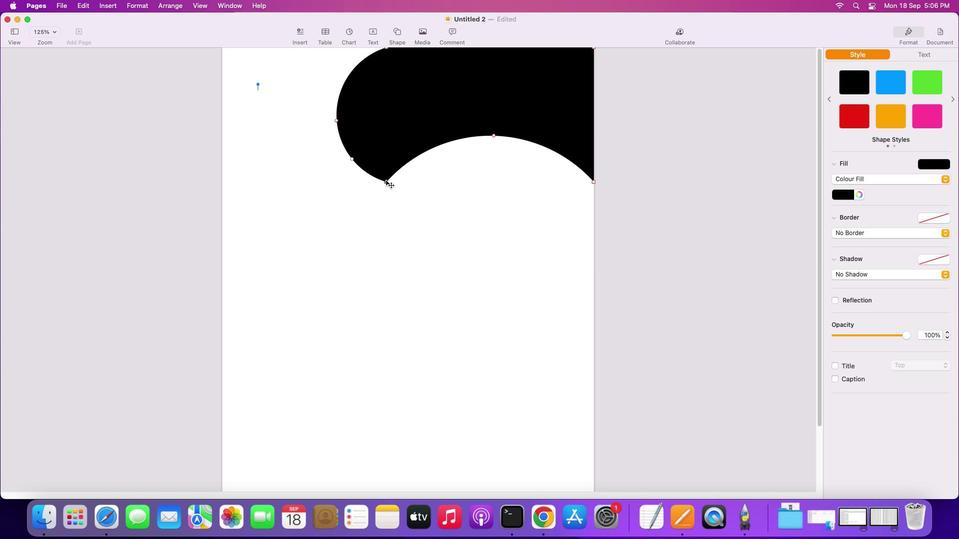 
Action: Mouse moved to (455, 134)
Screenshot: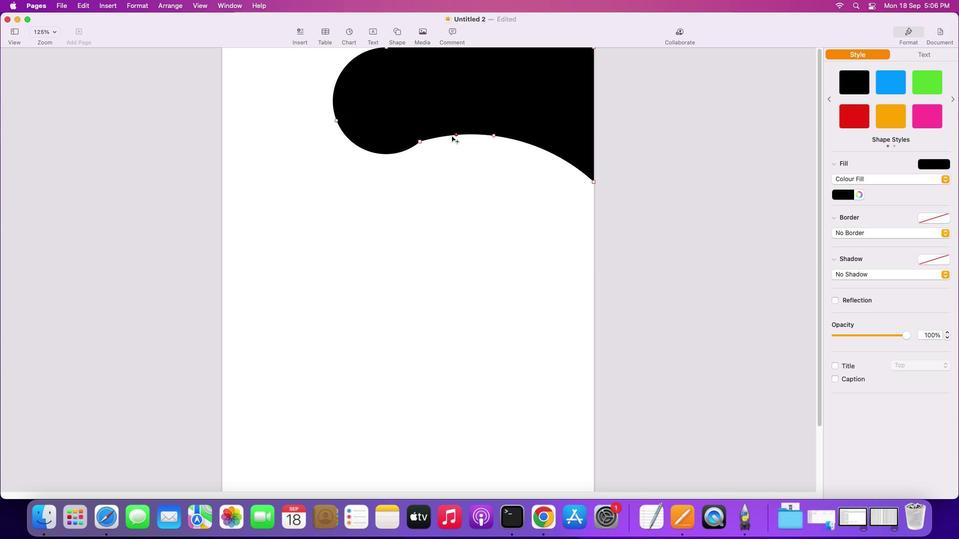 
Action: Mouse pressed left at (455, 134)
Screenshot: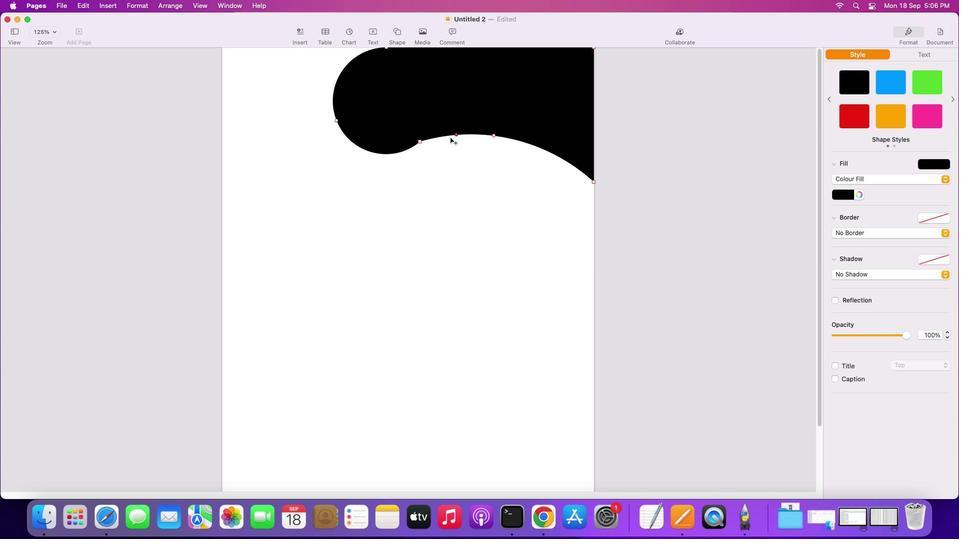 
Action: Mouse moved to (467, 148)
Screenshot: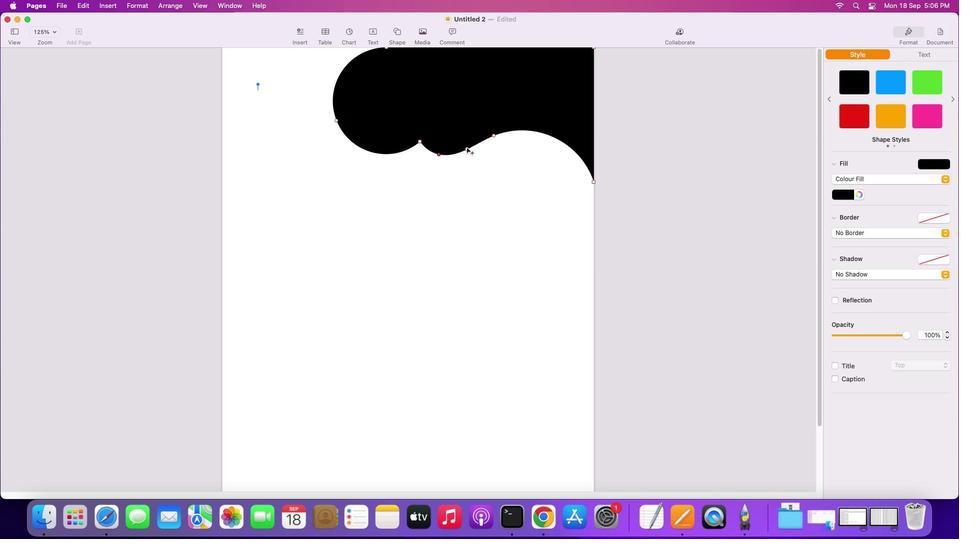 
Action: Mouse pressed left at (467, 148)
Screenshot: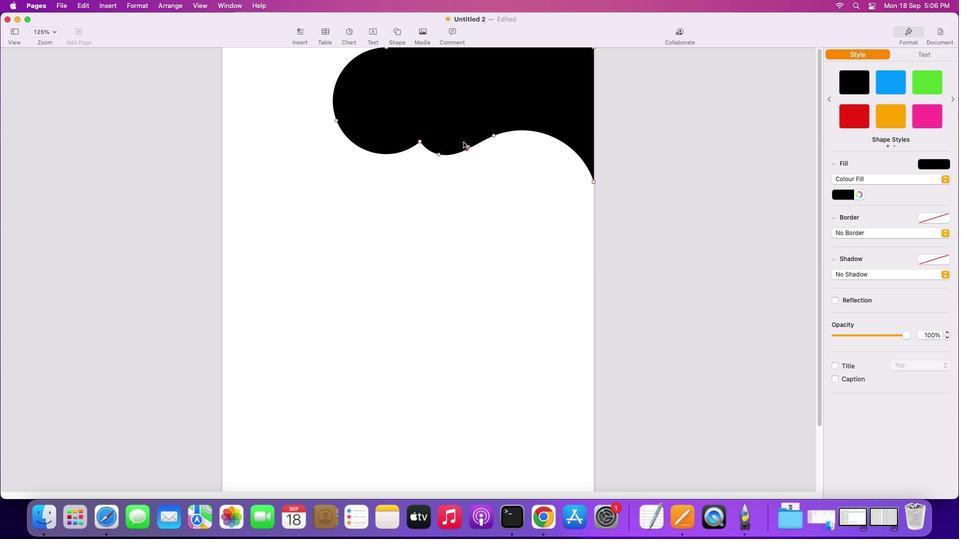 
Action: Mouse moved to (493, 135)
Screenshot: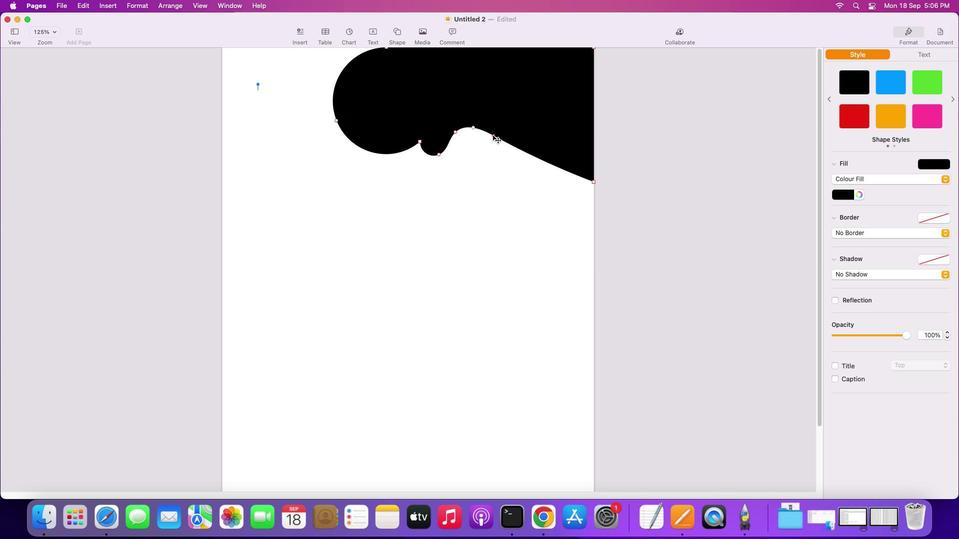
Action: Mouse pressed left at (493, 135)
Screenshot: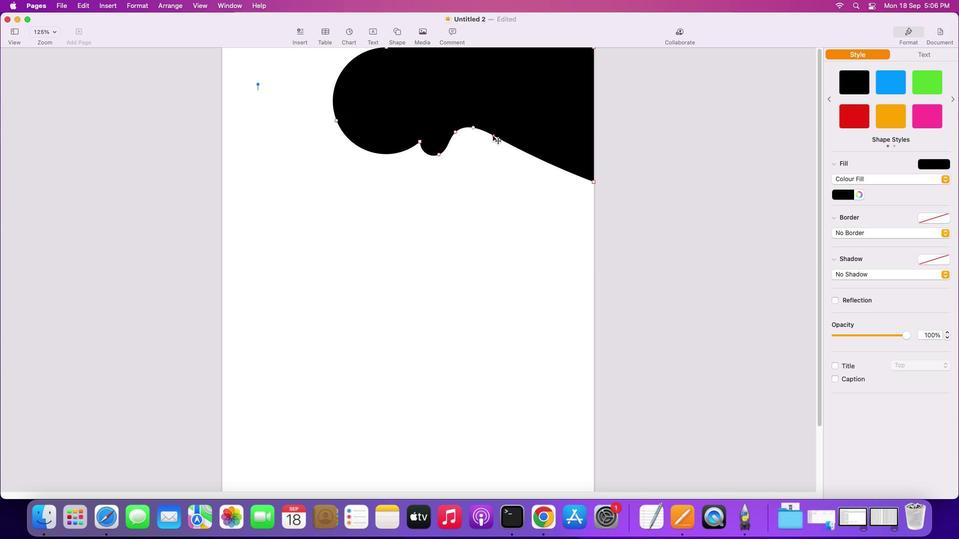 
Action: Mouse moved to (538, 168)
Screenshot: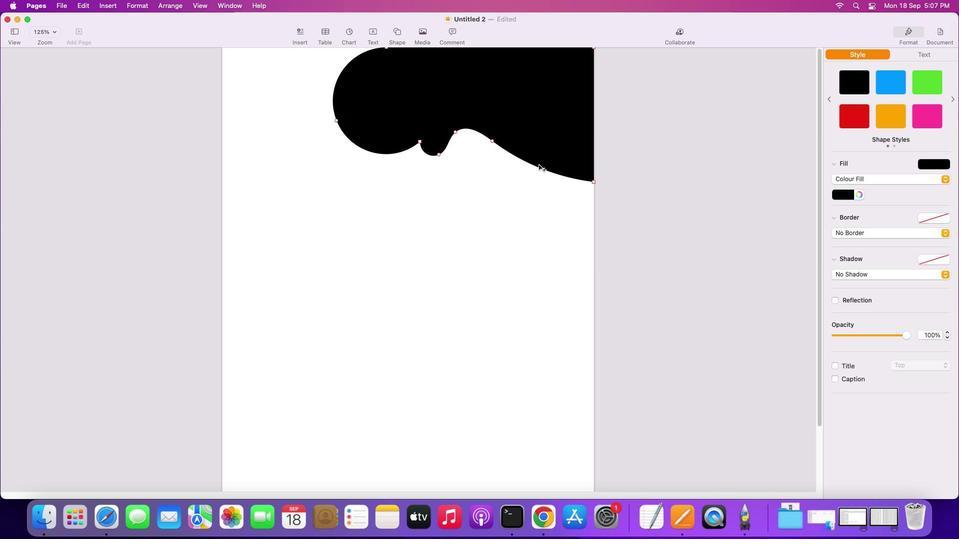
Action: Mouse pressed left at (538, 168)
Screenshot: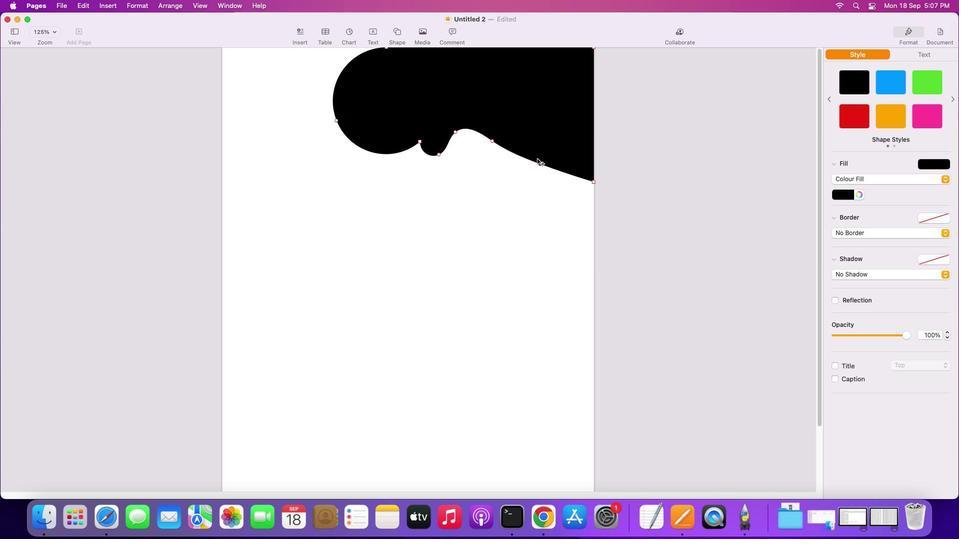 
Action: Mouse moved to (581, 131)
Screenshot: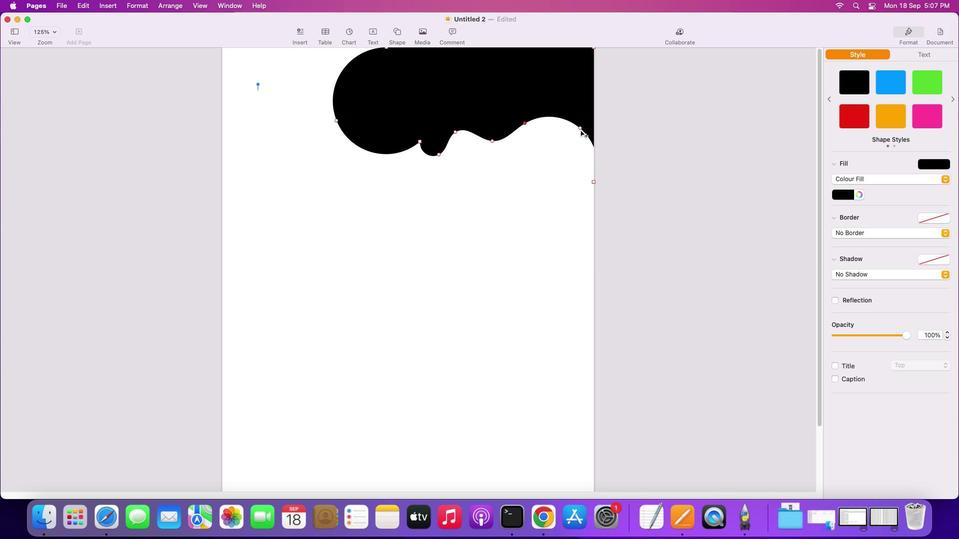 
Action: Mouse pressed left at (581, 131)
Screenshot: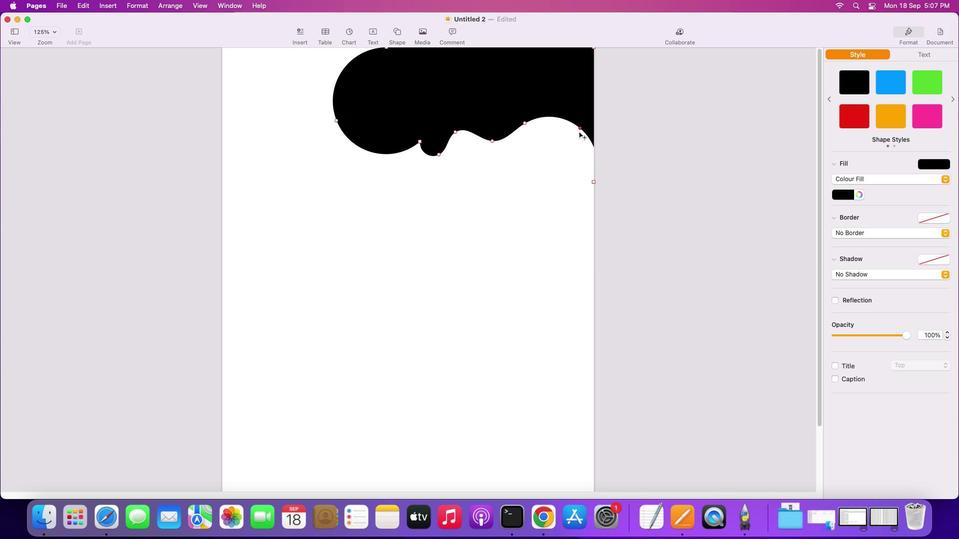 
Action: Mouse moved to (438, 153)
Screenshot: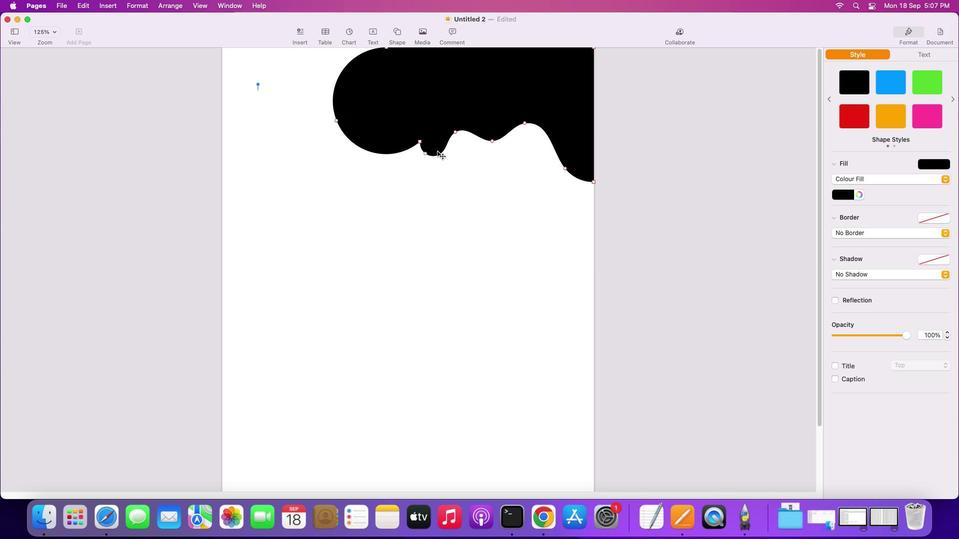 
Action: Mouse pressed left at (438, 153)
Screenshot: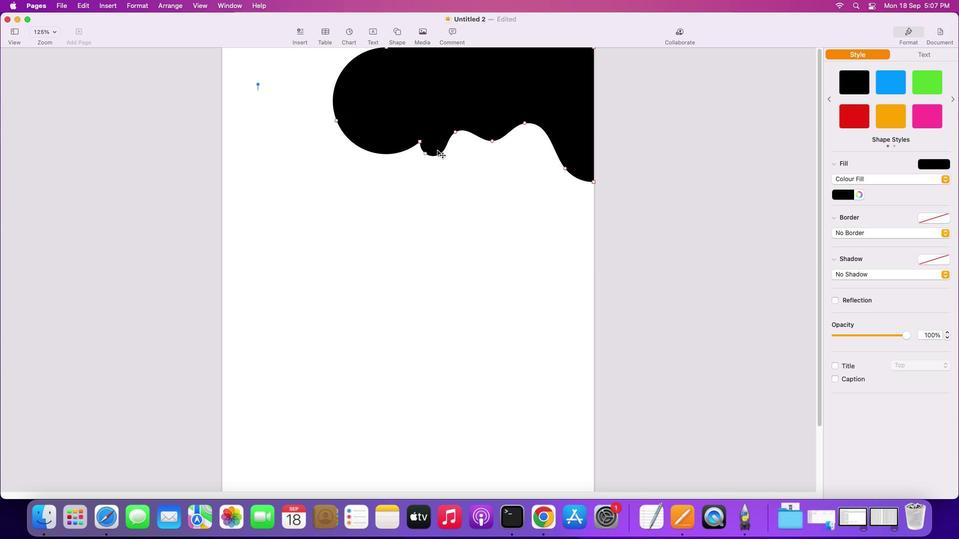 
Action: Mouse moved to (429, 150)
Screenshot: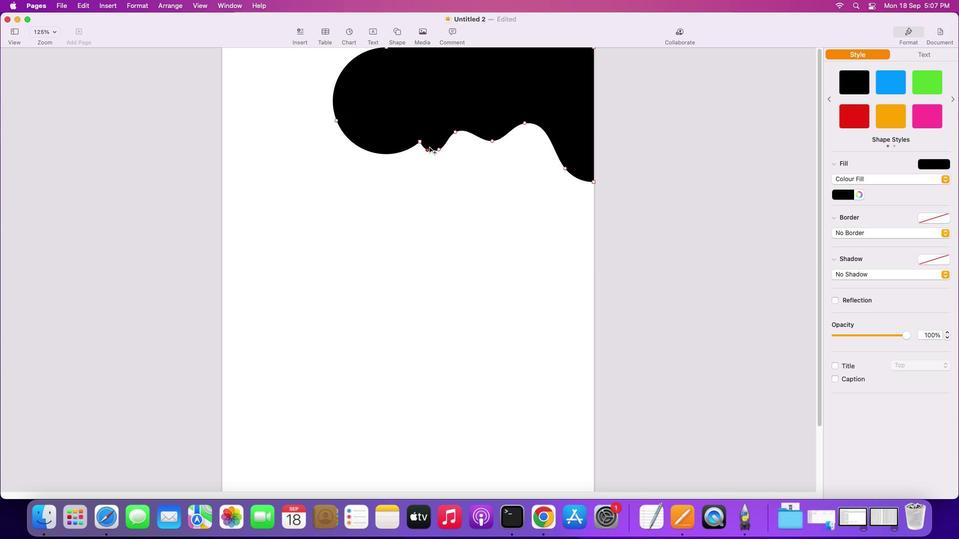
Action: Mouse pressed left at (429, 150)
Screenshot: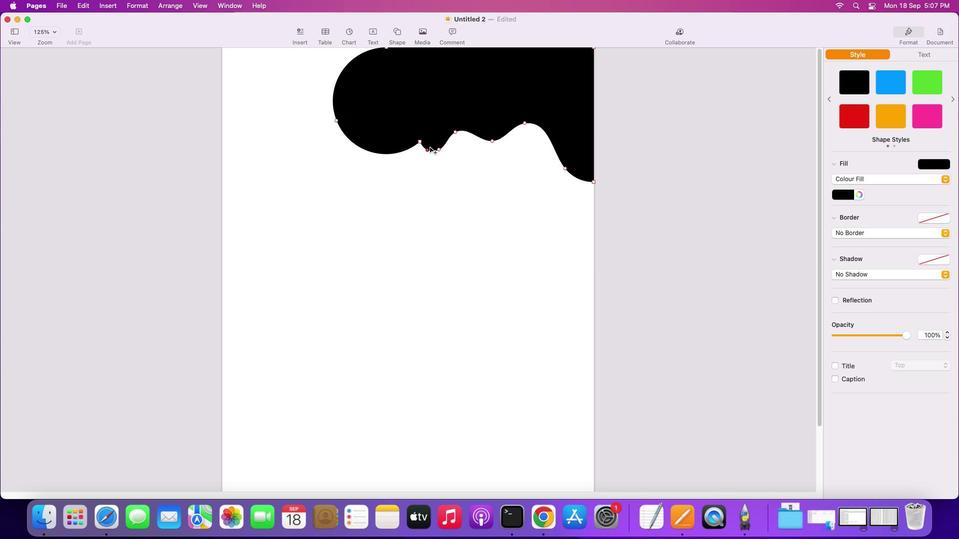 
Action: Mouse moved to (447, 144)
Screenshot: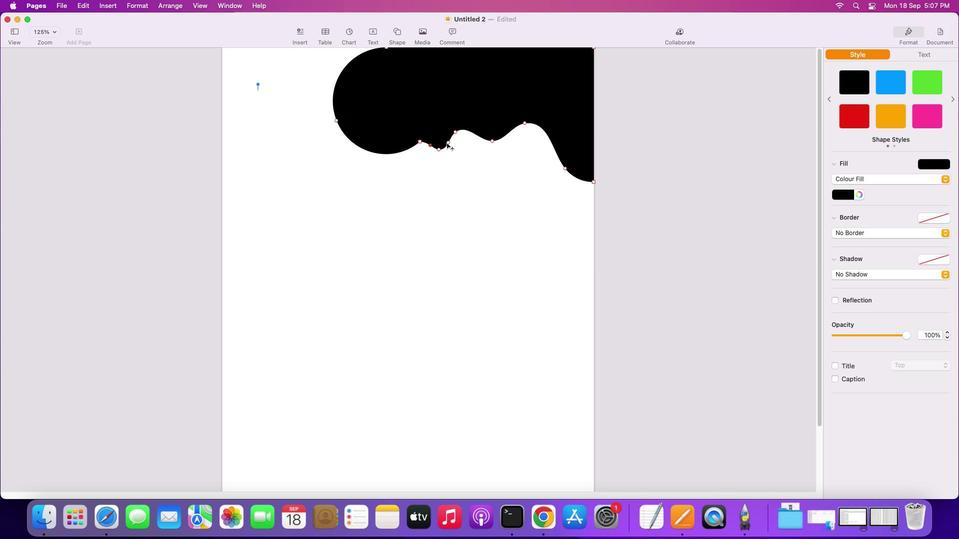 
Action: Mouse pressed left at (447, 144)
Screenshot: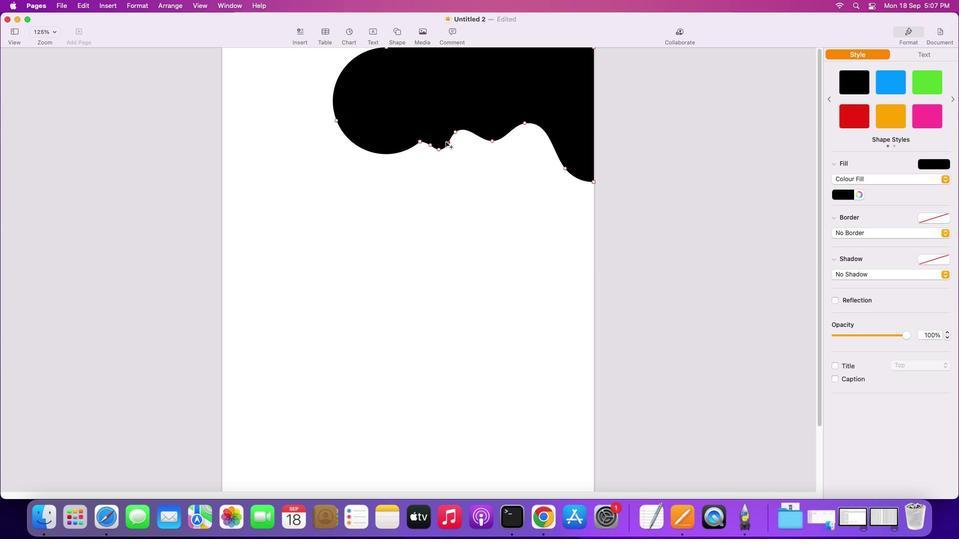 
Action: Mouse moved to (498, 158)
Screenshot: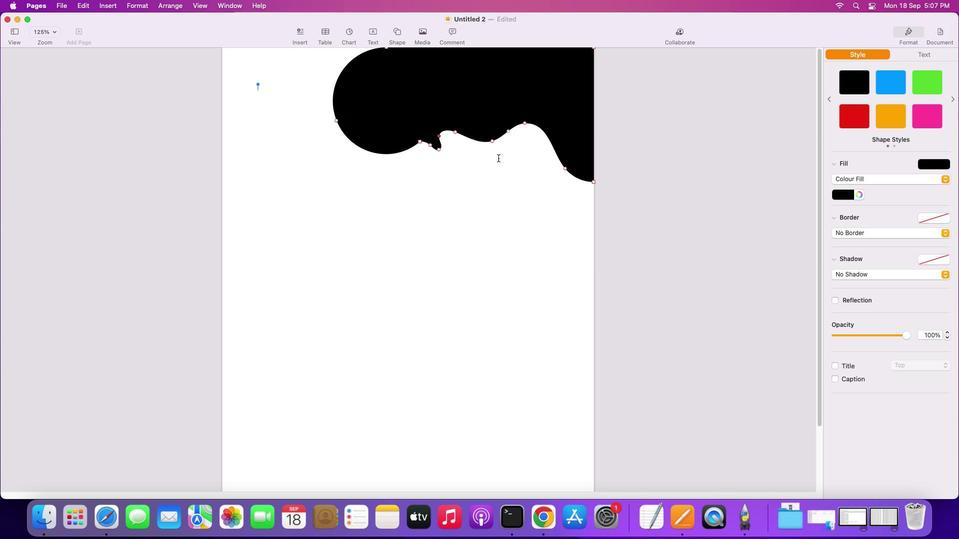 
Action: Mouse pressed left at (498, 158)
Screenshot: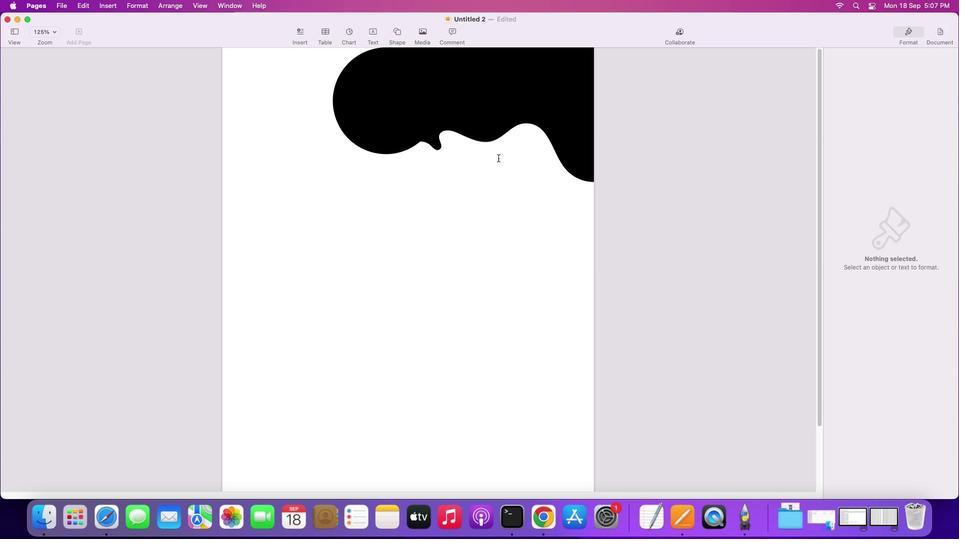 
Action: Mouse moved to (364, 80)
Screenshot: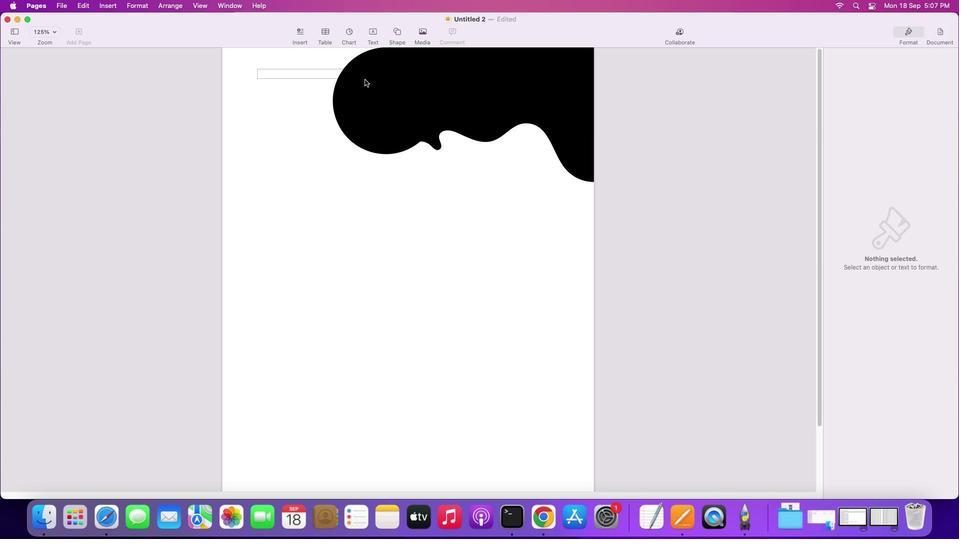 
Action: Mouse pressed left at (364, 80)
Screenshot: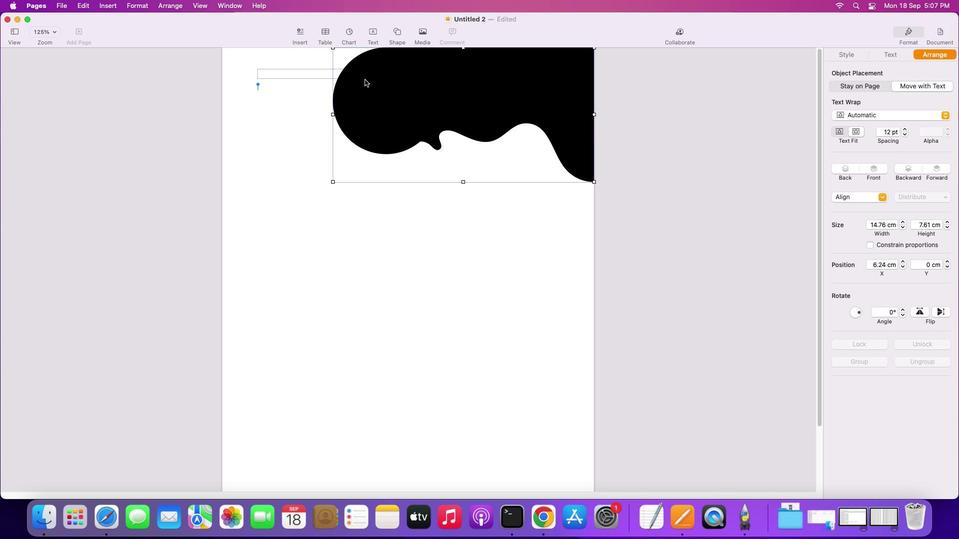 
Action: Mouse moved to (354, 95)
Screenshot: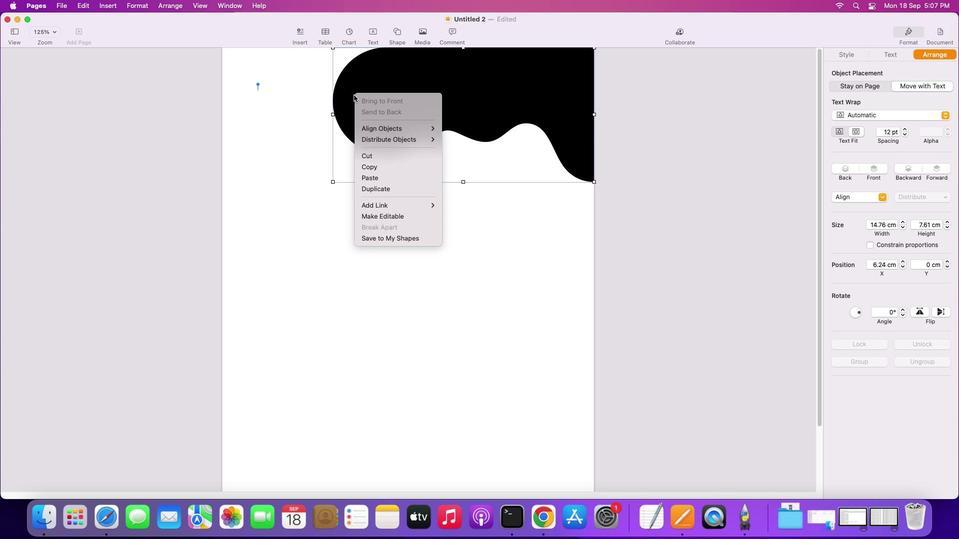 
Action: Mouse pressed right at (354, 95)
Screenshot: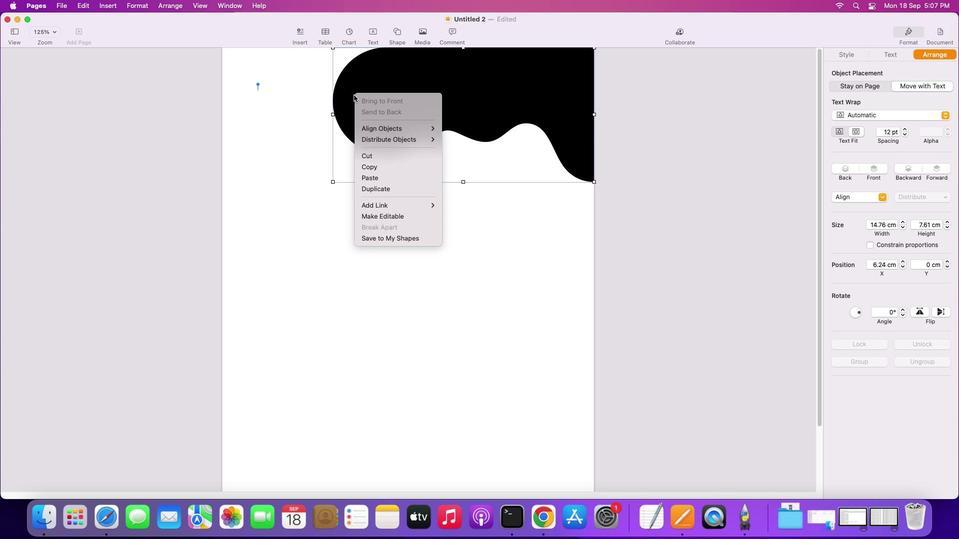 
Action: Mouse moved to (388, 215)
Screenshot: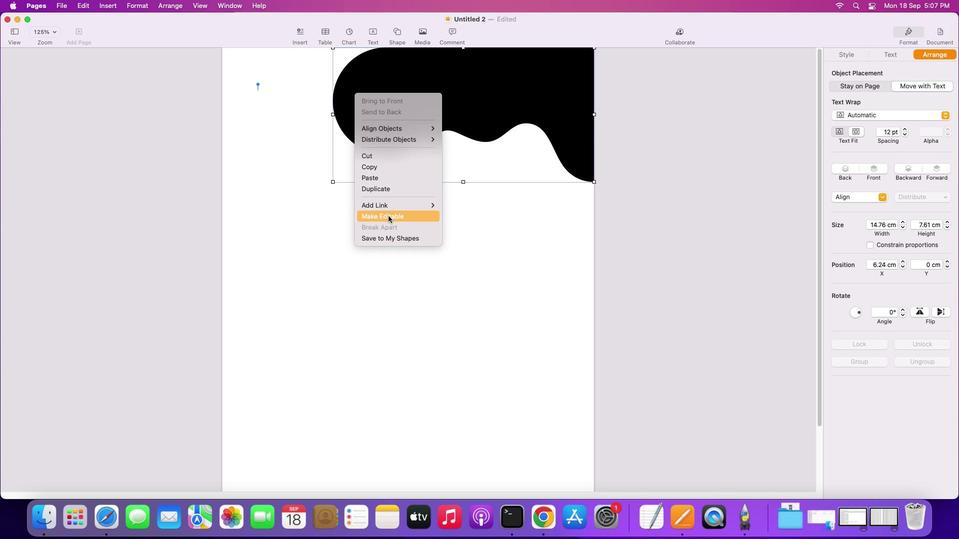 
Action: Mouse pressed left at (388, 215)
Screenshot: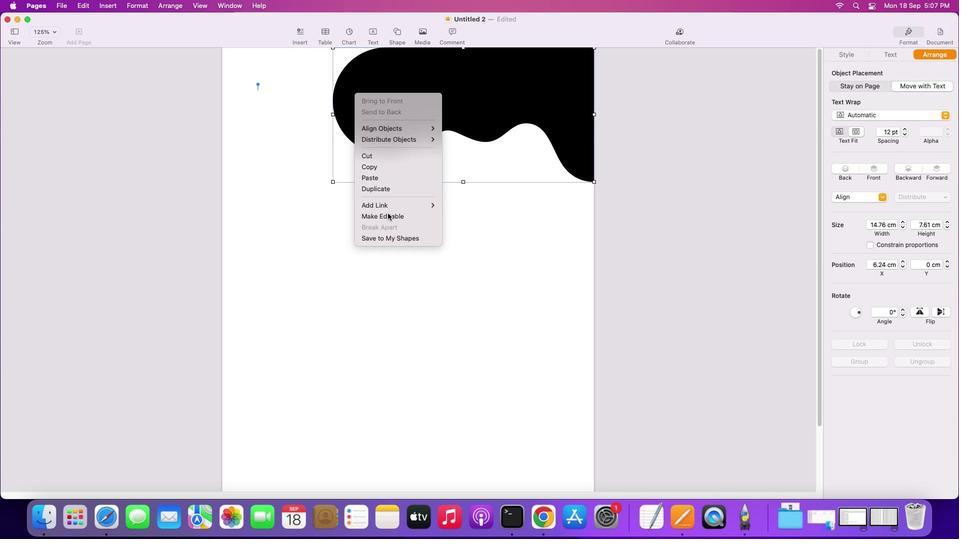 
Action: Mouse moved to (341, 71)
Screenshot: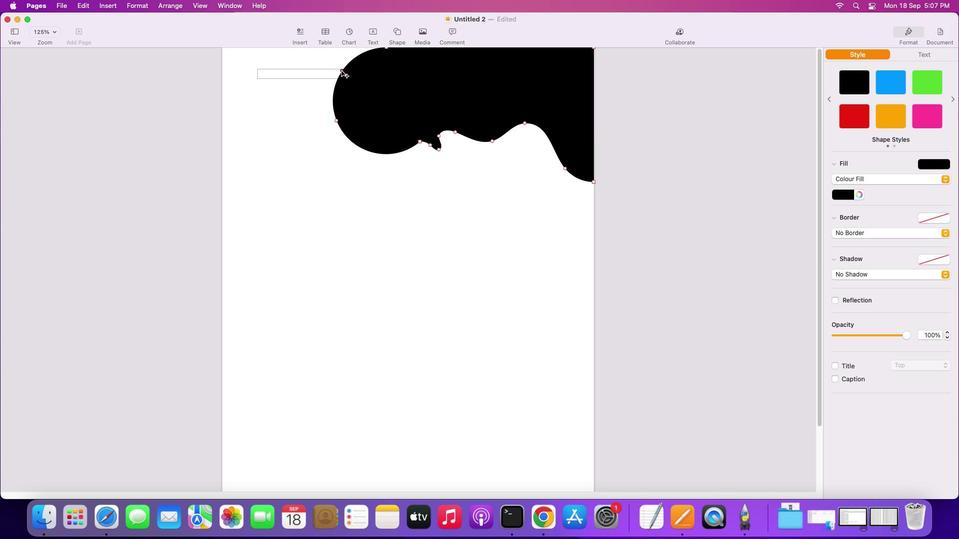 
Action: Mouse pressed left at (341, 71)
Screenshot: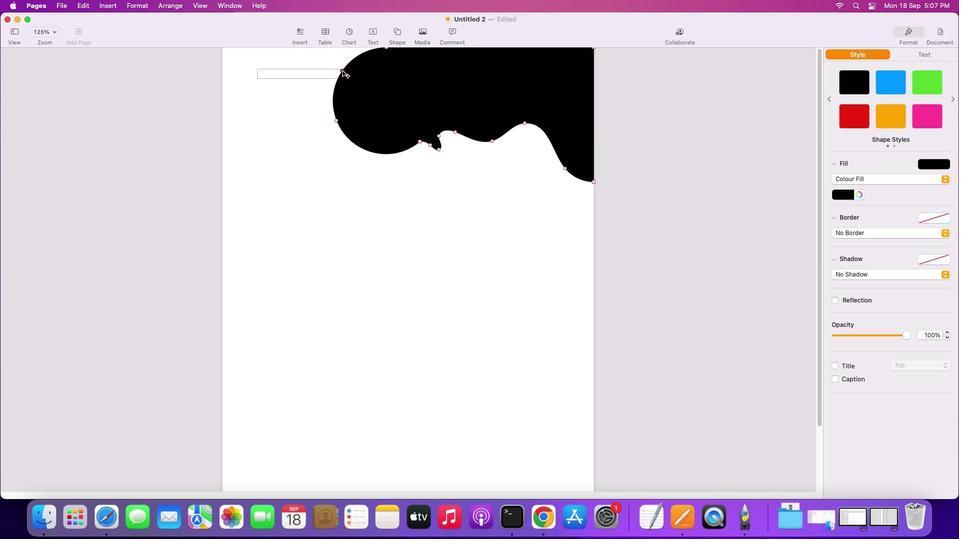
Action: Mouse moved to (399, 42)
Screenshot: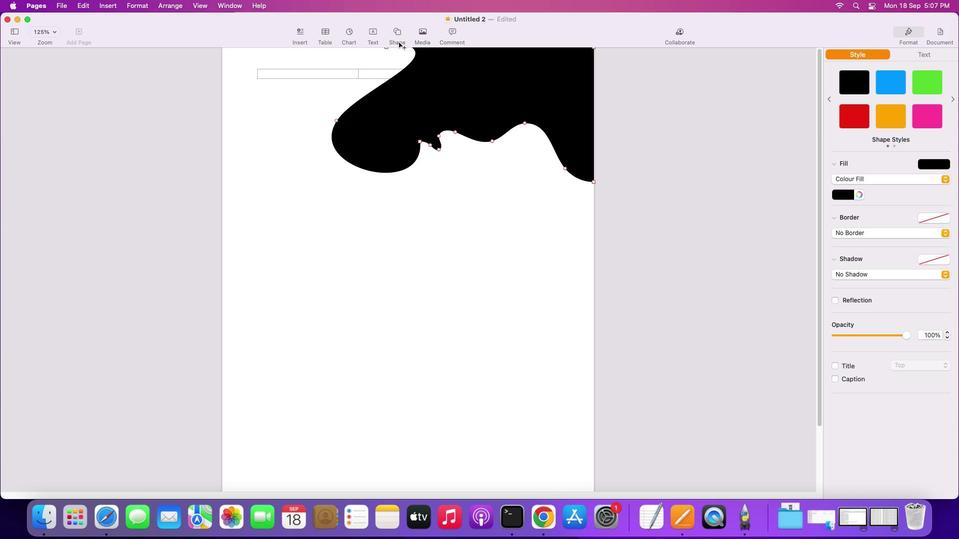 
Action: Key pressed Key.cmd'z'
Screenshot: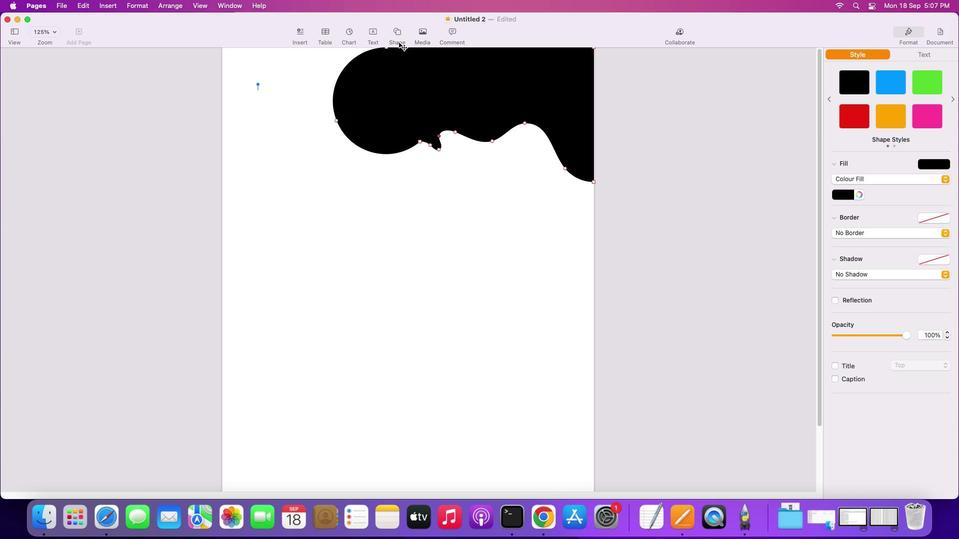 
Action: Mouse moved to (441, 201)
Screenshot: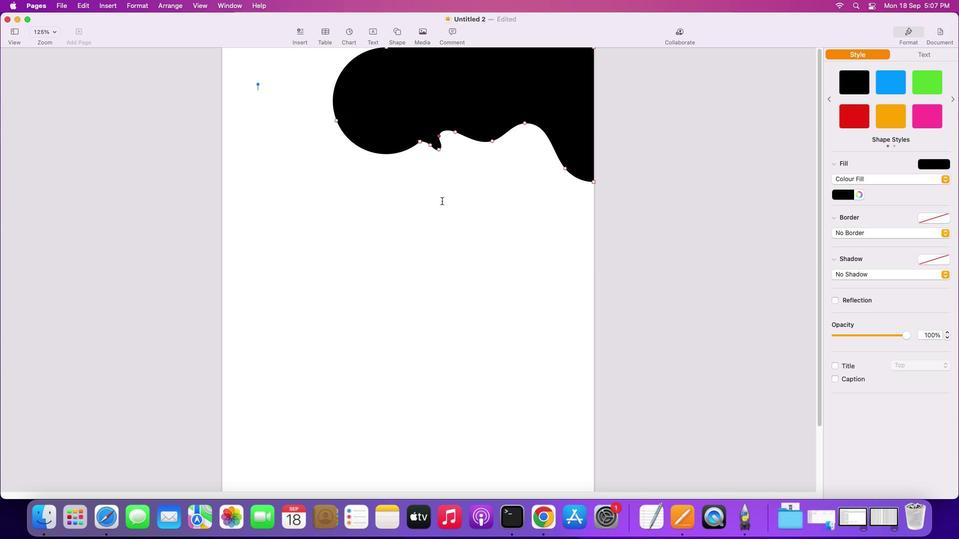 
Action: Mouse pressed left at (441, 201)
Screenshot: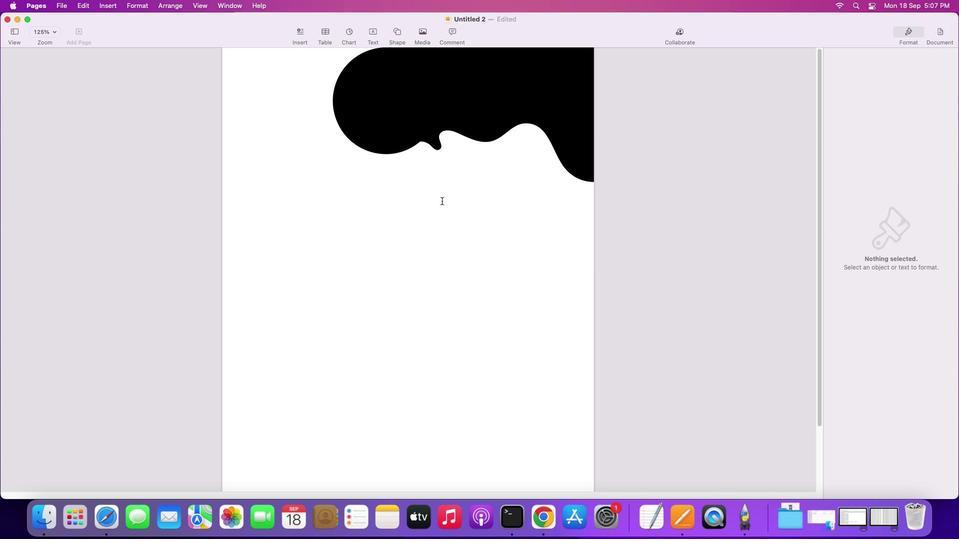 
Action: Mouse moved to (513, 208)
Screenshot: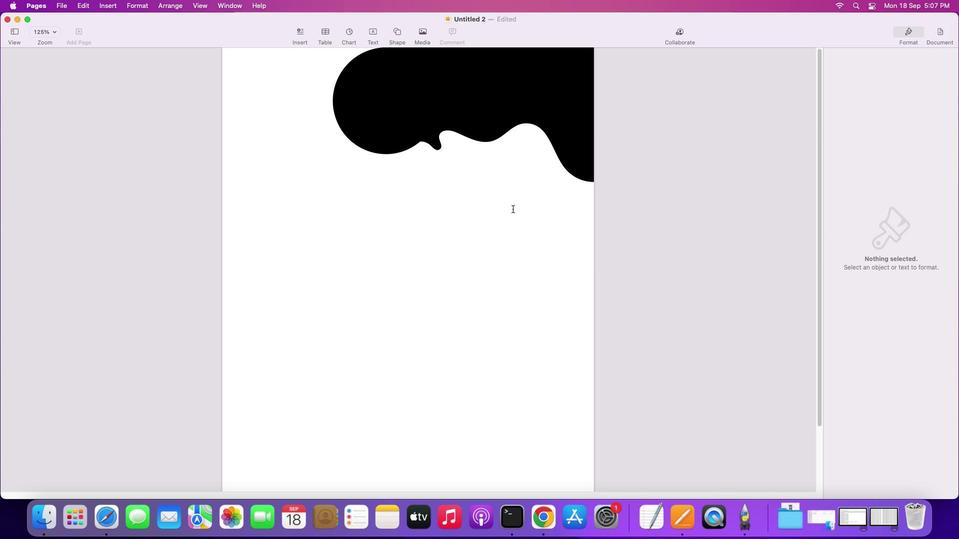 
Action: Mouse pressed left at (513, 208)
Screenshot: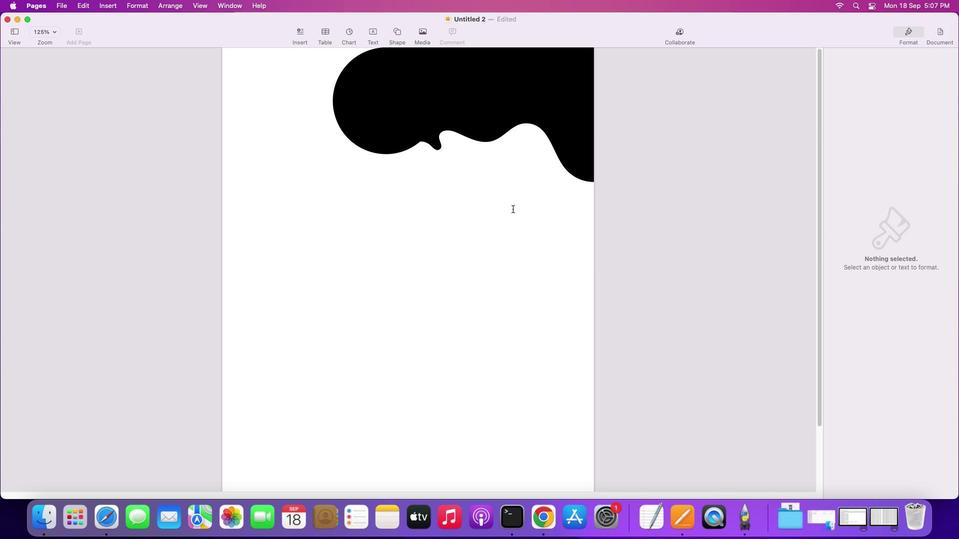 
Action: Mouse moved to (338, 320)
Screenshot: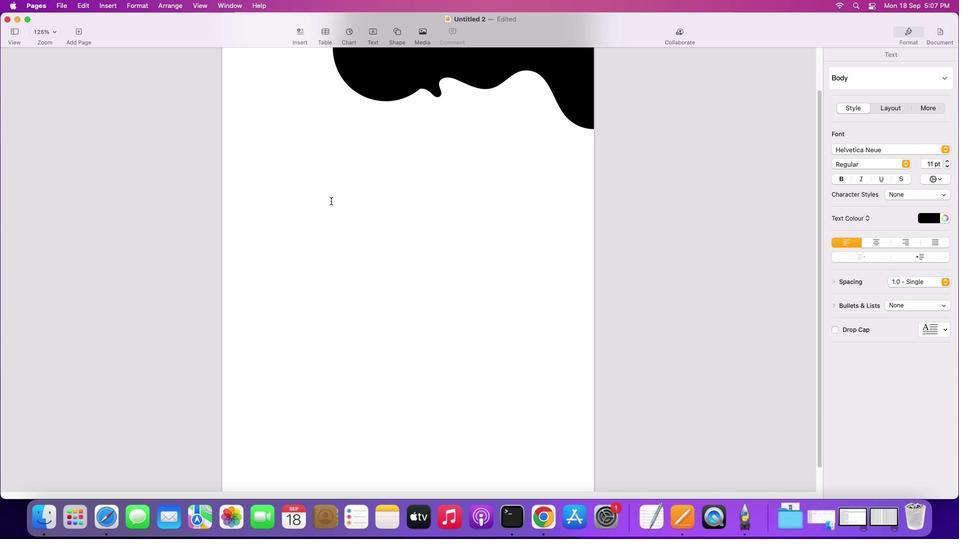 
Action: Mouse scrolled (338, 320) with delta (0, 0)
Screenshot: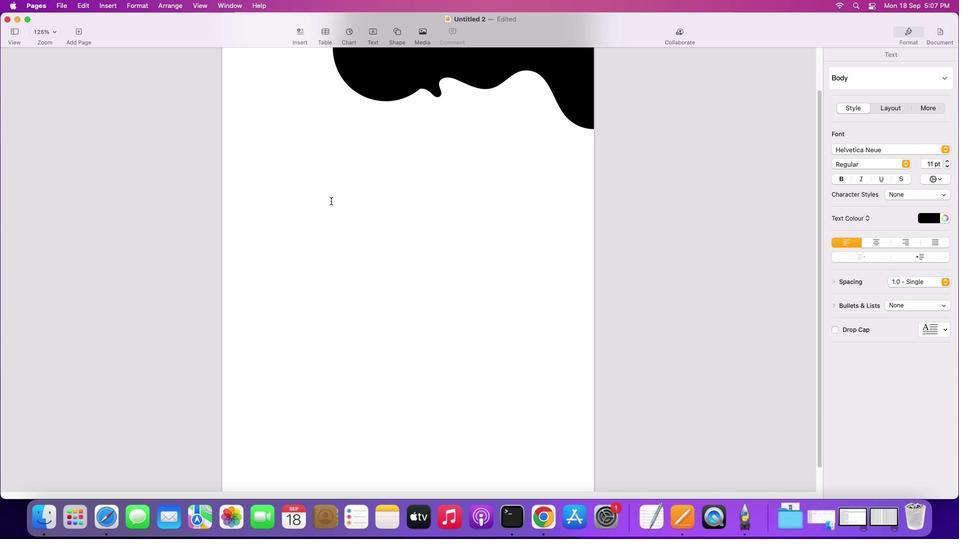 
Action: Mouse scrolled (338, 320) with delta (0, 0)
Screenshot: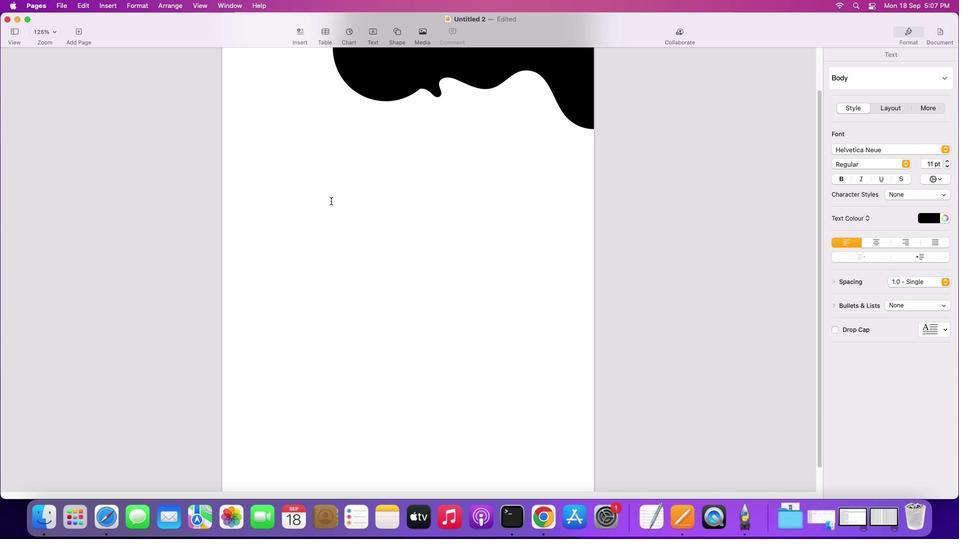 
Action: Mouse moved to (338, 319)
Screenshot: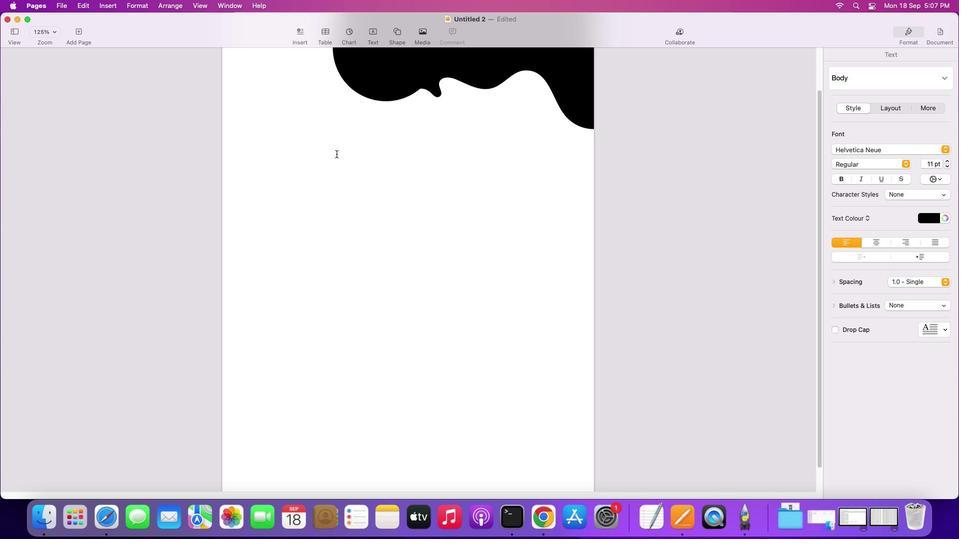 
Action: Mouse scrolled (338, 319) with delta (0, -1)
Screenshot: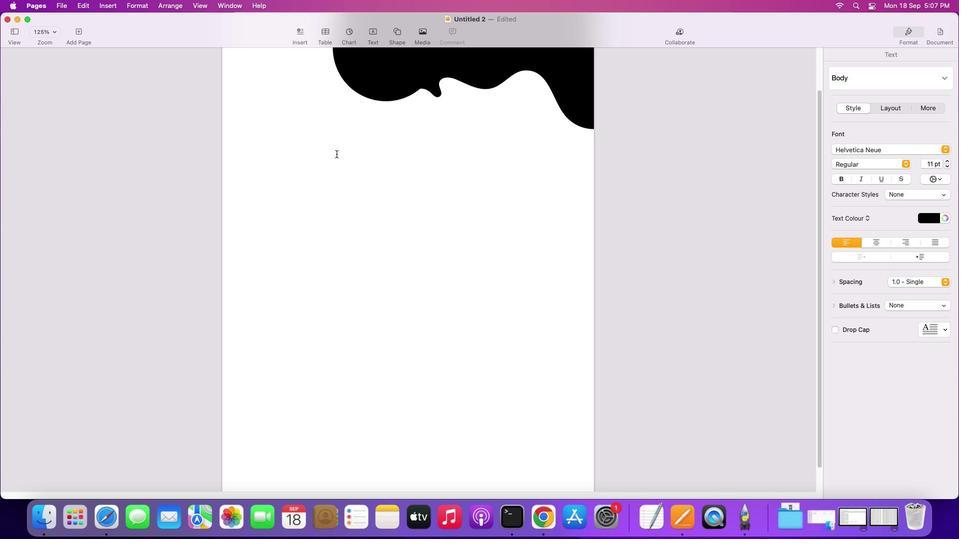
Action: Mouse moved to (336, 310)
Screenshot: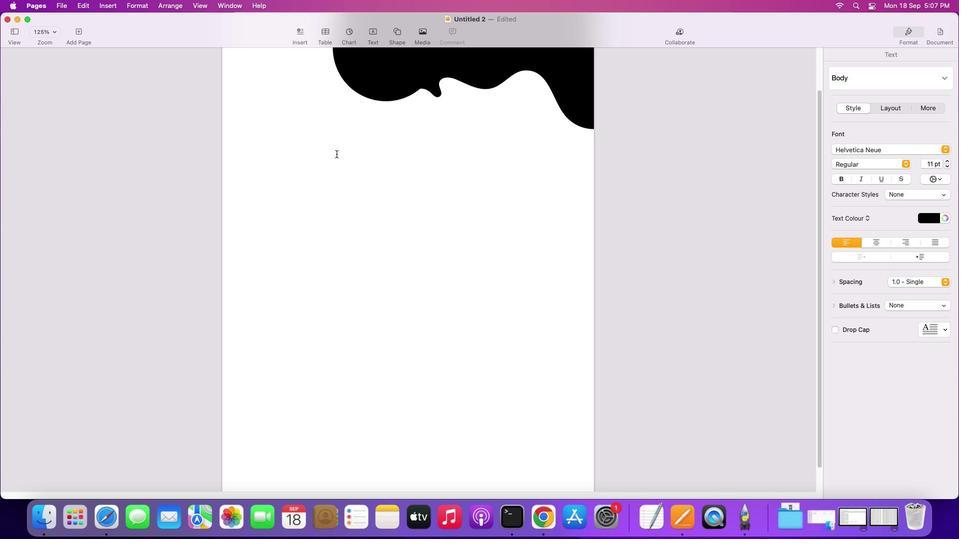 
Action: Mouse scrolled (336, 310) with delta (0, -2)
Screenshot: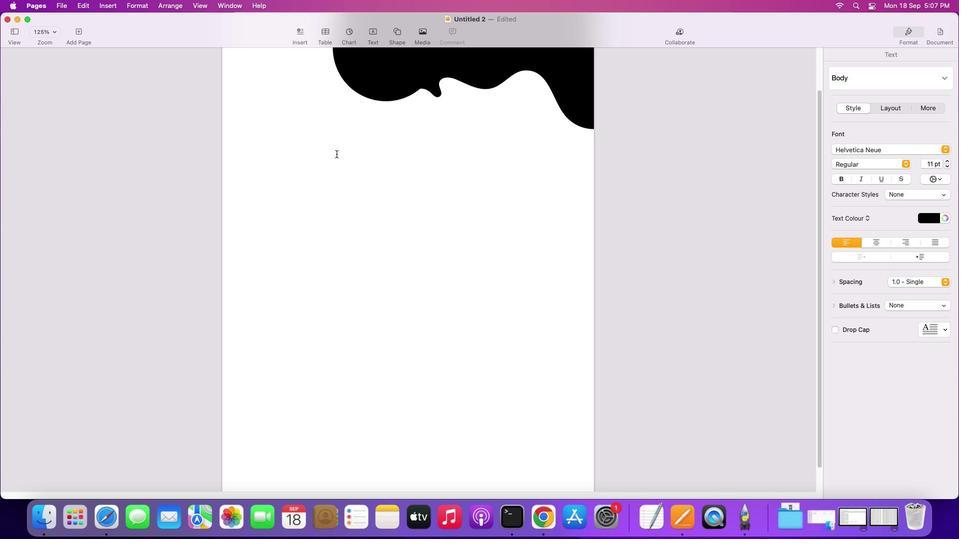 
Action: Mouse moved to (395, 31)
Screenshot: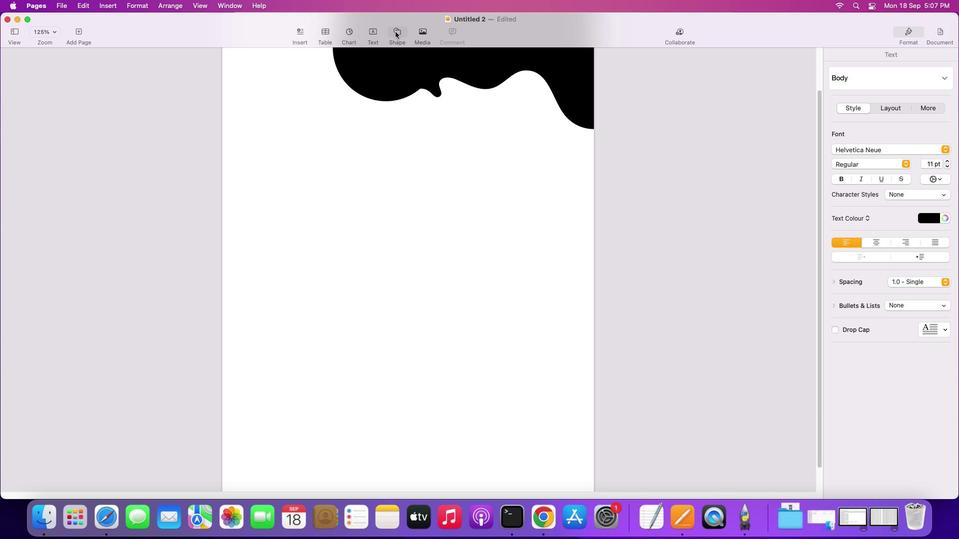
Action: Mouse pressed left at (395, 31)
Screenshot: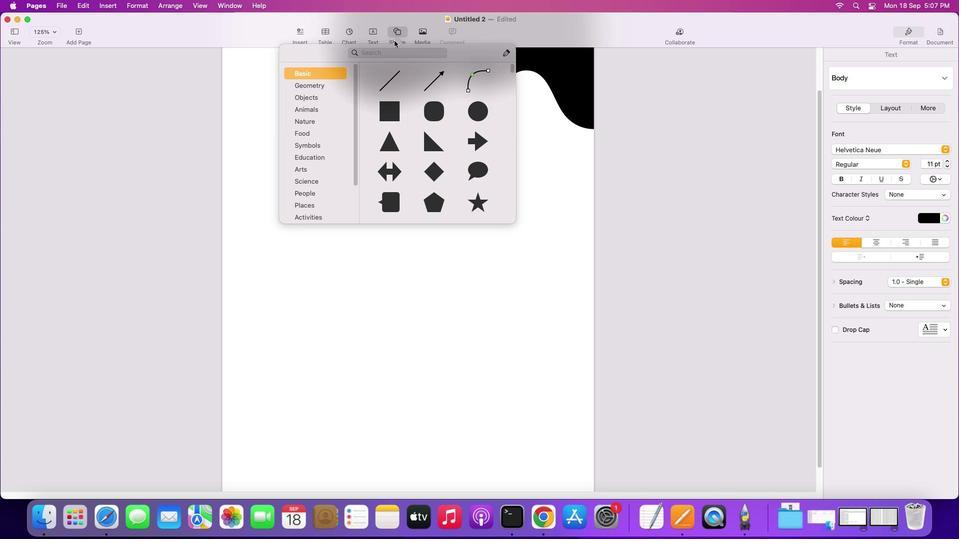 
Action: Mouse moved to (391, 106)
Screenshot: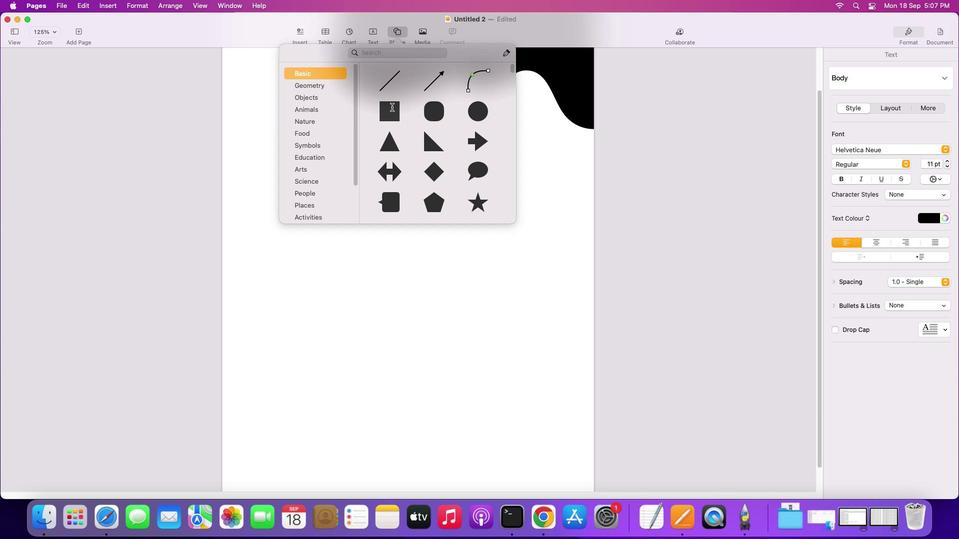 
Action: Mouse pressed left at (391, 106)
Screenshot: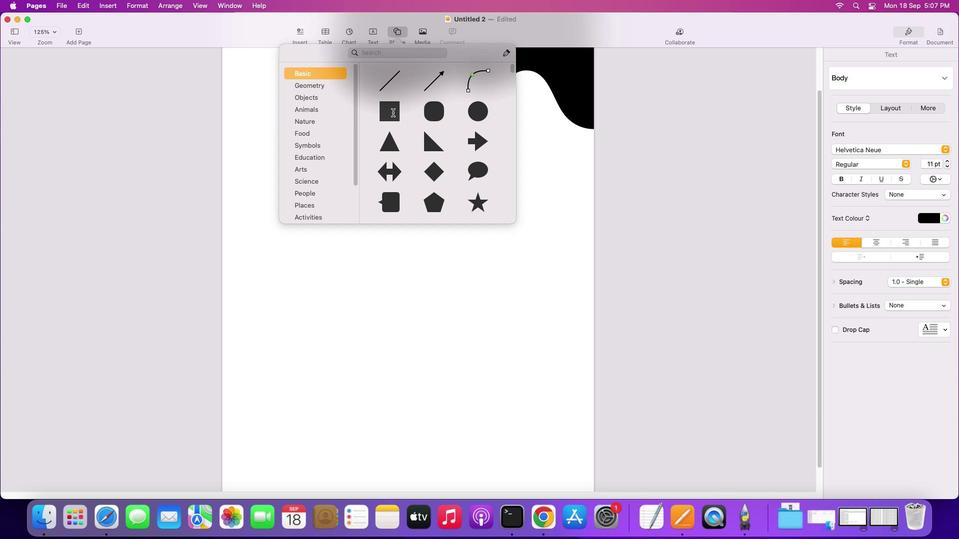 
Action: Mouse moved to (399, 275)
Screenshot: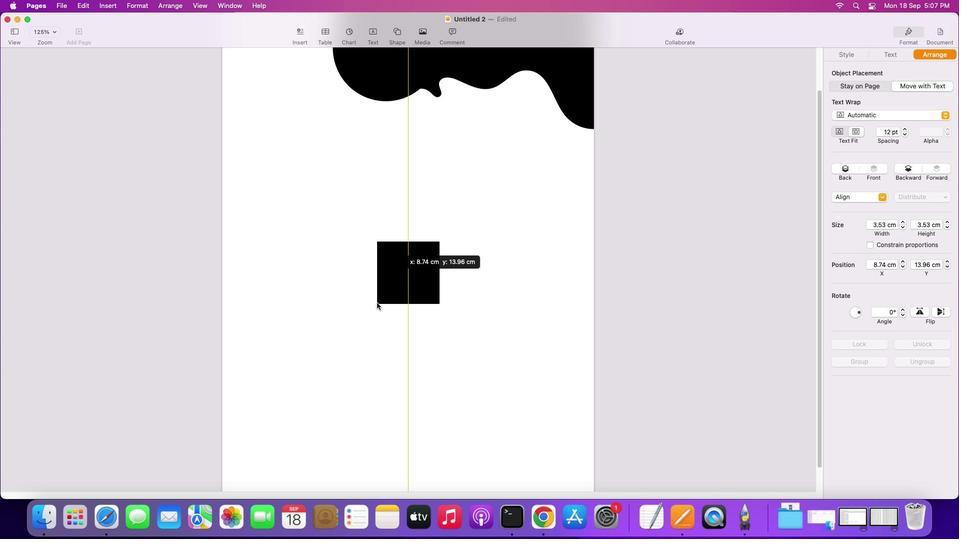 
Action: Mouse pressed left at (399, 275)
Screenshot: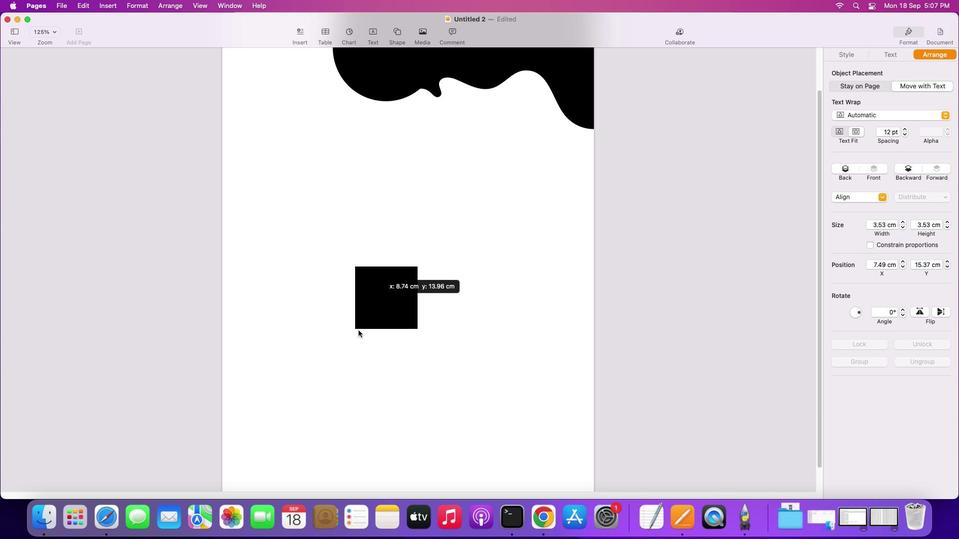 
Action: Mouse moved to (291, 440)
Screenshot: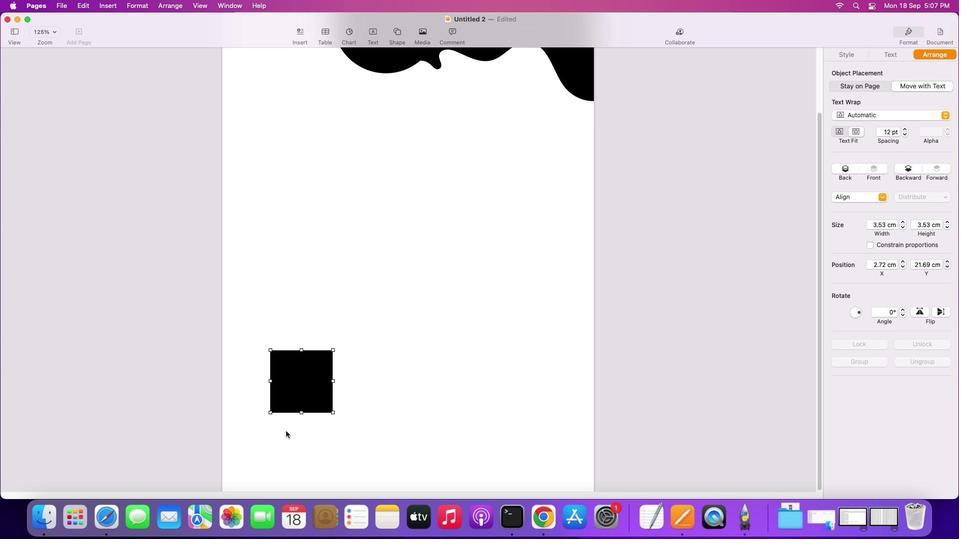 
Action: Mouse scrolled (291, 440) with delta (0, 0)
Screenshot: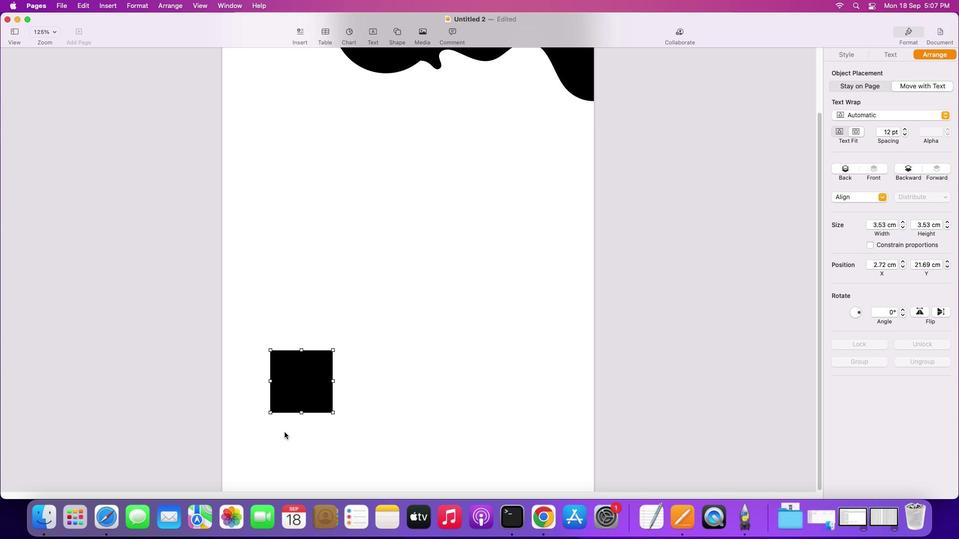 
Action: Mouse scrolled (291, 440) with delta (0, 0)
Screenshot: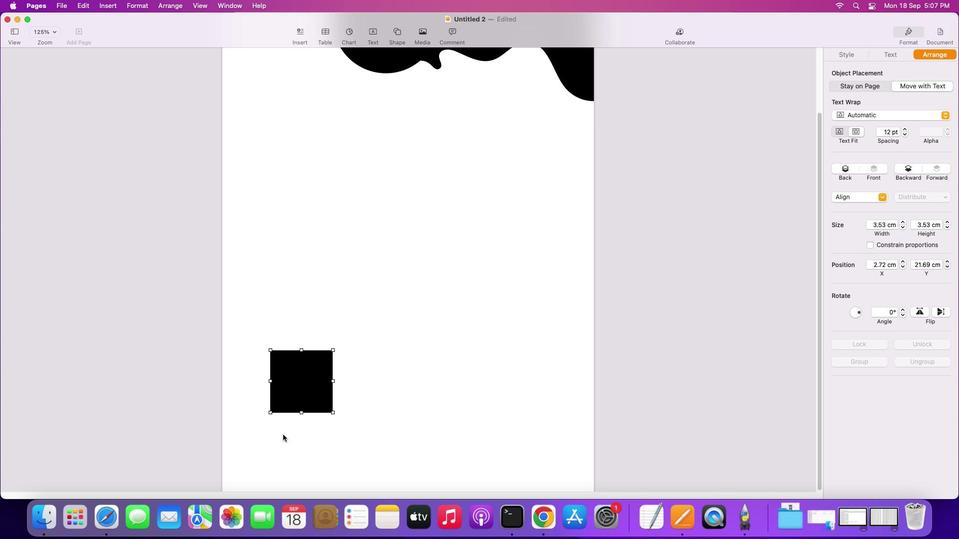 
Action: Mouse moved to (291, 440)
Screenshot: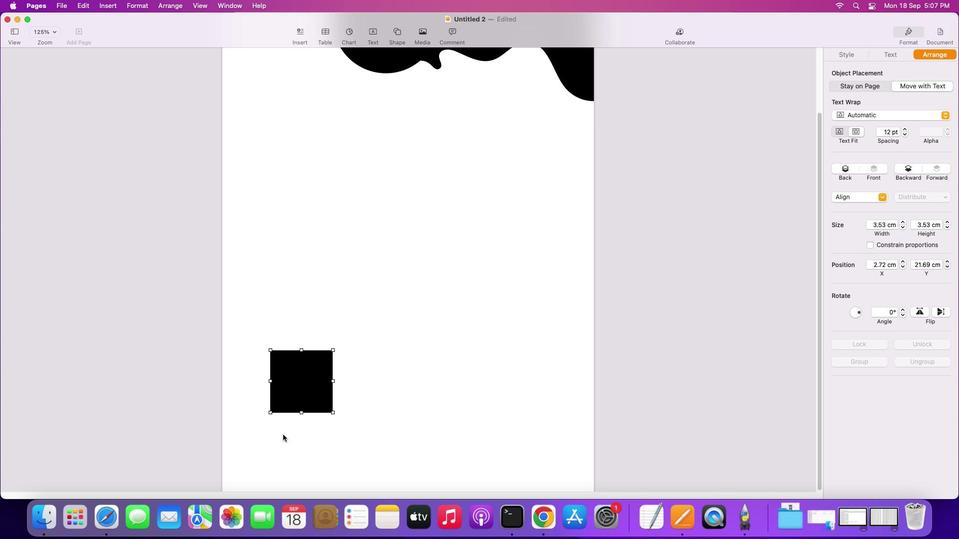 
Action: Mouse scrolled (291, 440) with delta (0, -1)
Screenshot: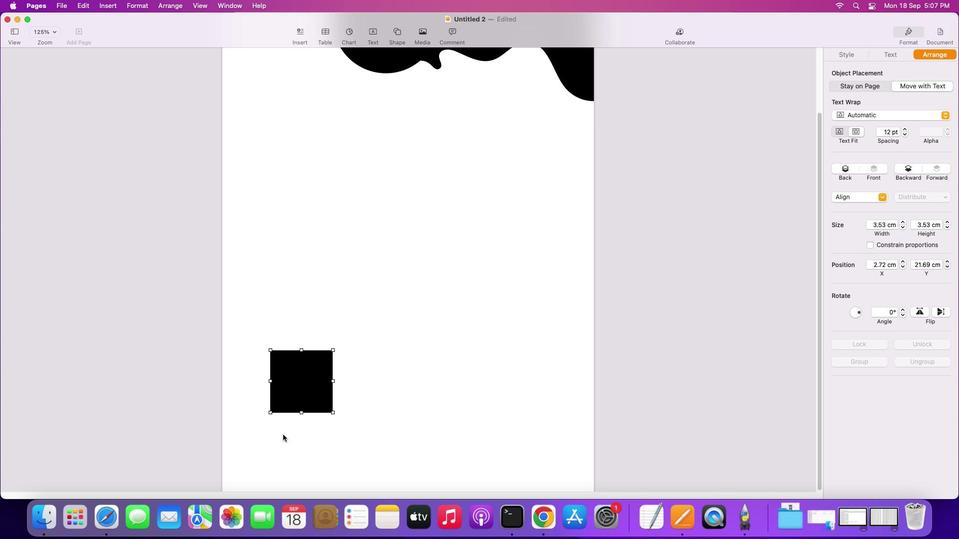 
Action: Mouse moved to (290, 438)
Screenshot: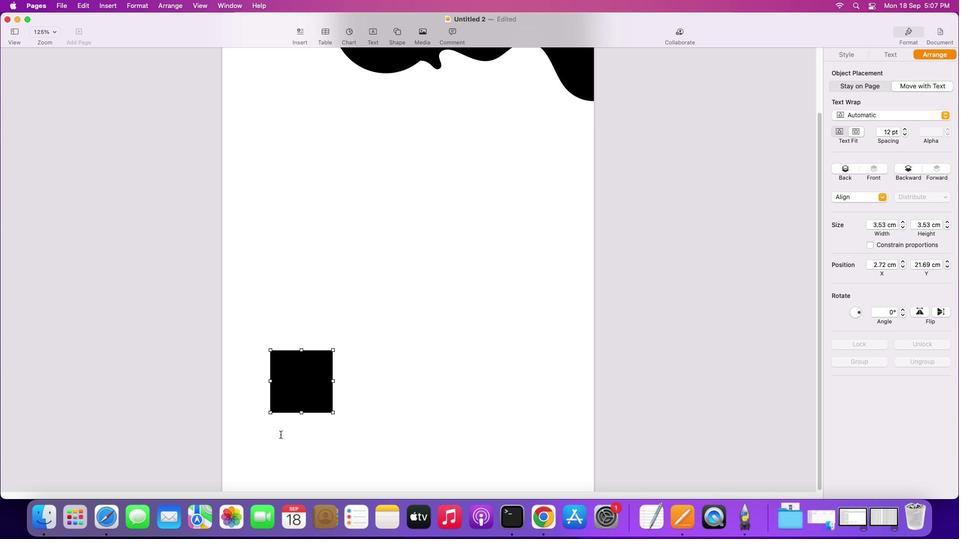 
Action: Mouse scrolled (290, 438) with delta (0, -2)
Screenshot: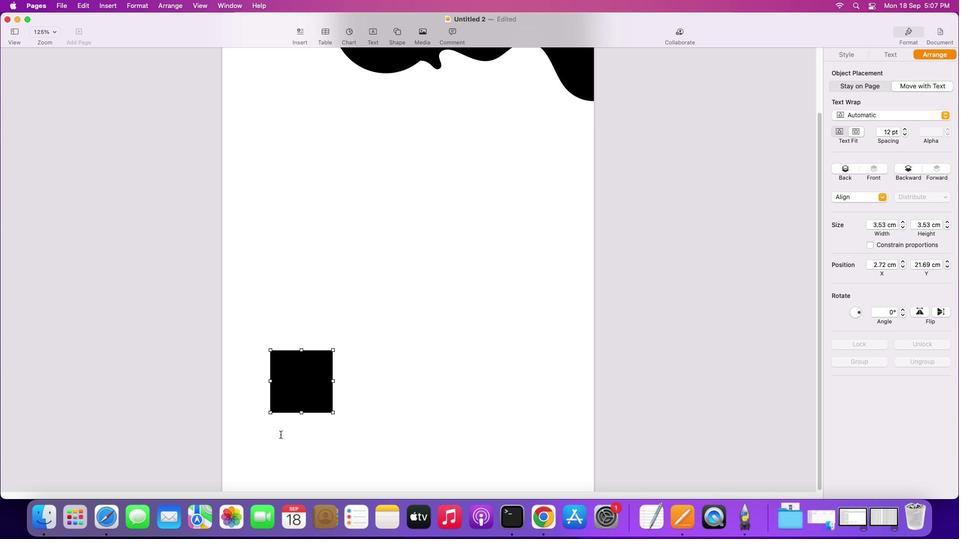
Action: Mouse moved to (287, 433)
Screenshot: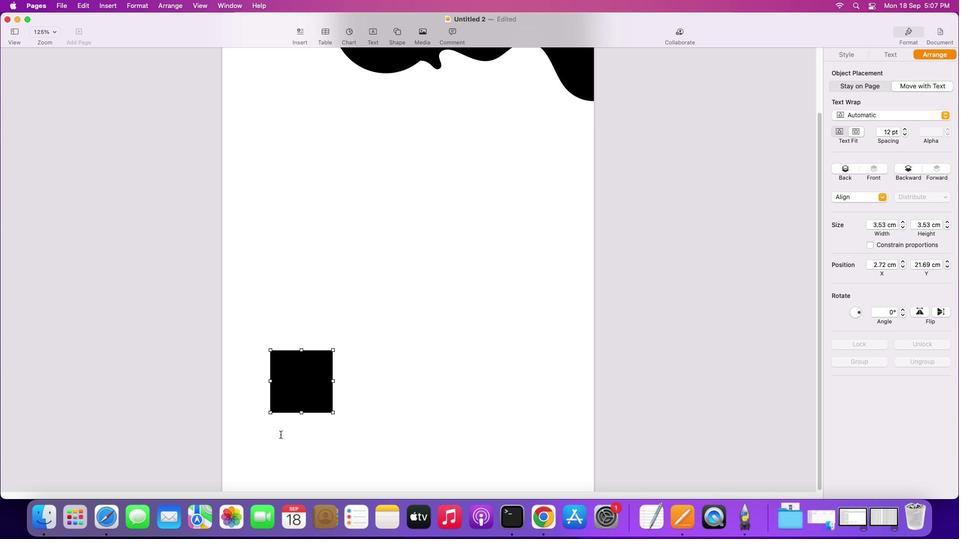 
Action: Mouse scrolled (287, 433) with delta (0, -2)
Screenshot: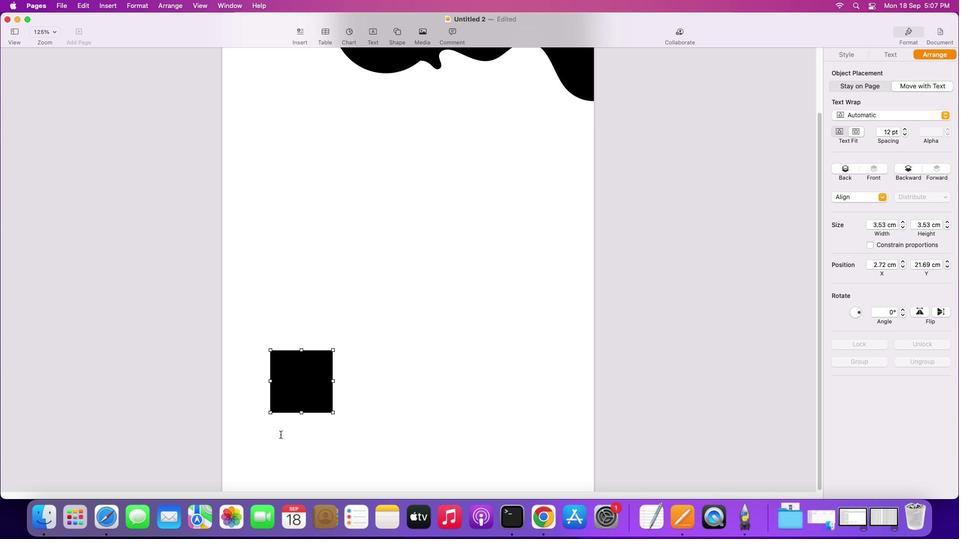 
Action: Mouse moved to (295, 386)
Screenshot: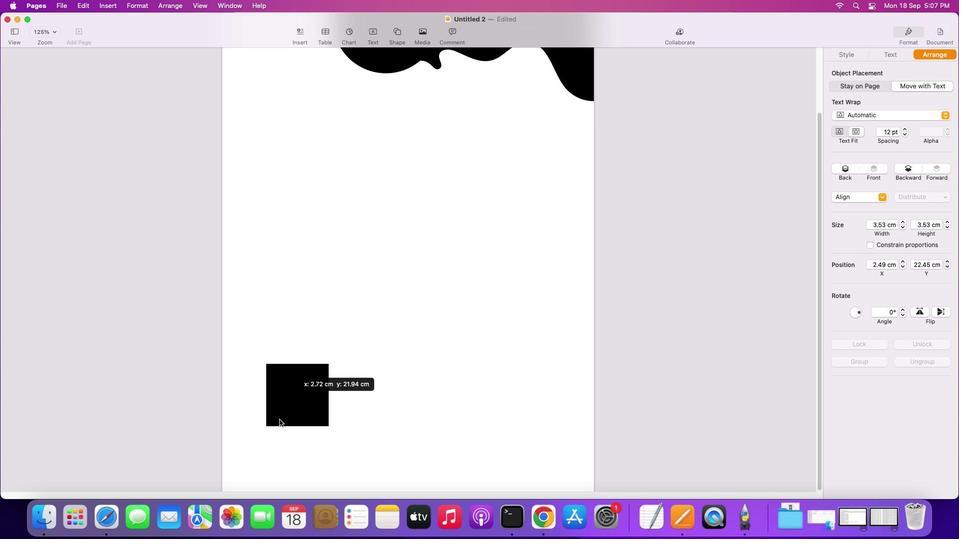 
Action: Mouse pressed left at (295, 386)
Screenshot: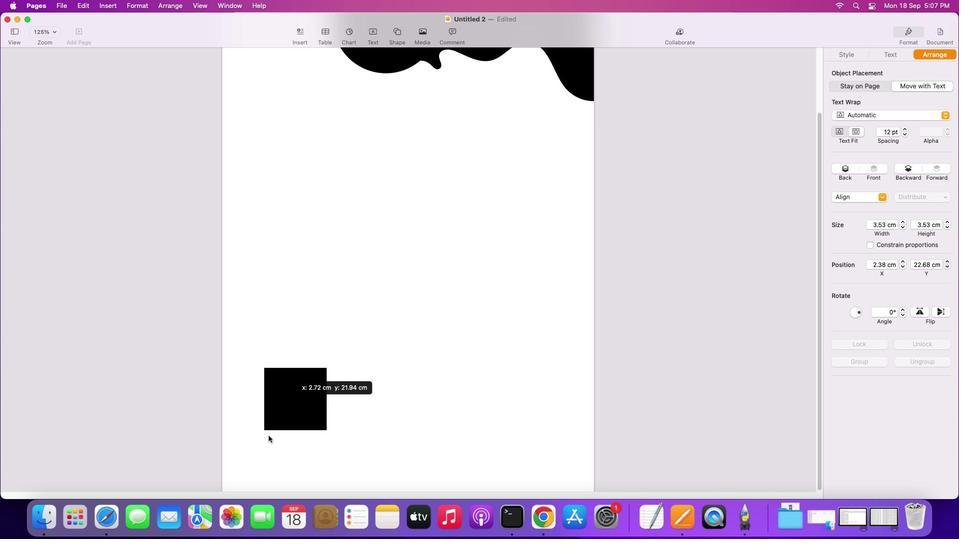 
Action: Mouse moved to (859, 82)
Screenshot: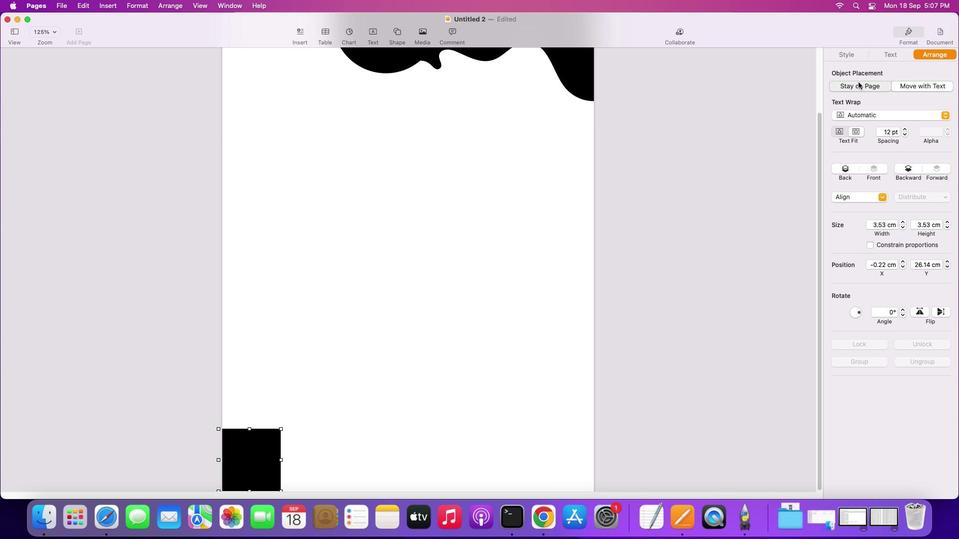 
Action: Mouse pressed left at (859, 82)
Screenshot: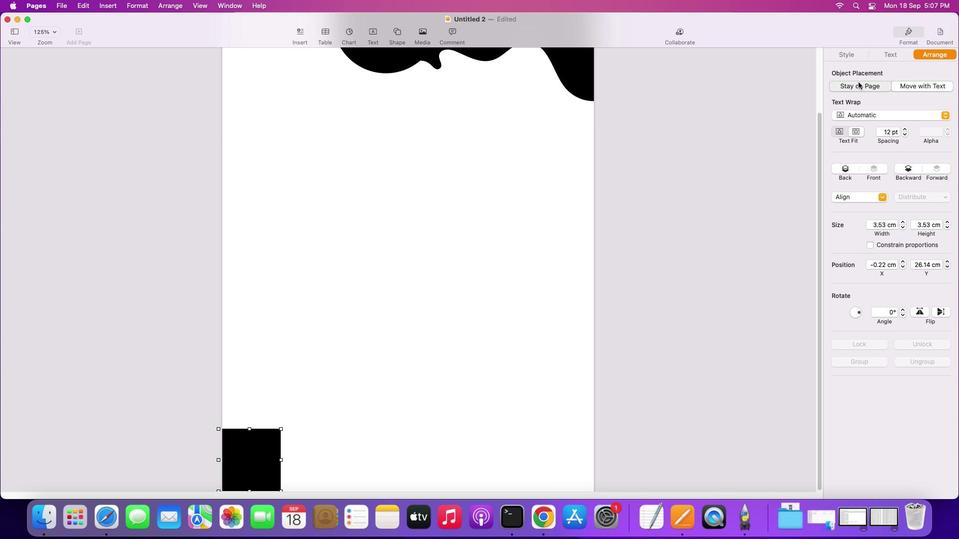 
Action: Mouse moved to (341, 419)
Screenshot: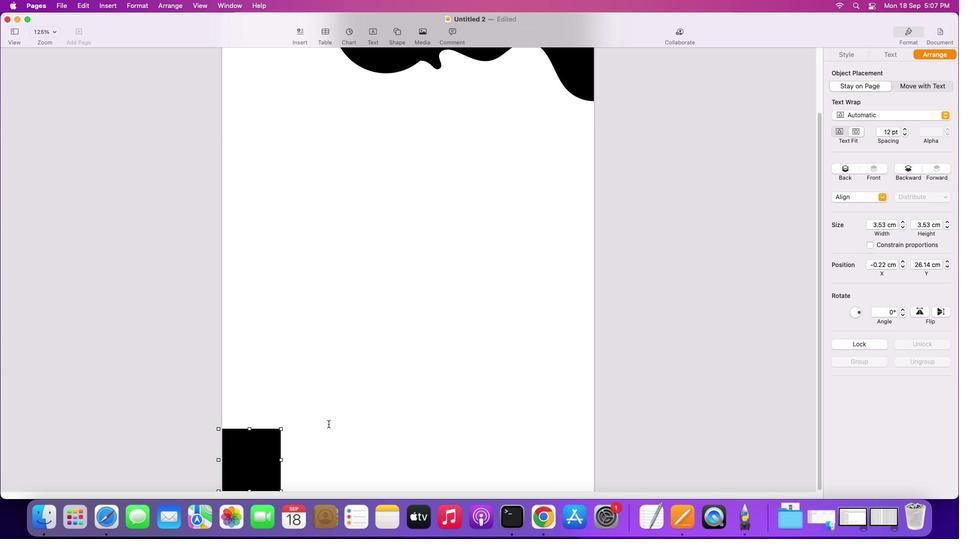 
Action: Mouse pressed left at (341, 419)
Screenshot: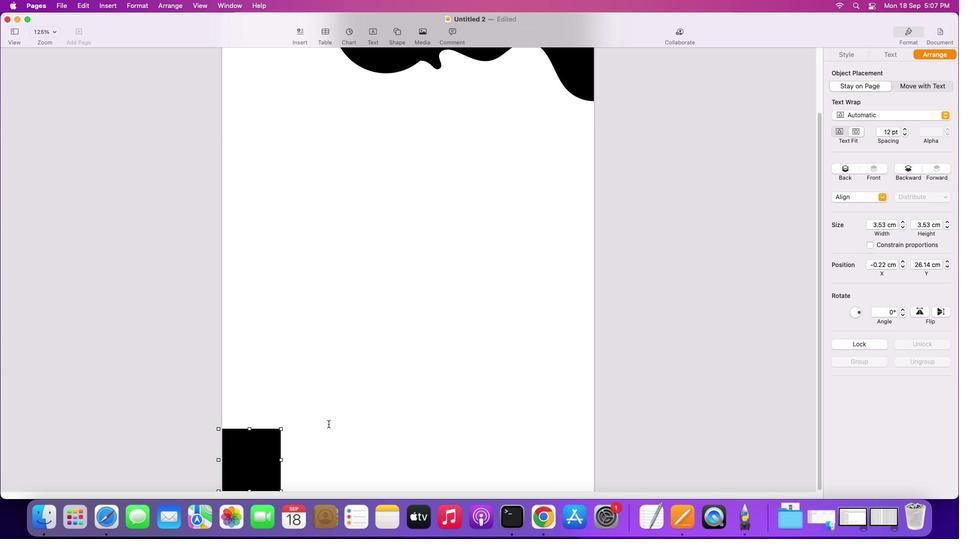 
Action: Mouse moved to (261, 458)
Screenshot: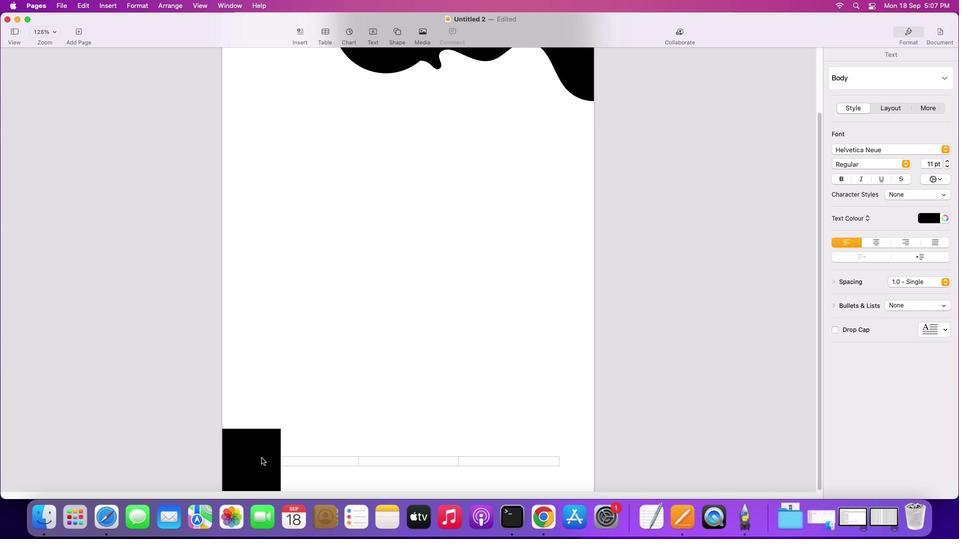 
Action: Mouse pressed left at (261, 458)
Screenshot: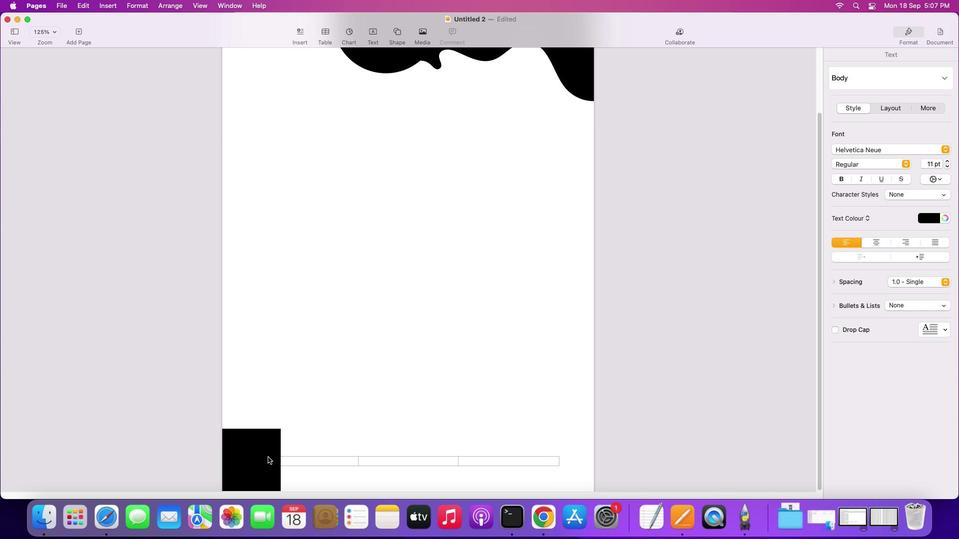 
Action: Mouse moved to (284, 461)
Screenshot: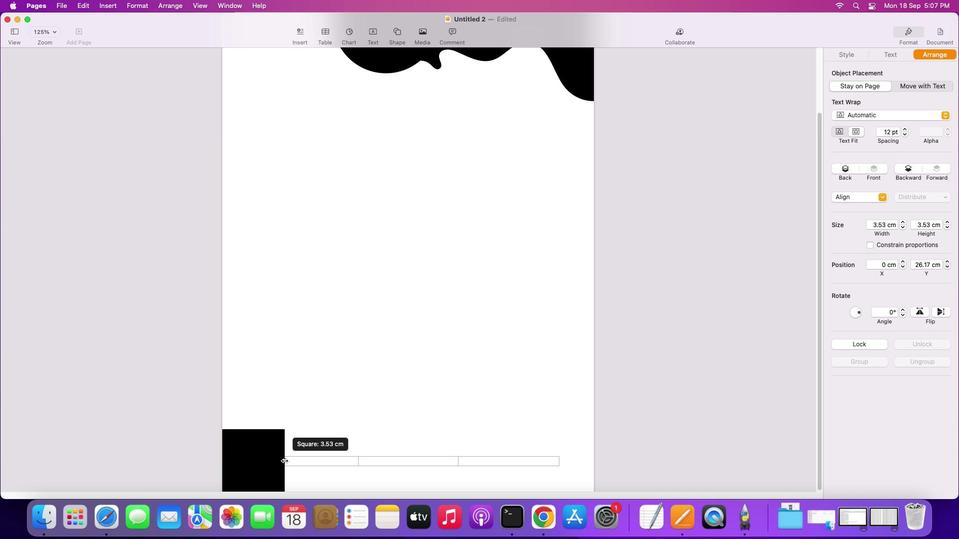 
Action: Mouse pressed left at (284, 461)
Screenshot: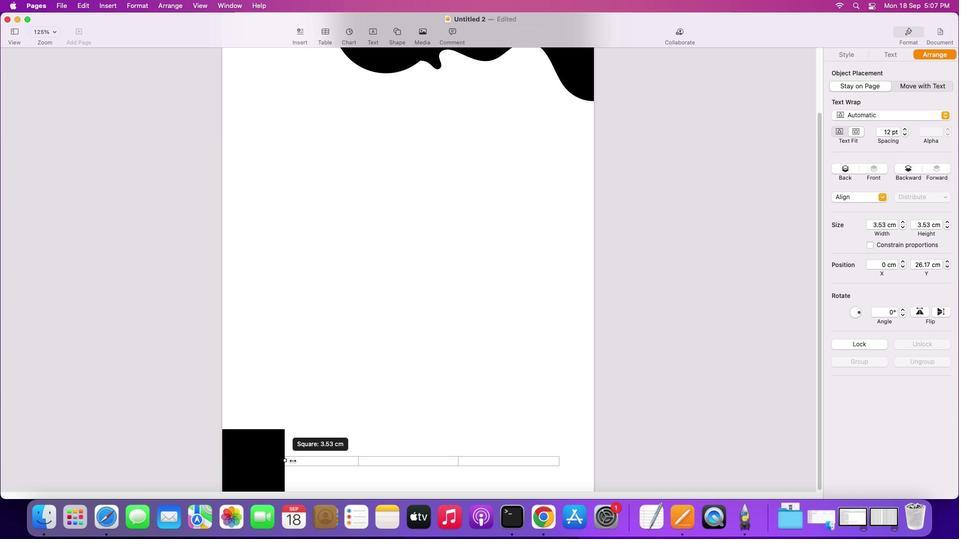 
Action: Mouse moved to (318, 428)
Screenshot: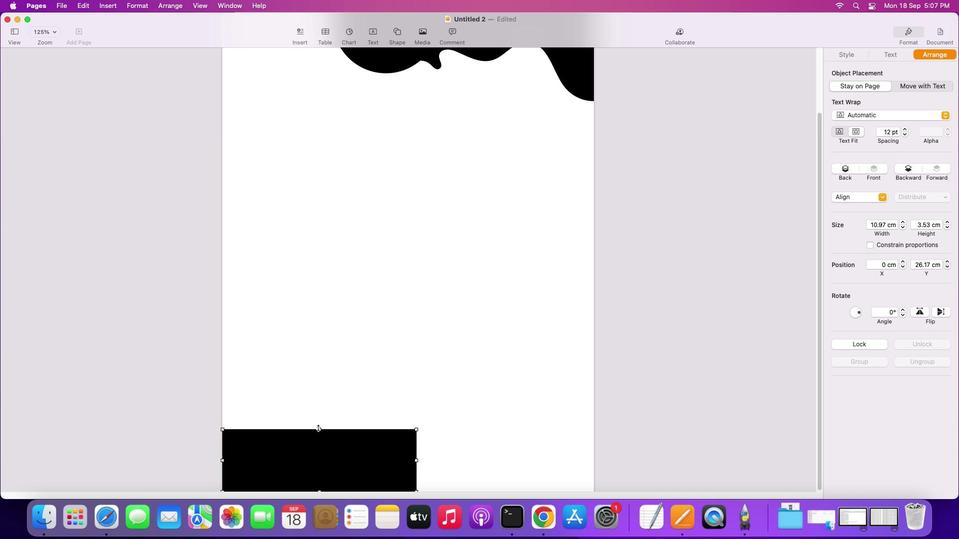 
Action: Mouse pressed left at (318, 428)
Screenshot: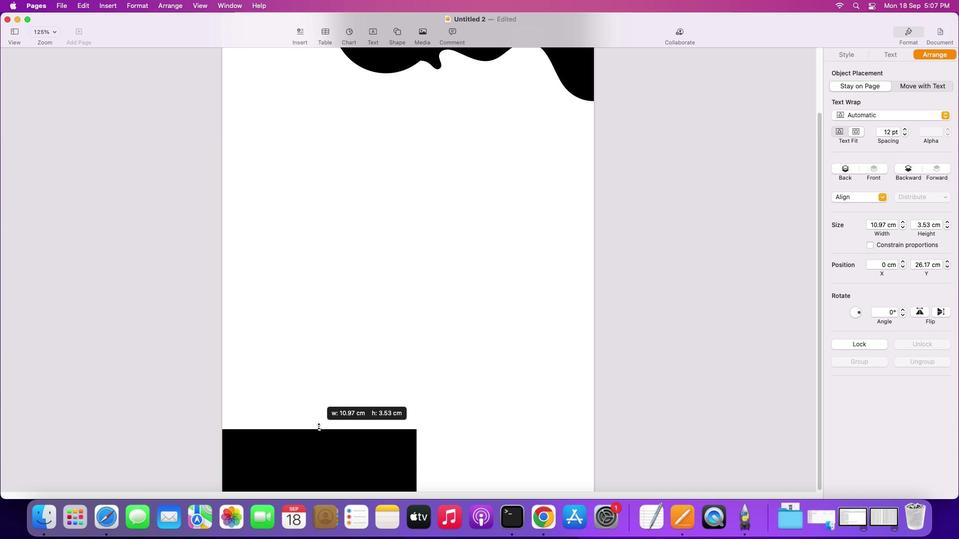 
Action: Mouse moved to (363, 396)
Screenshot: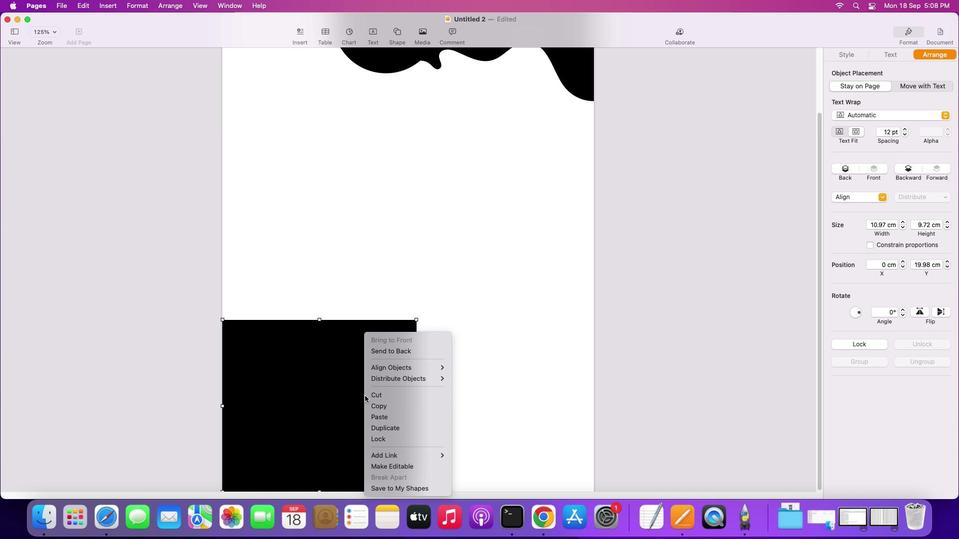 
Action: Mouse pressed right at (363, 396)
Screenshot: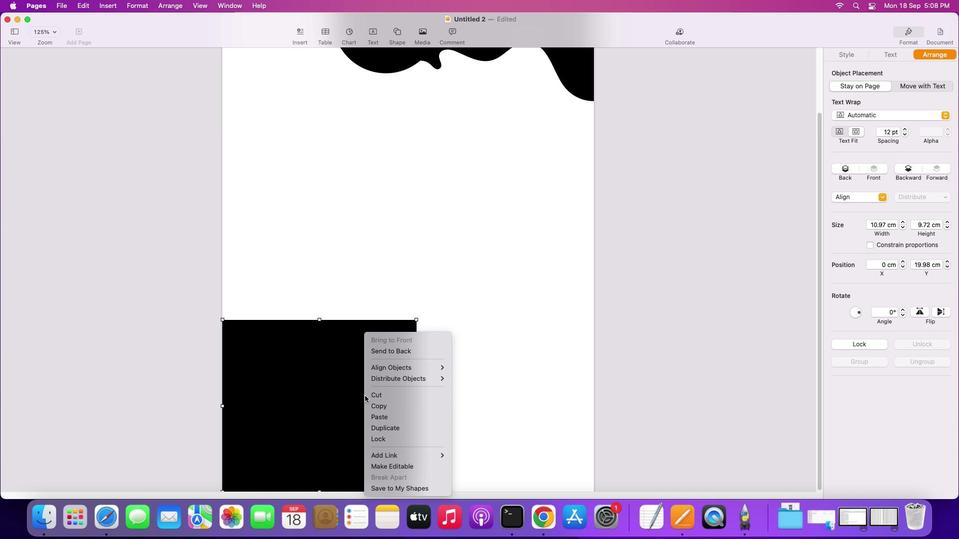 
Action: Mouse moved to (430, 467)
Screenshot: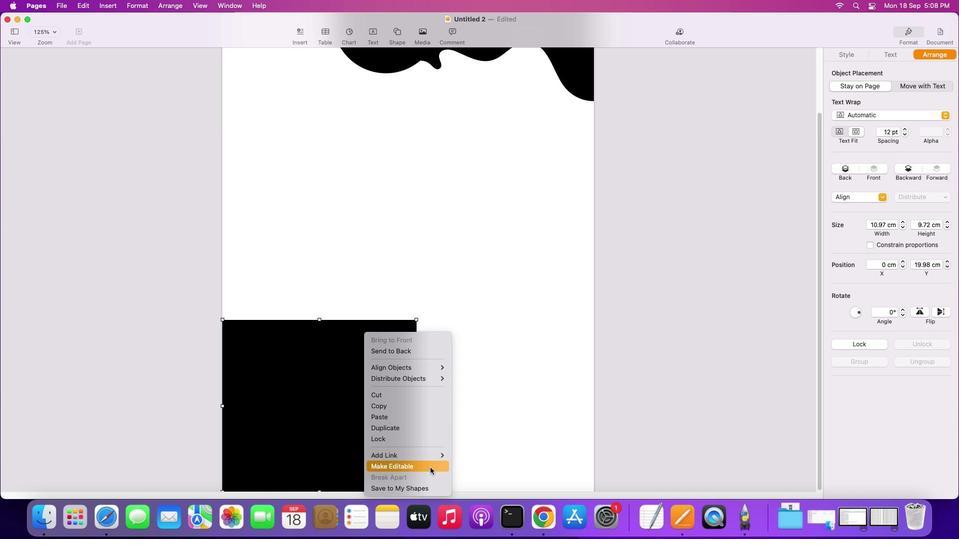 
Action: Mouse pressed left at (430, 467)
Screenshot: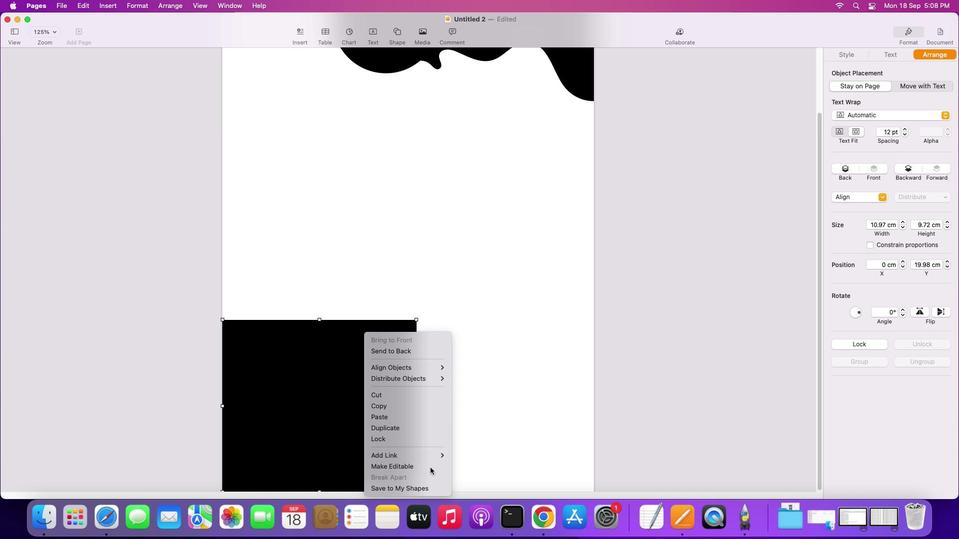 
Action: Mouse moved to (416, 406)
Screenshot: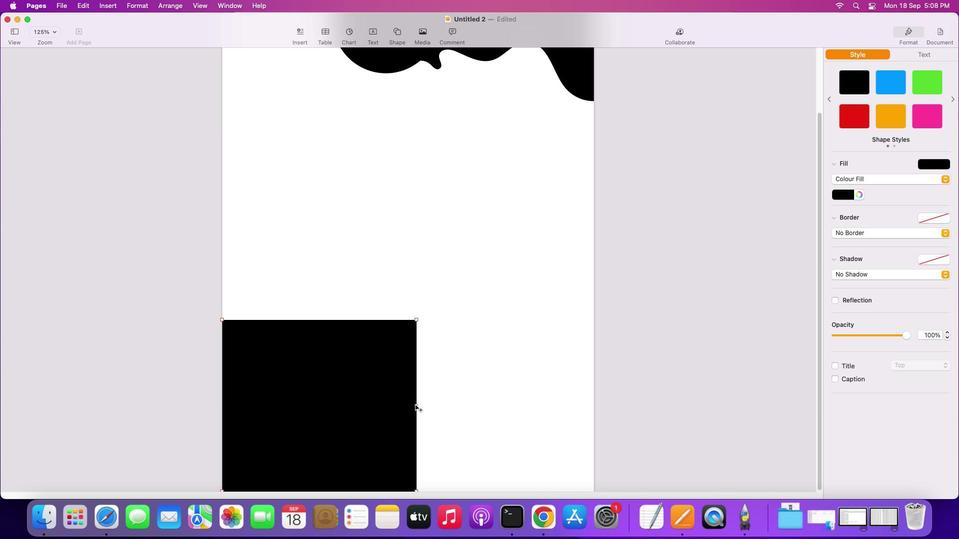 
Action: Mouse pressed left at (416, 406)
Screenshot: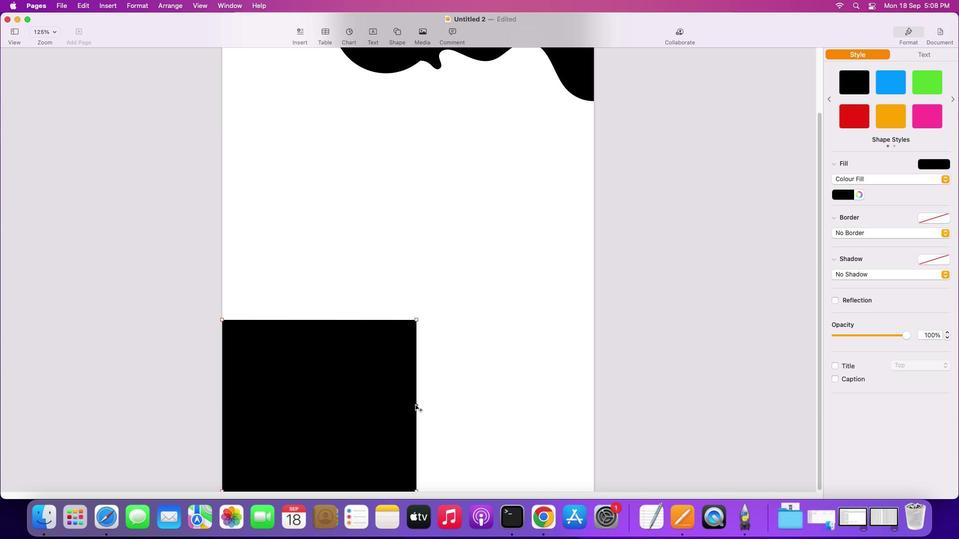 
Action: Mouse moved to (417, 319)
Screenshot: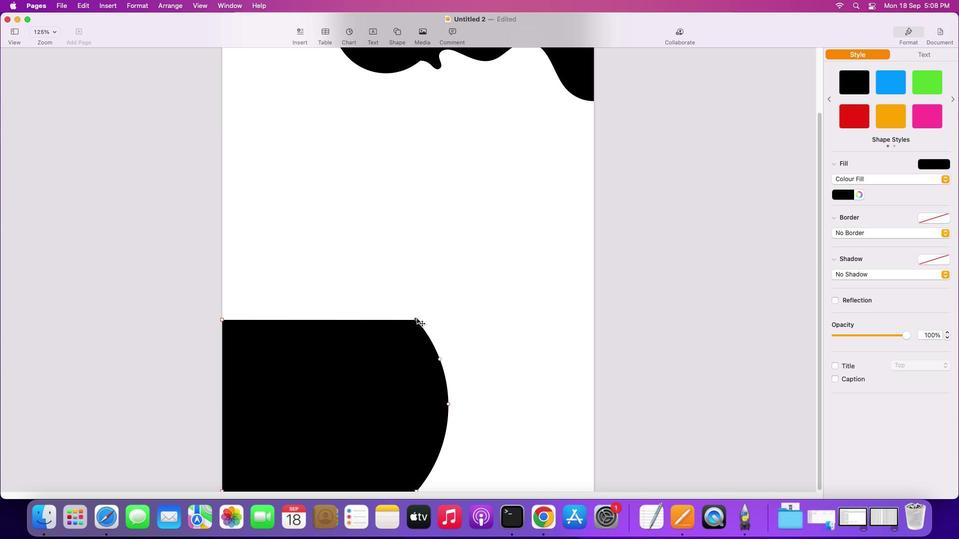 
Action: Mouse pressed left at (417, 319)
Screenshot: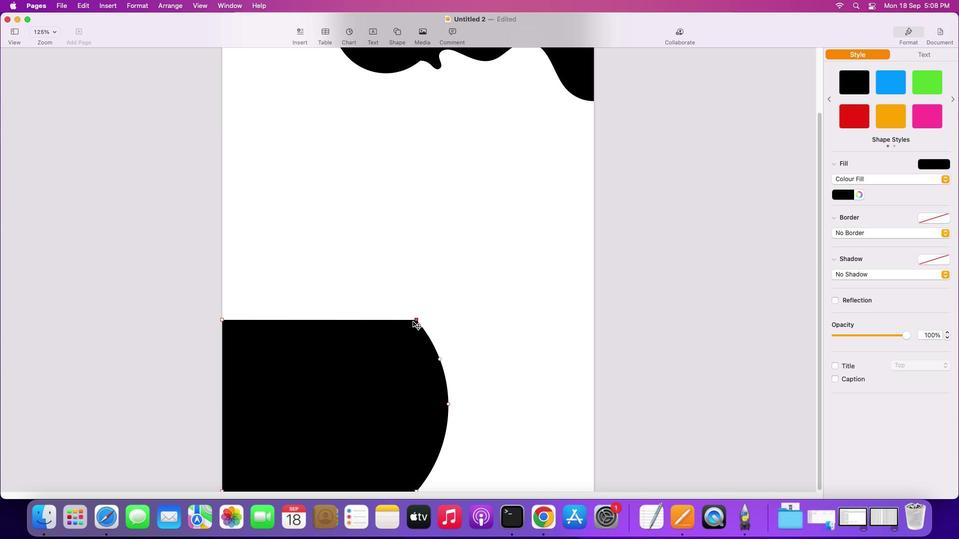 
Action: Mouse moved to (279, 352)
Screenshot: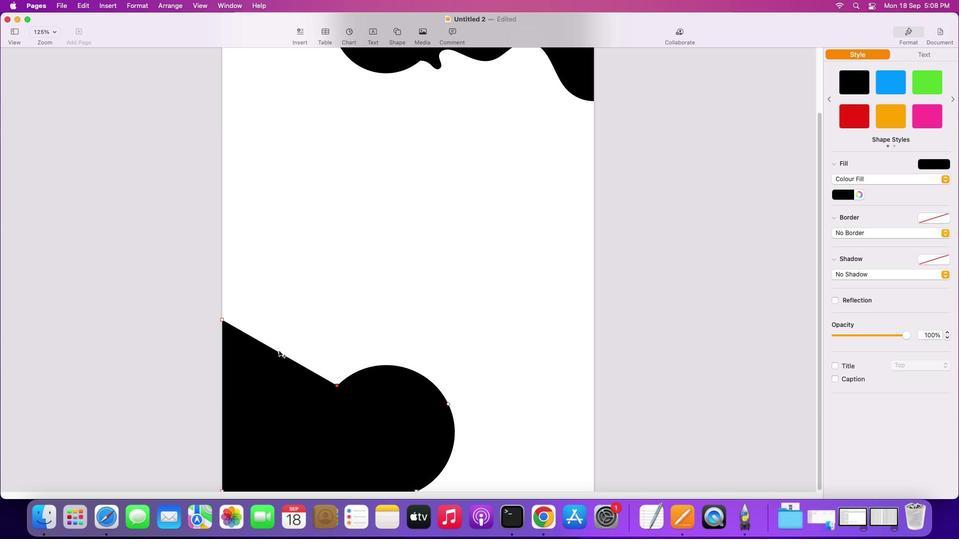 
Action: Mouse pressed left at (279, 352)
Screenshot: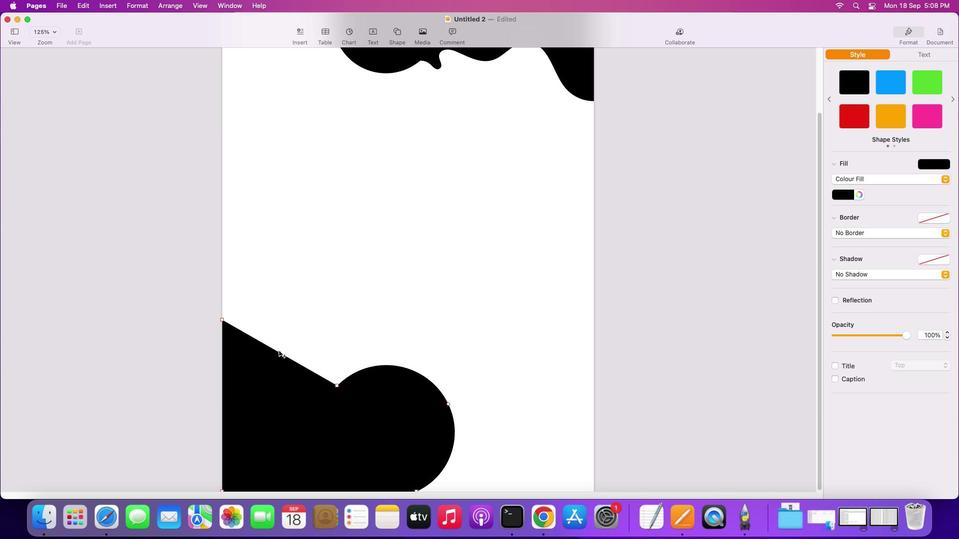 
Action: Mouse moved to (240, 341)
Screenshot: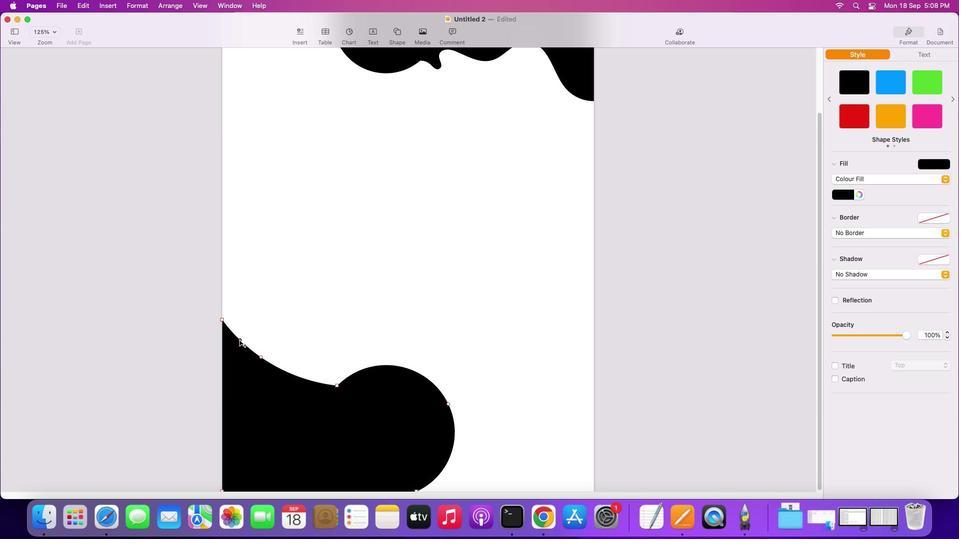 
Action: Mouse pressed left at (240, 341)
Screenshot: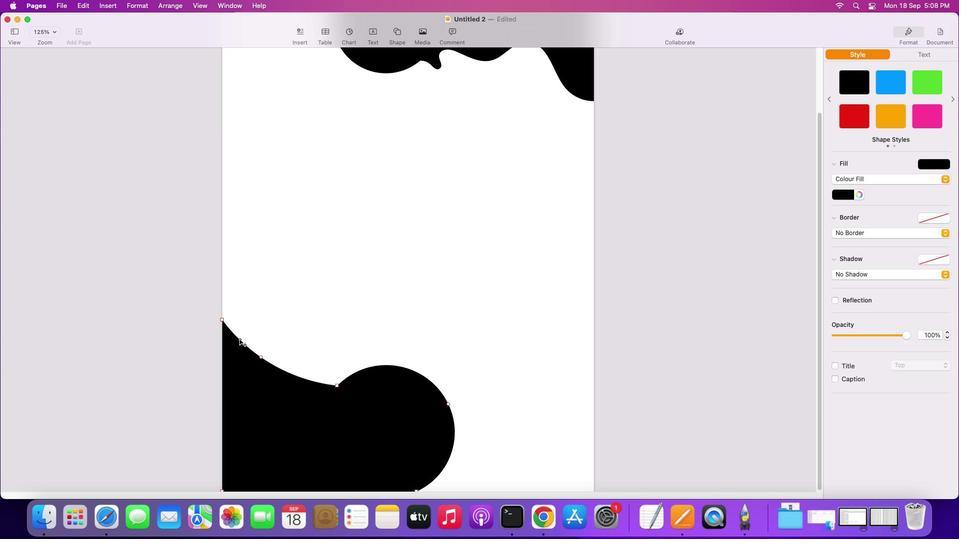 
Action: Mouse moved to (256, 343)
Screenshot: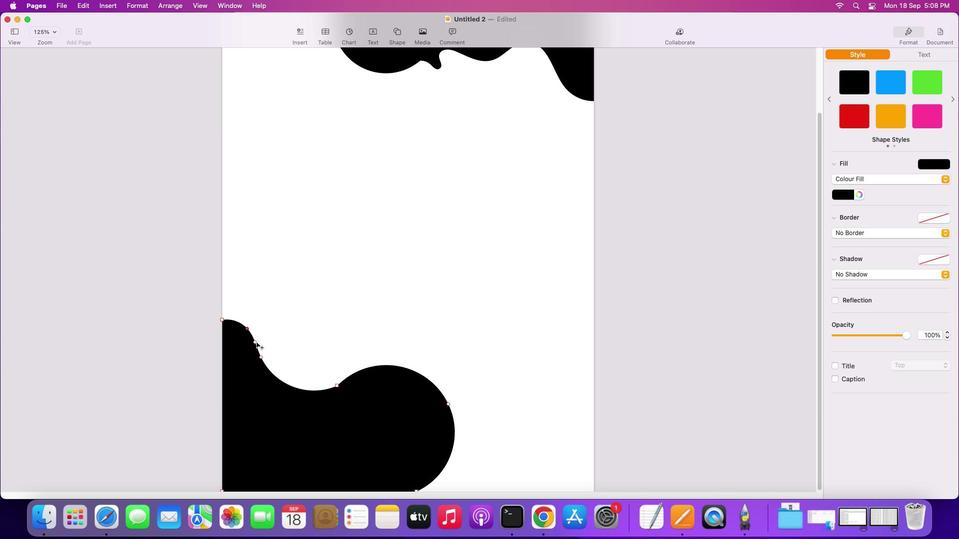 
Action: Mouse pressed left at (256, 343)
Screenshot: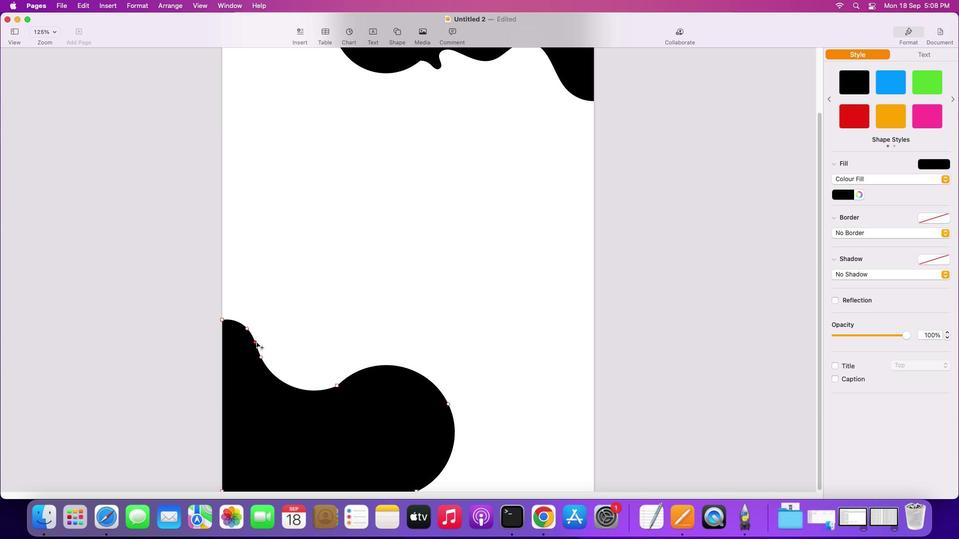 
Action: Mouse moved to (254, 352)
Screenshot: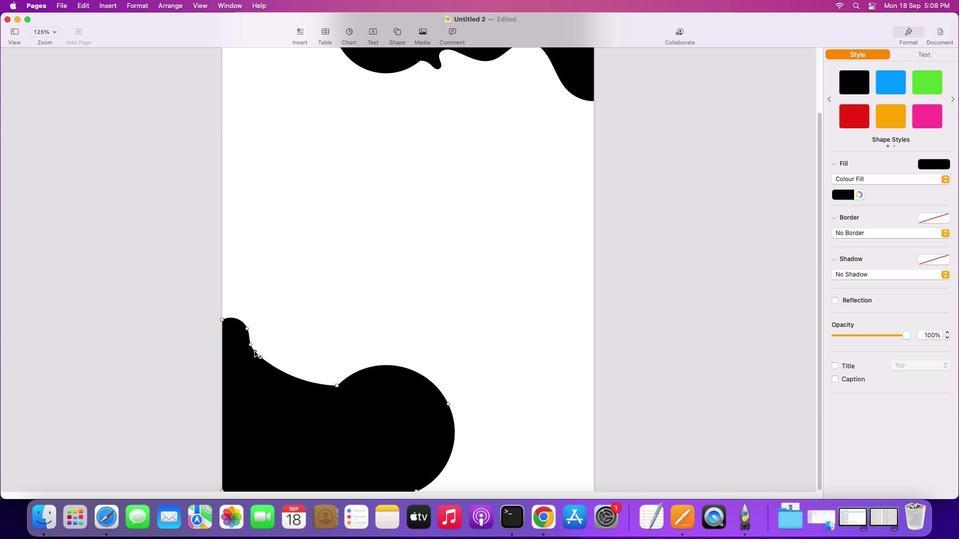 
Action: Mouse pressed left at (254, 352)
Screenshot: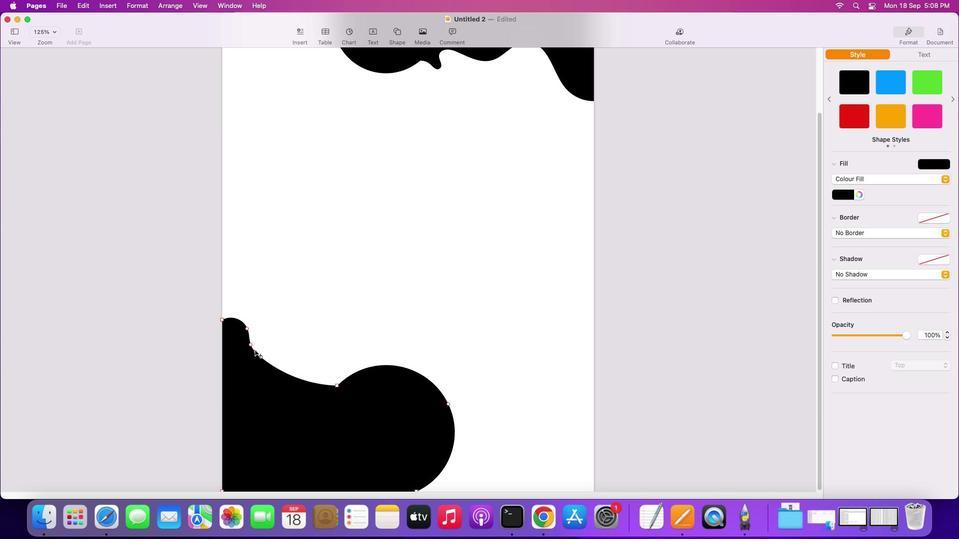 
Action: Mouse moved to (287, 399)
Screenshot: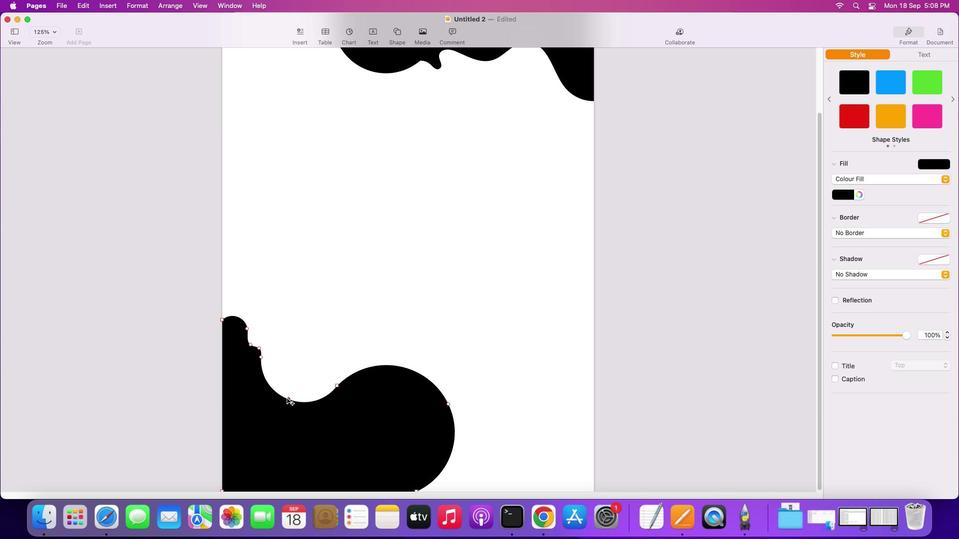 
Action: Mouse pressed left at (287, 399)
Screenshot: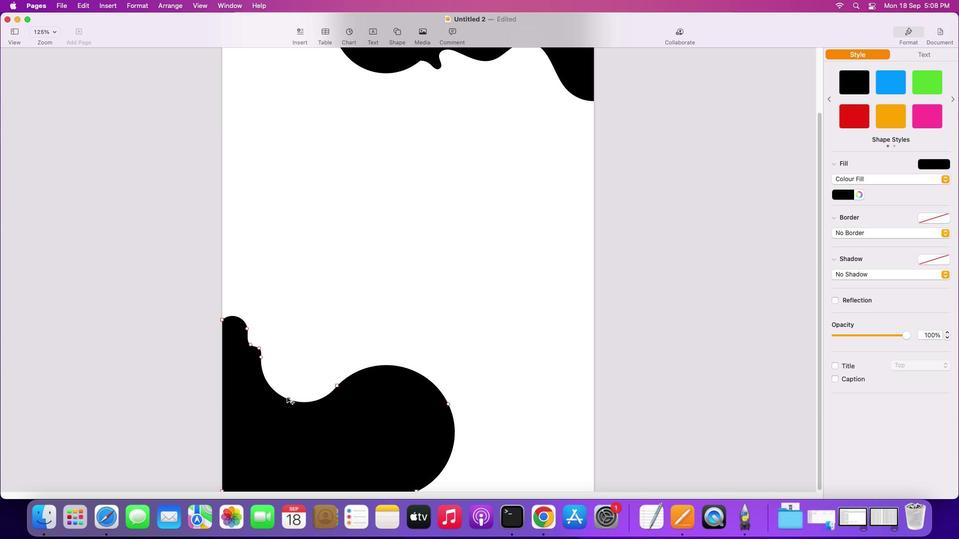 
Action: Mouse moved to (310, 412)
Screenshot: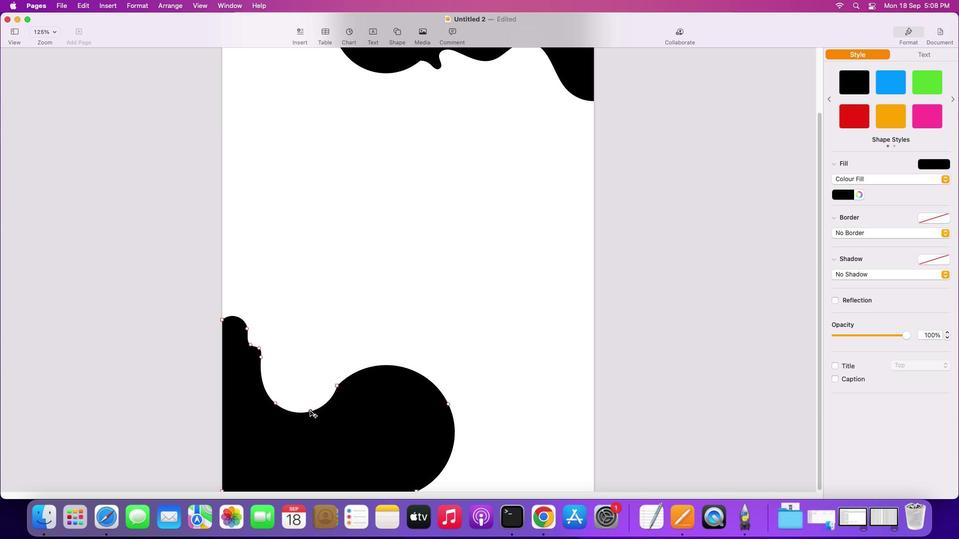 
Action: Mouse pressed left at (310, 412)
Screenshot: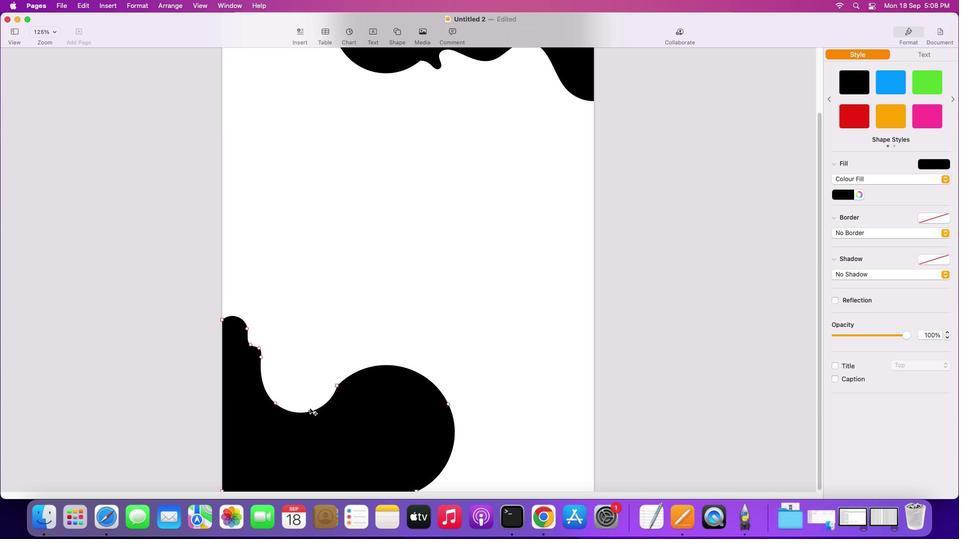 
Action: Mouse moved to (397, 367)
Screenshot: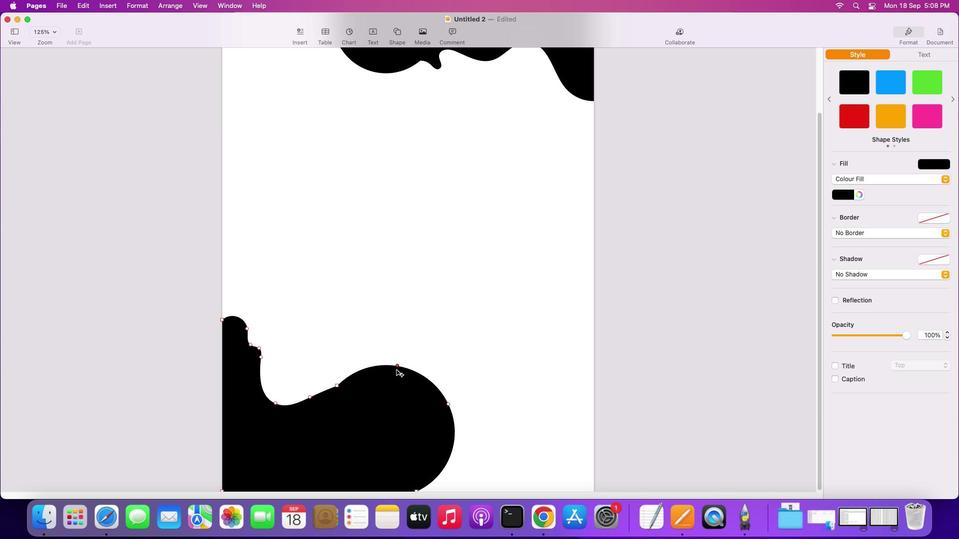 
Action: Mouse pressed left at (397, 367)
Screenshot: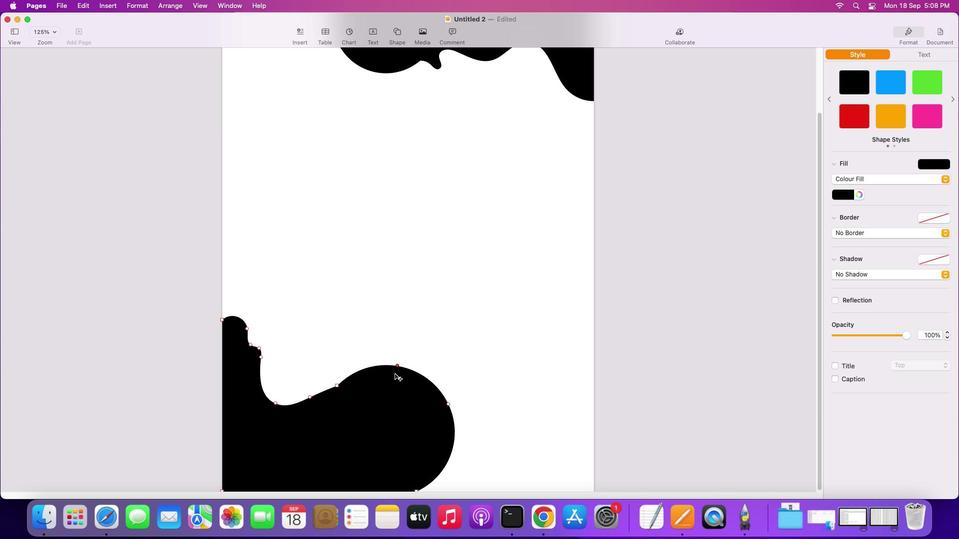 
Action: Mouse moved to (448, 403)
Screenshot: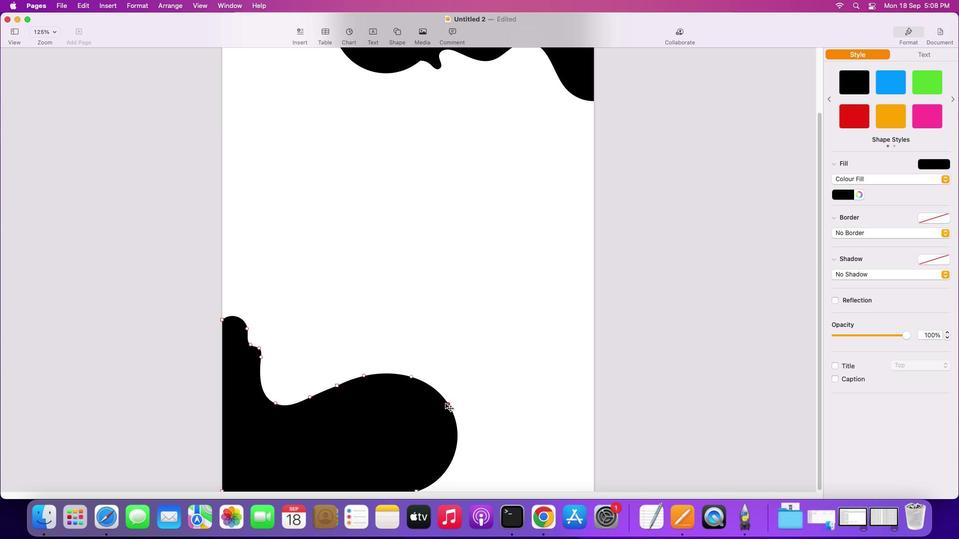
Action: Mouse pressed left at (448, 403)
Screenshot: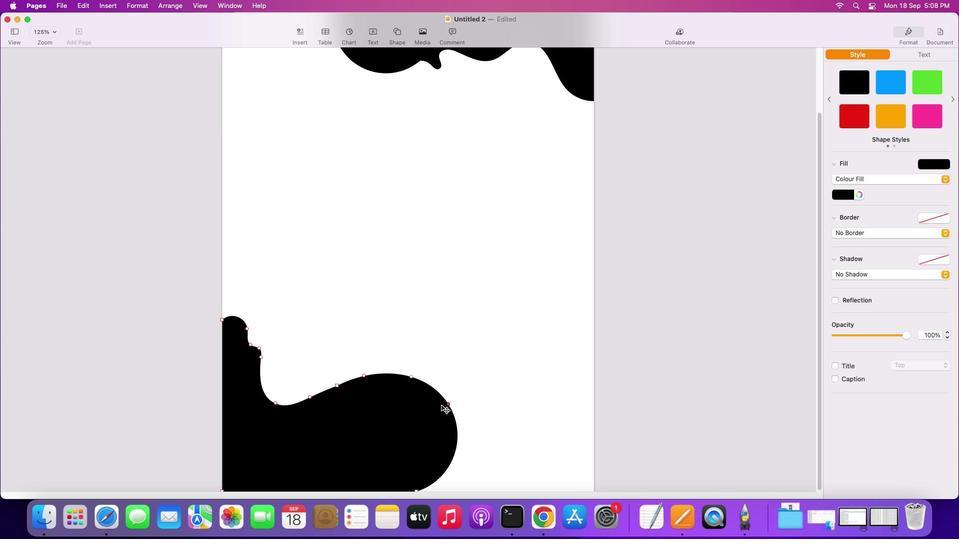 
Action: Mouse moved to (362, 375)
Screenshot: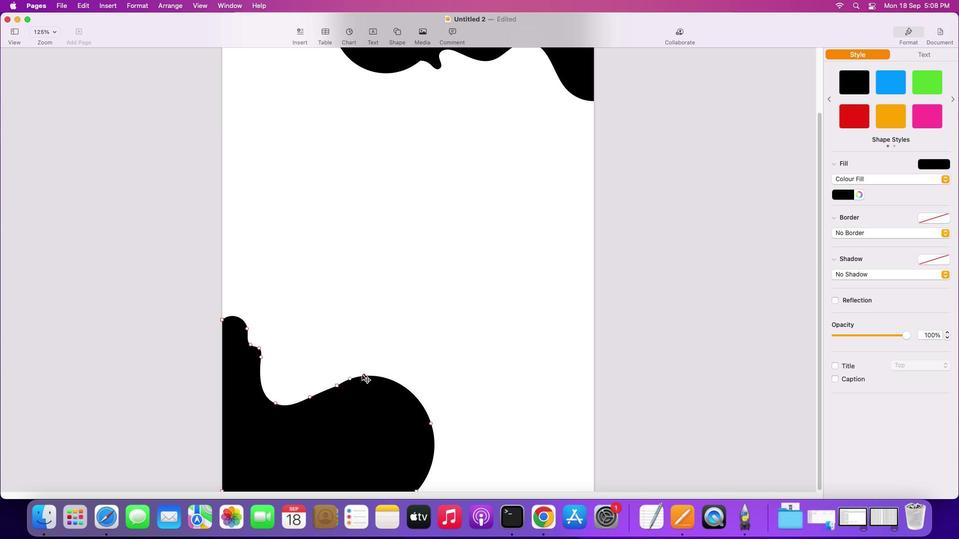 
Action: Mouse pressed left at (362, 375)
Screenshot: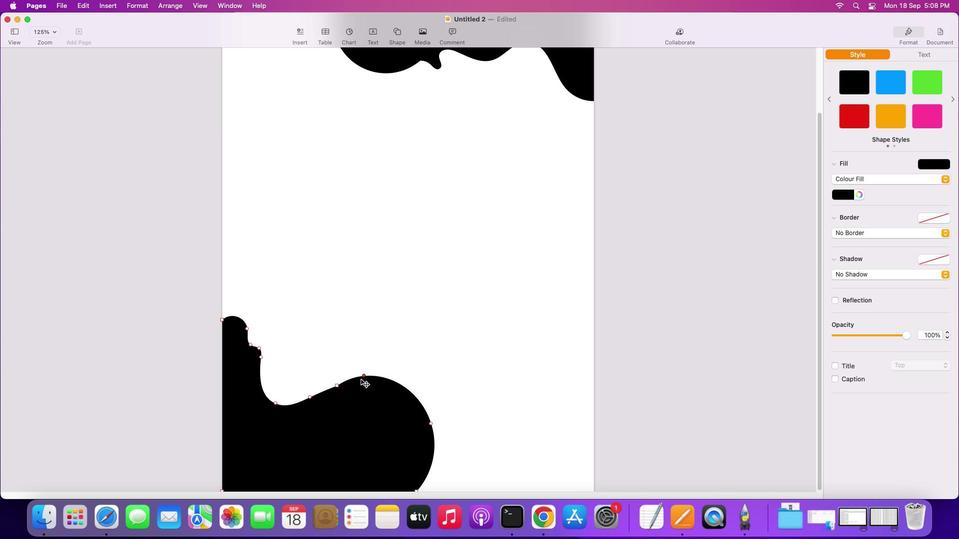 
Action: Mouse moved to (336, 386)
Screenshot: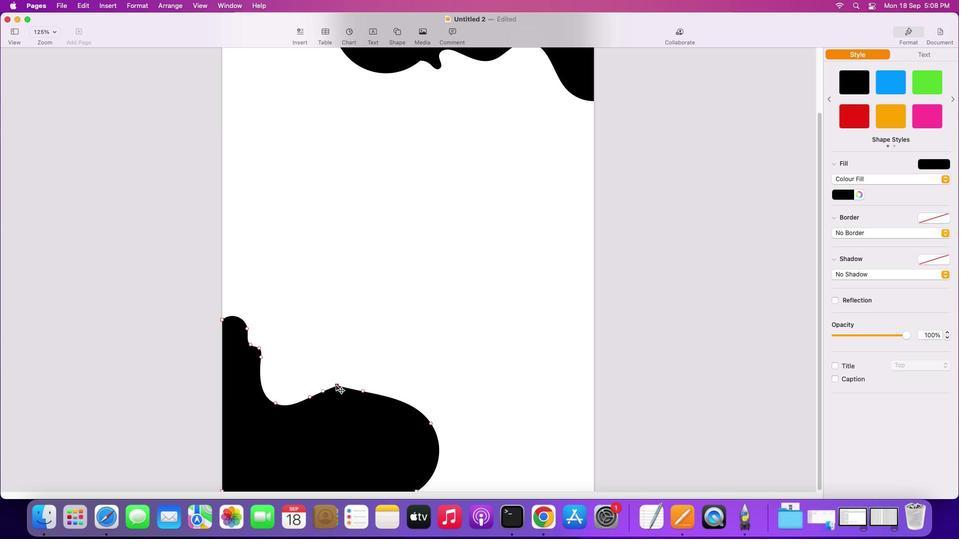 
Action: Mouse pressed left at (336, 386)
Screenshot: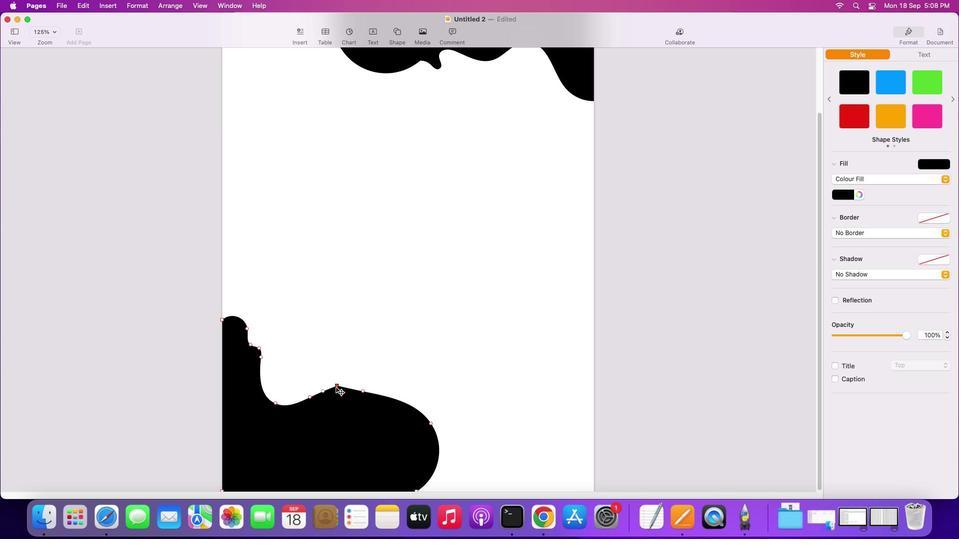 
Action: Mouse moved to (399, 391)
Screenshot: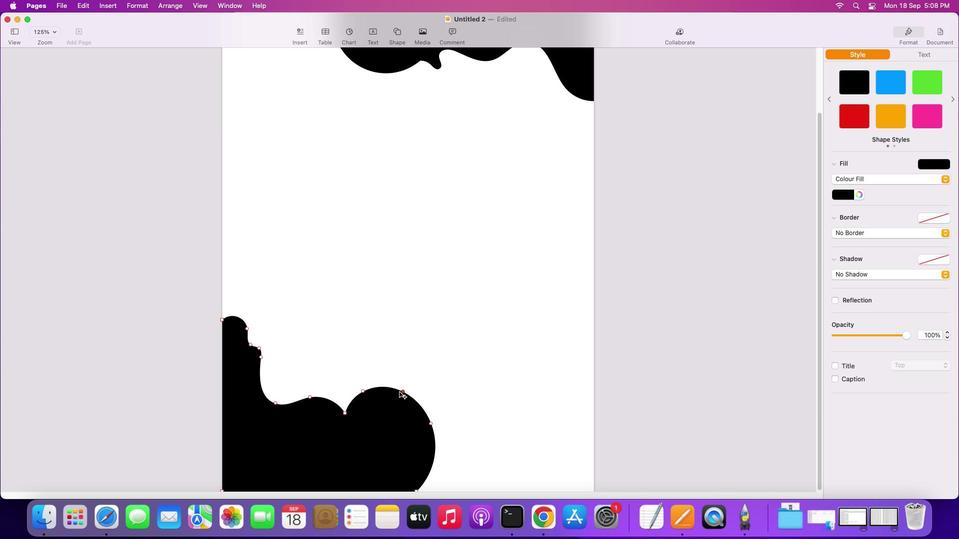 
Action: Mouse pressed left at (399, 391)
Screenshot: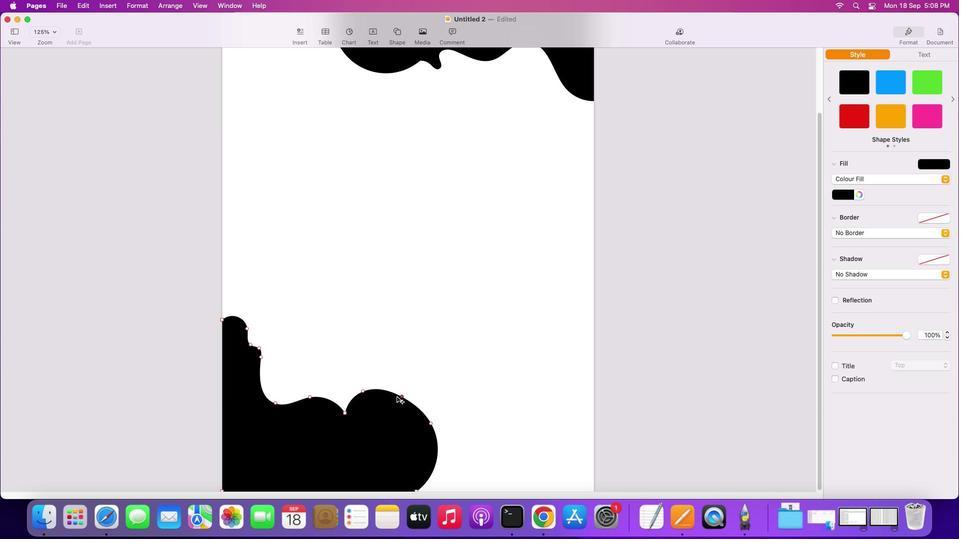 
Action: Mouse moved to (430, 423)
Screenshot: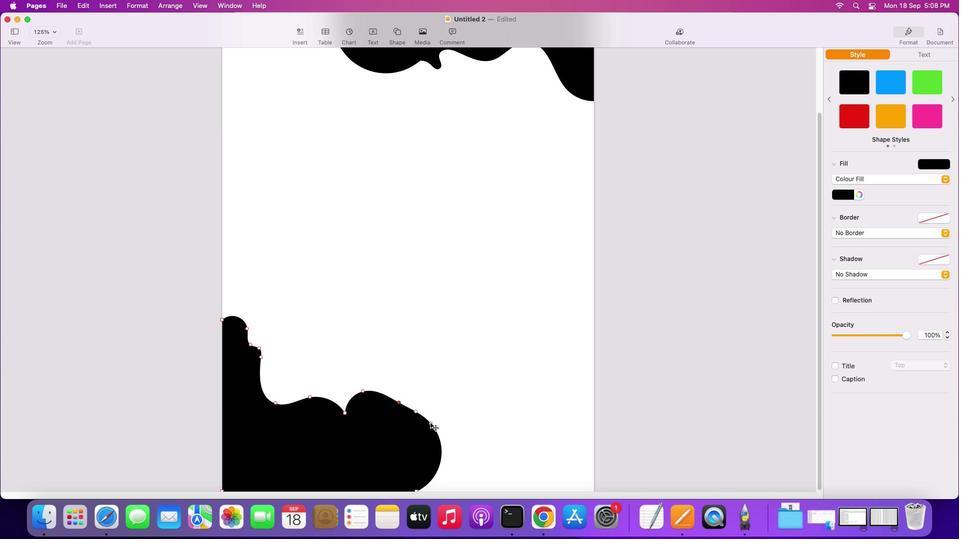 
Action: Mouse pressed left at (430, 423)
Screenshot: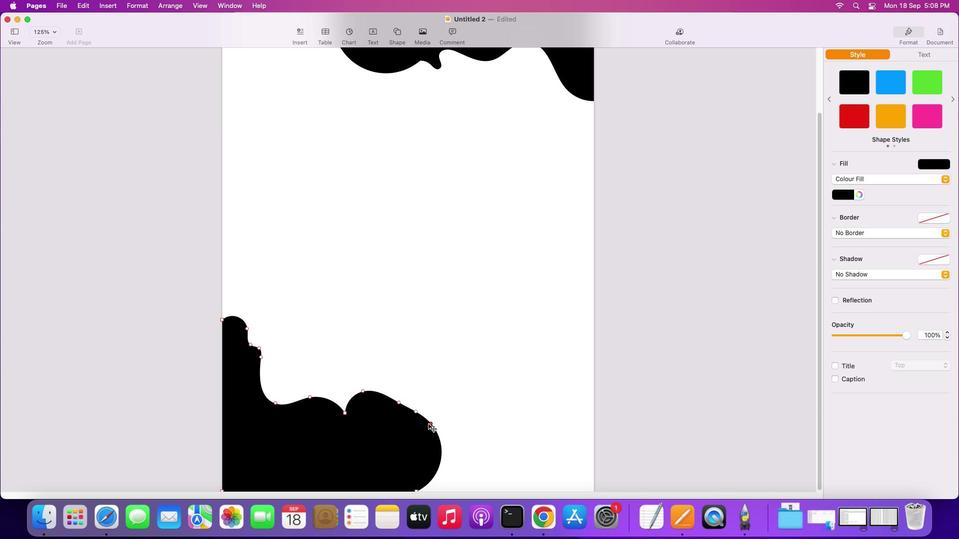 
Action: Mouse moved to (415, 411)
Screenshot: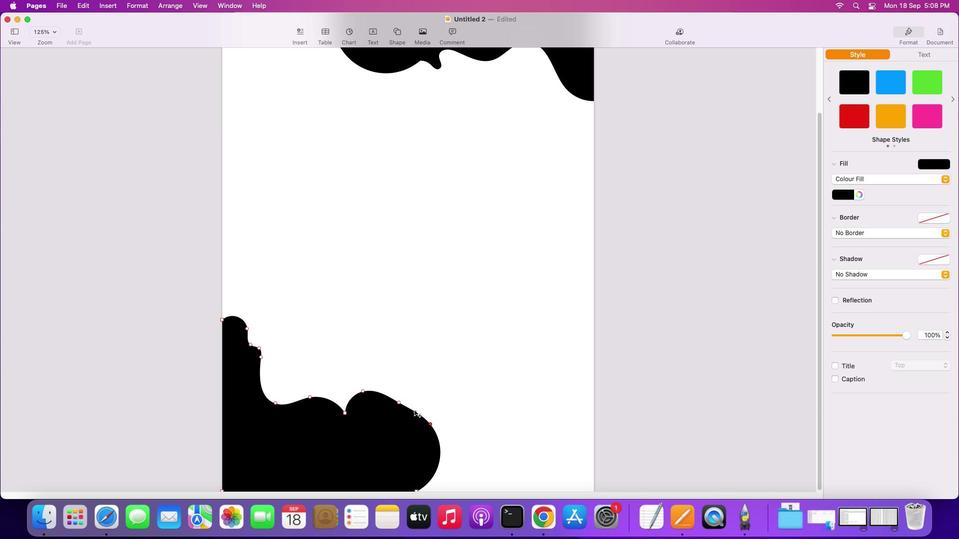 
Action: Mouse pressed left at (415, 411)
Screenshot: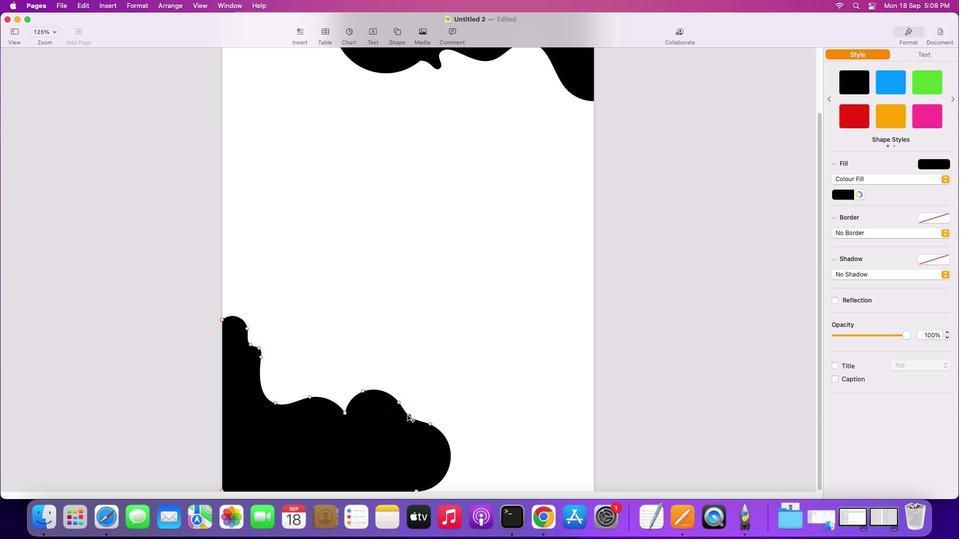 
Action: Mouse moved to (361, 392)
Screenshot: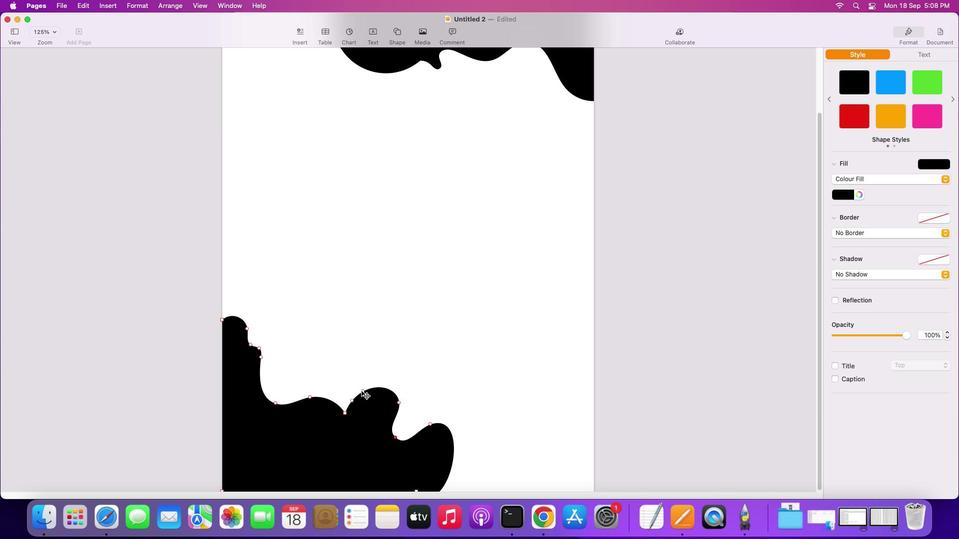
Action: Mouse pressed left at (361, 392)
Screenshot: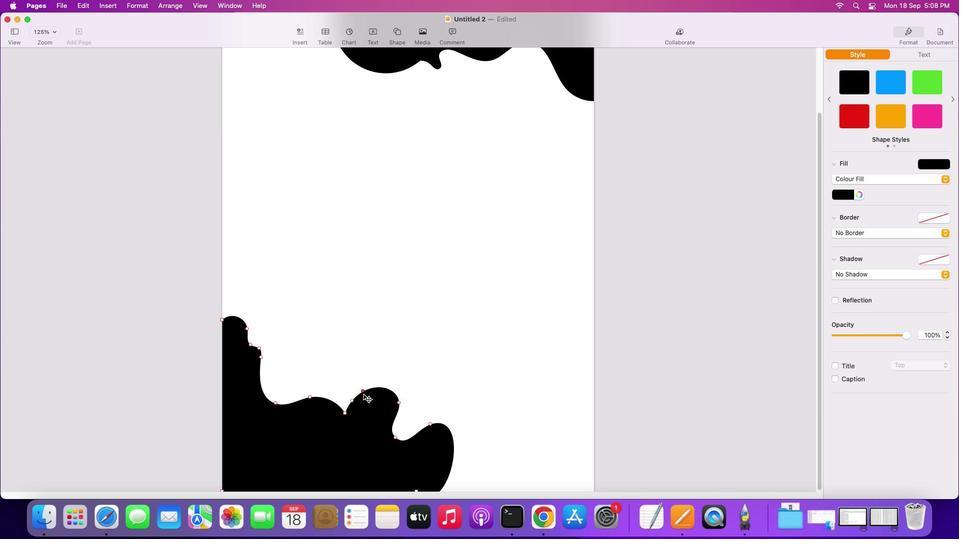 
Action: Mouse moved to (238, 318)
Screenshot: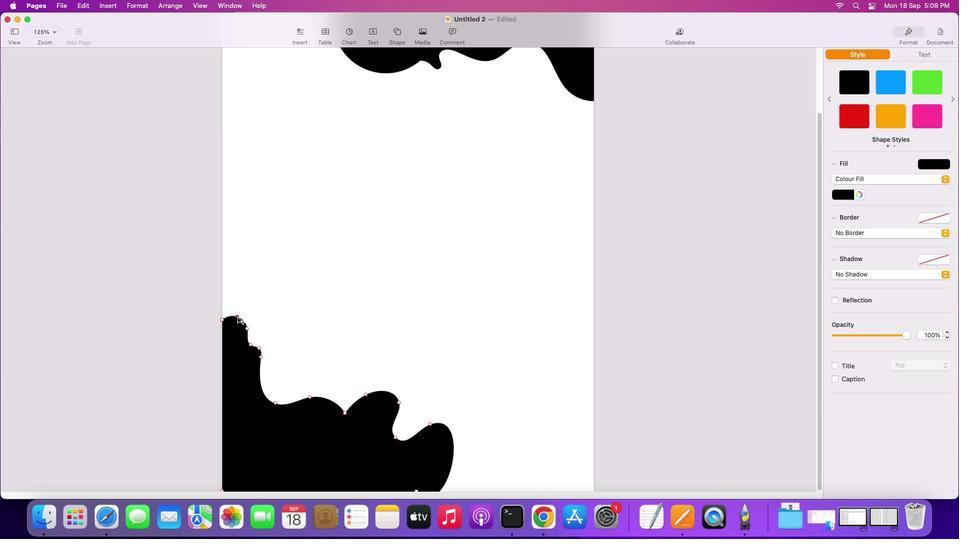 
Action: Mouse pressed left at (238, 318)
Screenshot: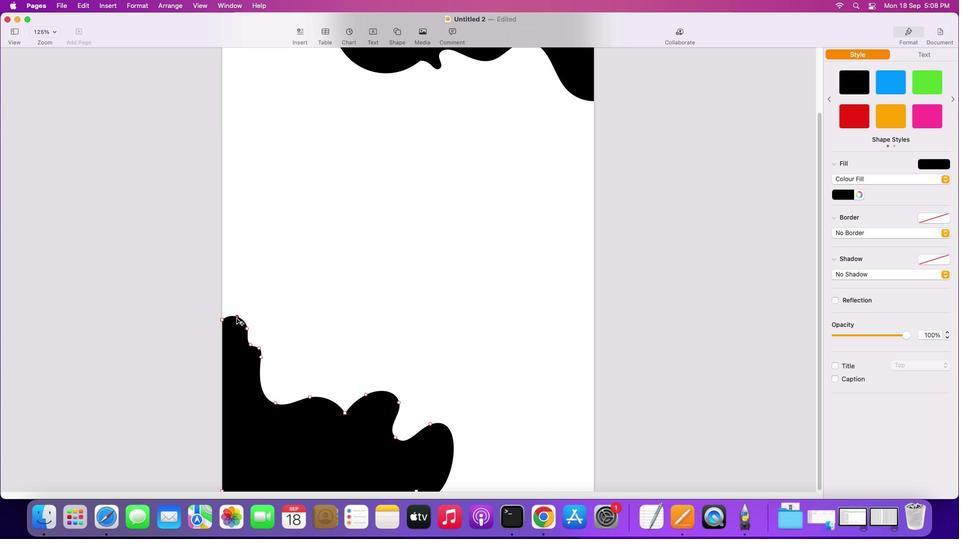 
Action: Mouse moved to (452, 465)
Screenshot: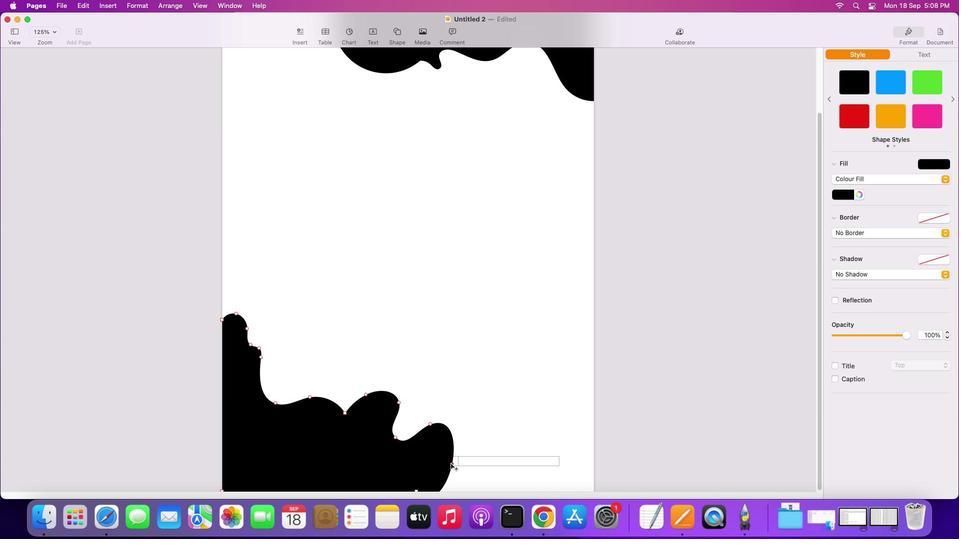 
Action: Mouse pressed left at (452, 465)
Screenshot: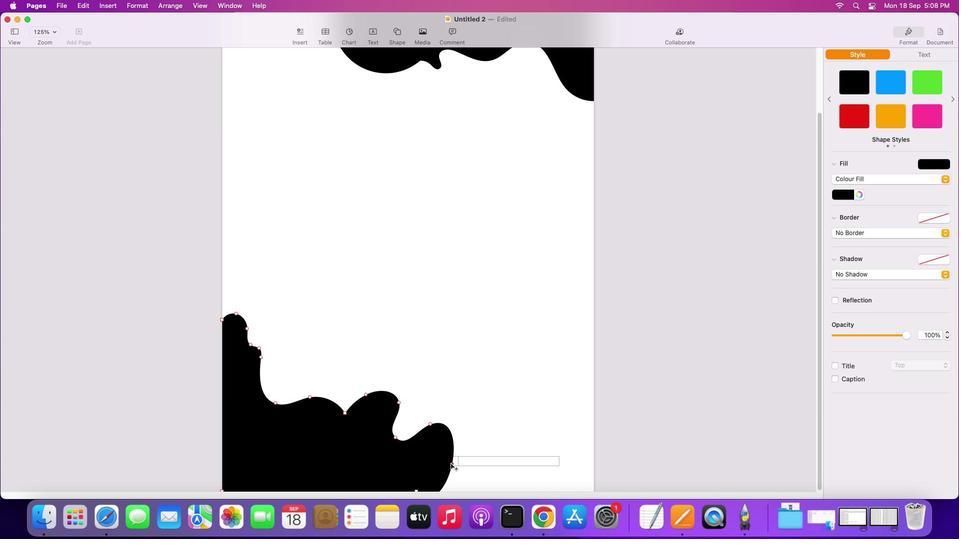 
Action: Mouse moved to (430, 425)
Screenshot: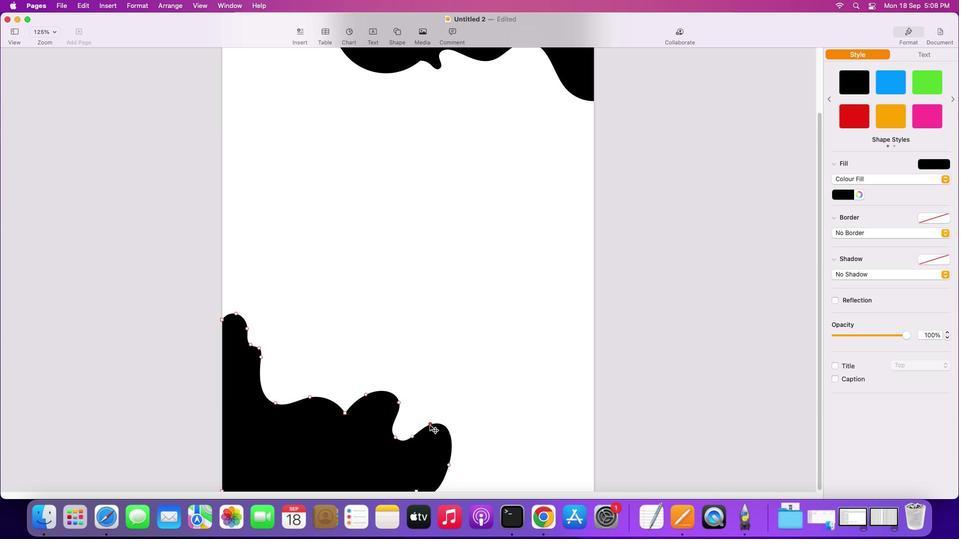 
Action: Mouse pressed left at (430, 425)
Screenshot: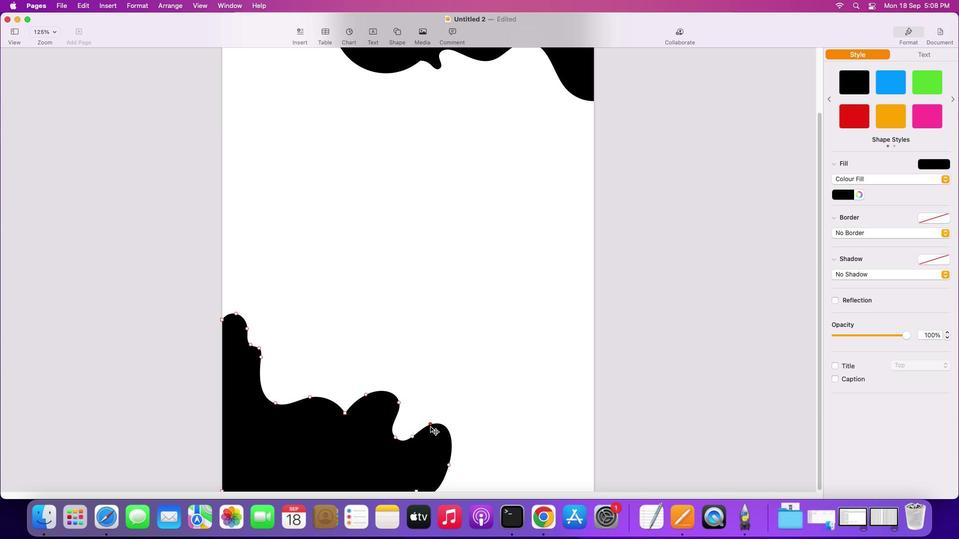 
Action: Mouse moved to (449, 438)
Screenshot: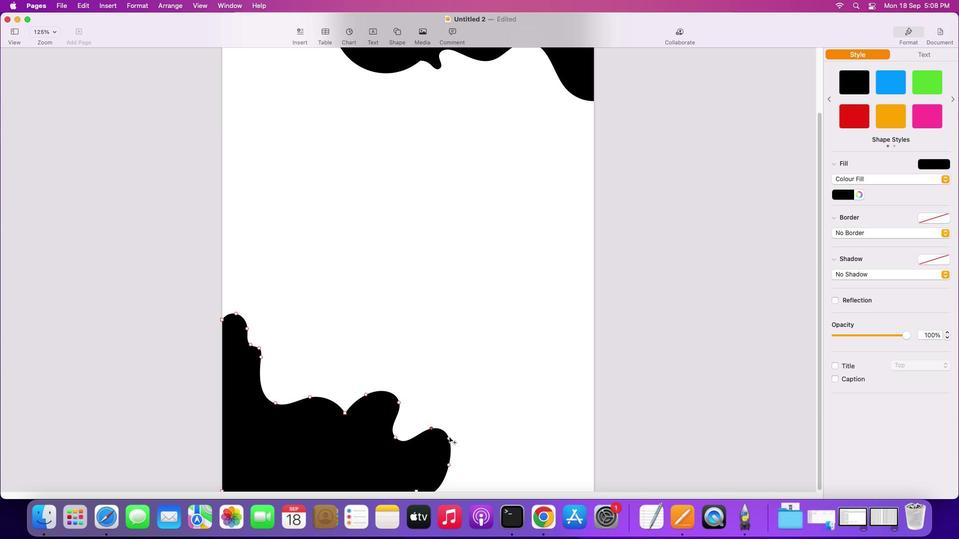 
Action: Mouse pressed left at (449, 438)
Screenshot: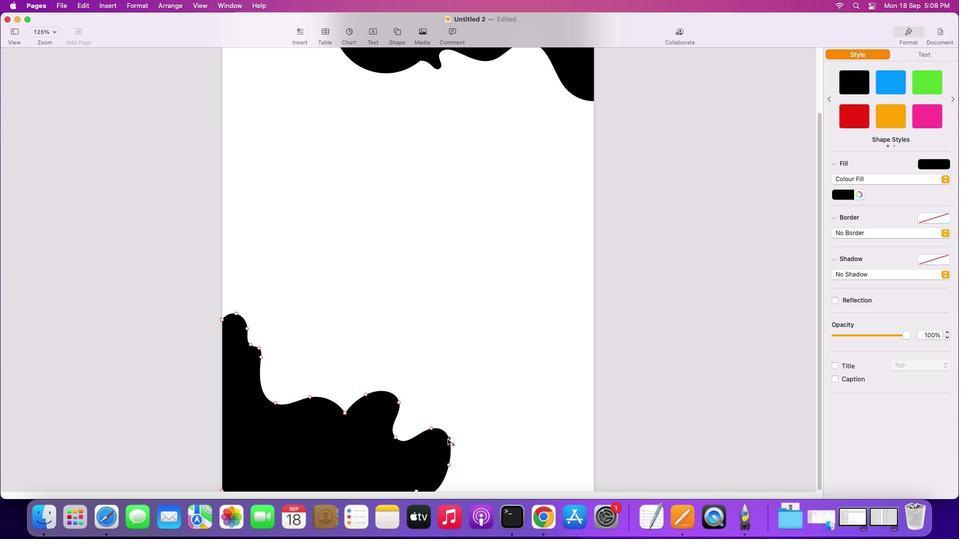 
Action: Mouse moved to (490, 437)
Screenshot: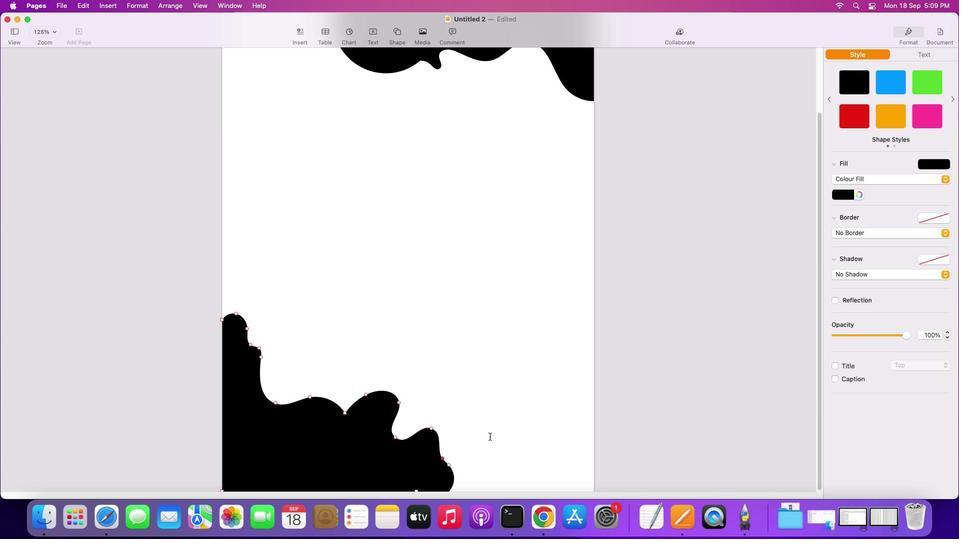
Action: Mouse pressed left at (490, 437)
Screenshot: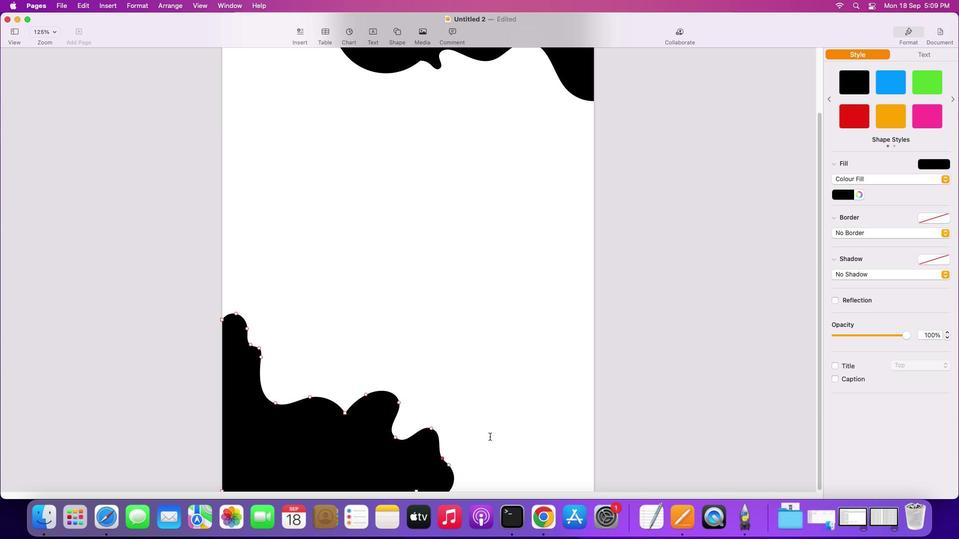 
Action: Mouse moved to (389, 292)
Screenshot: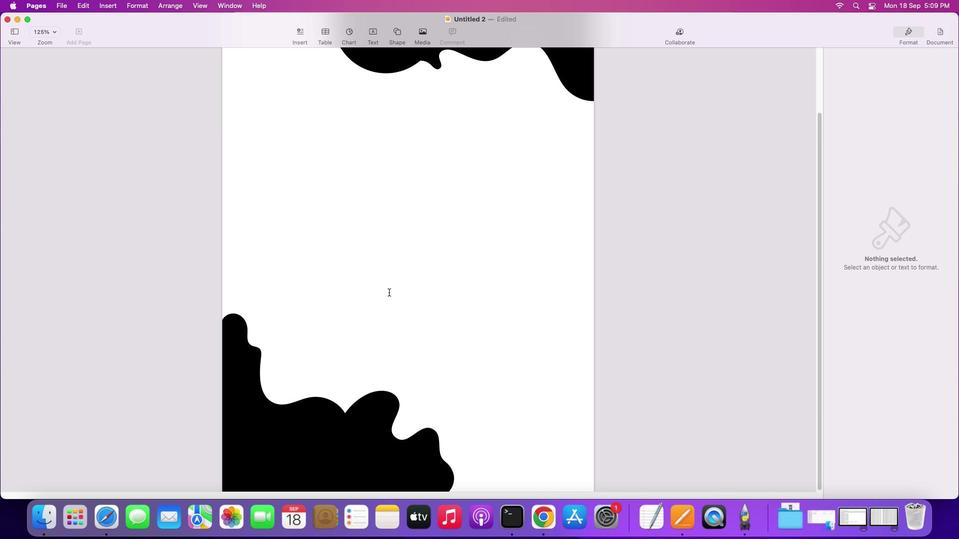 
Action: Mouse pressed left at (389, 292)
Screenshot: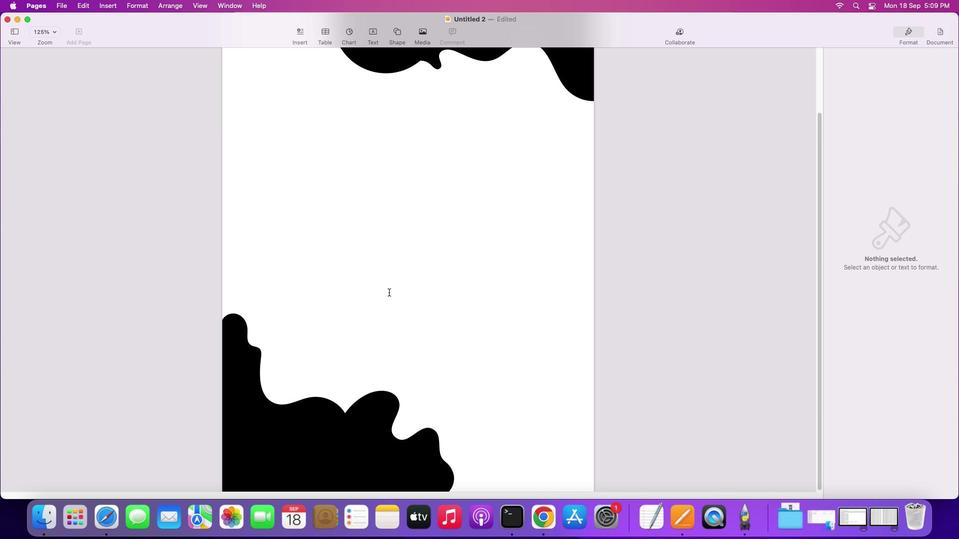 
Action: Mouse moved to (422, 247)
Screenshot: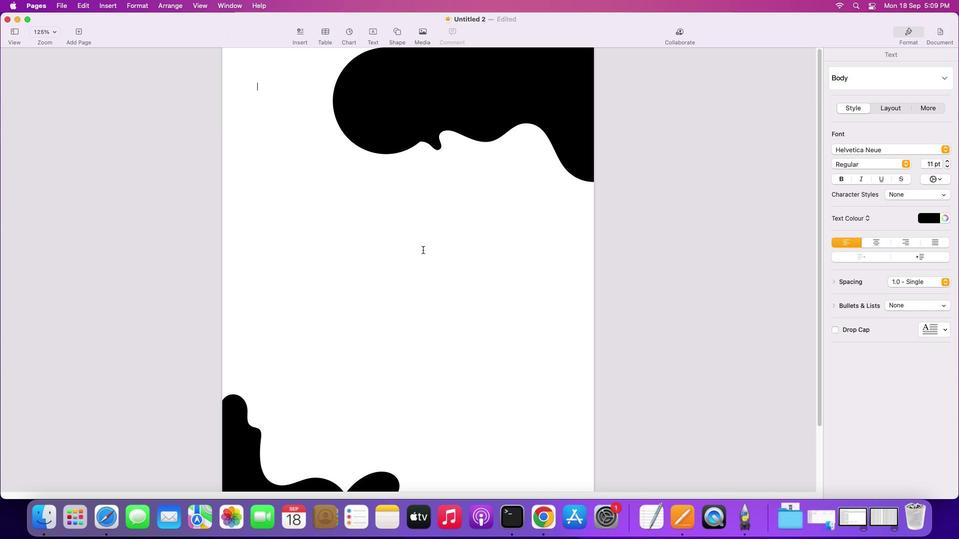 
Action: Mouse scrolled (422, 247) with delta (0, 0)
Screenshot: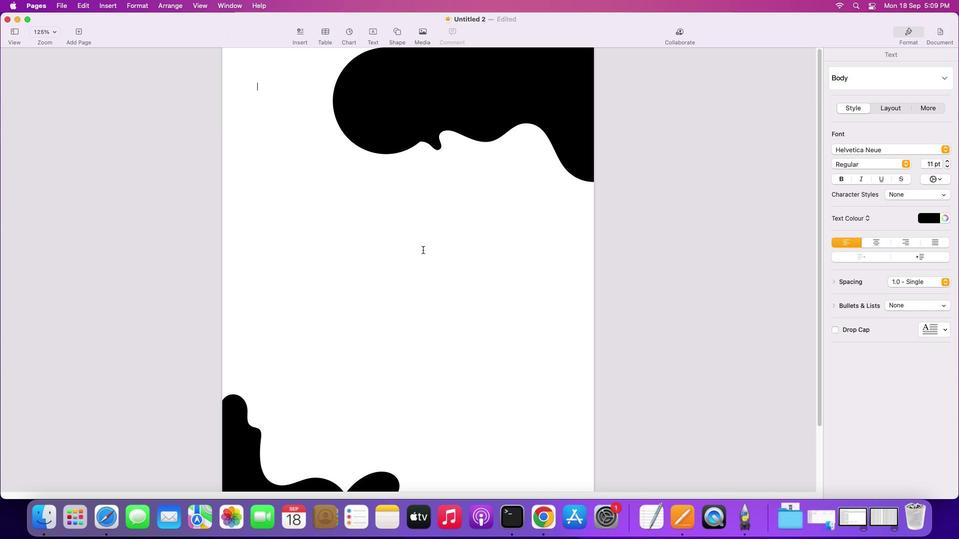 
Action: Mouse moved to (421, 248)
Screenshot: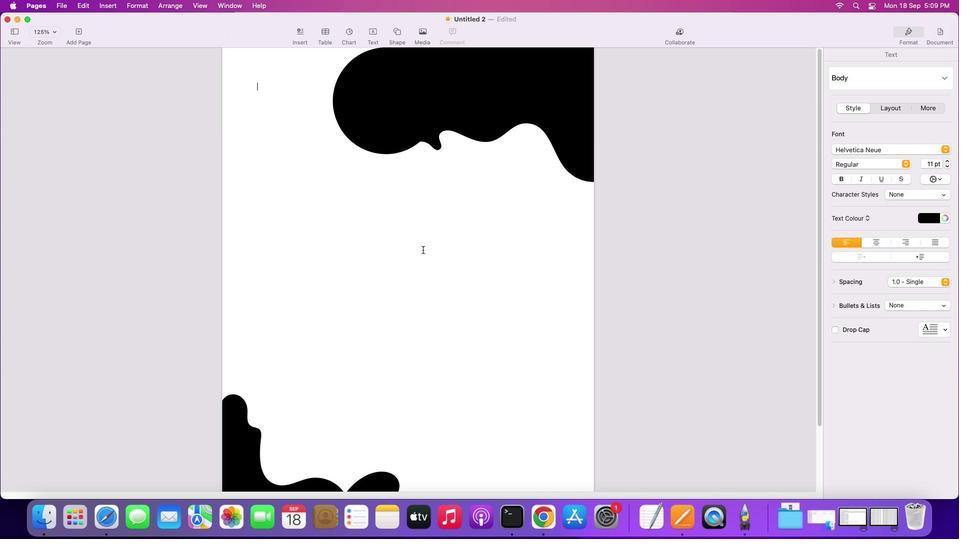 
Action: Mouse scrolled (421, 248) with delta (0, 0)
Screenshot: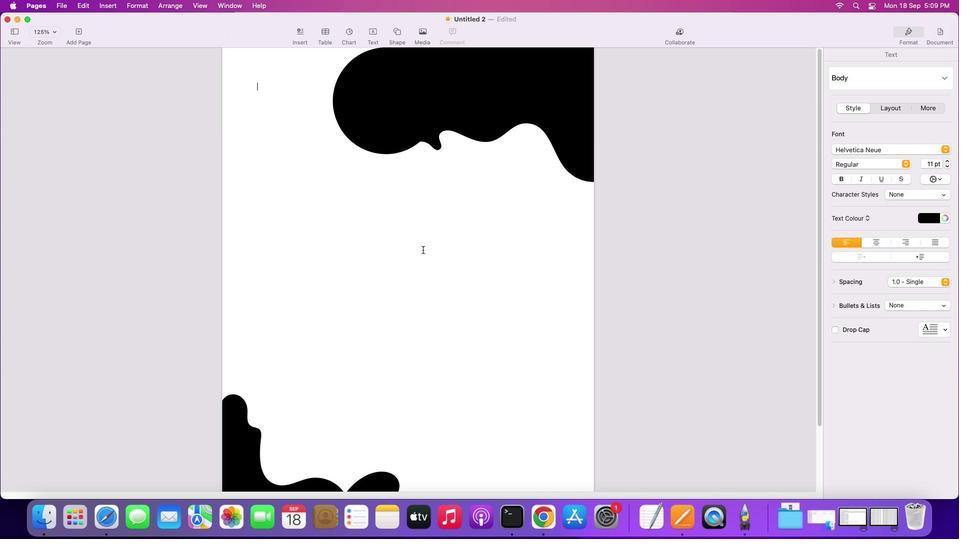 
Action: Mouse moved to (421, 248)
Screenshot: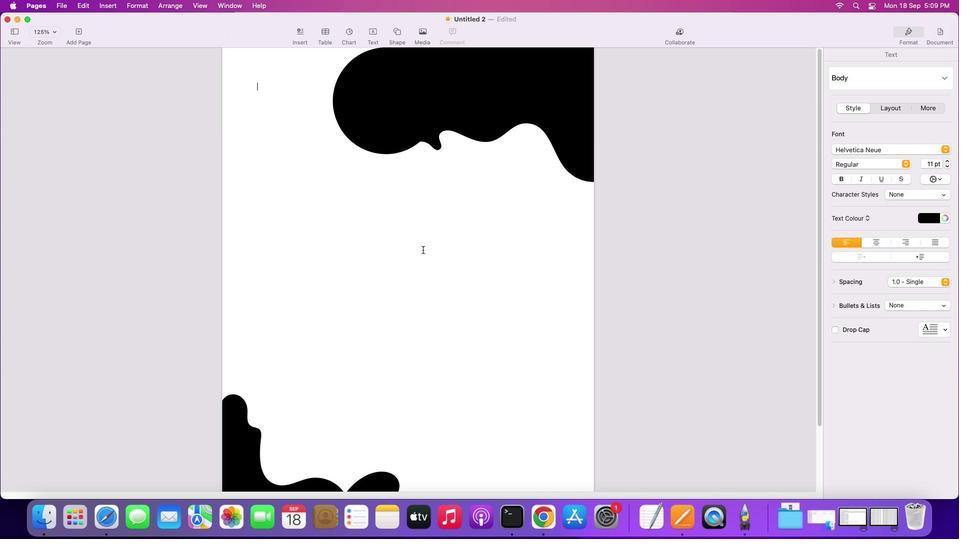 
Action: Mouse scrolled (421, 248) with delta (0, 1)
Screenshot: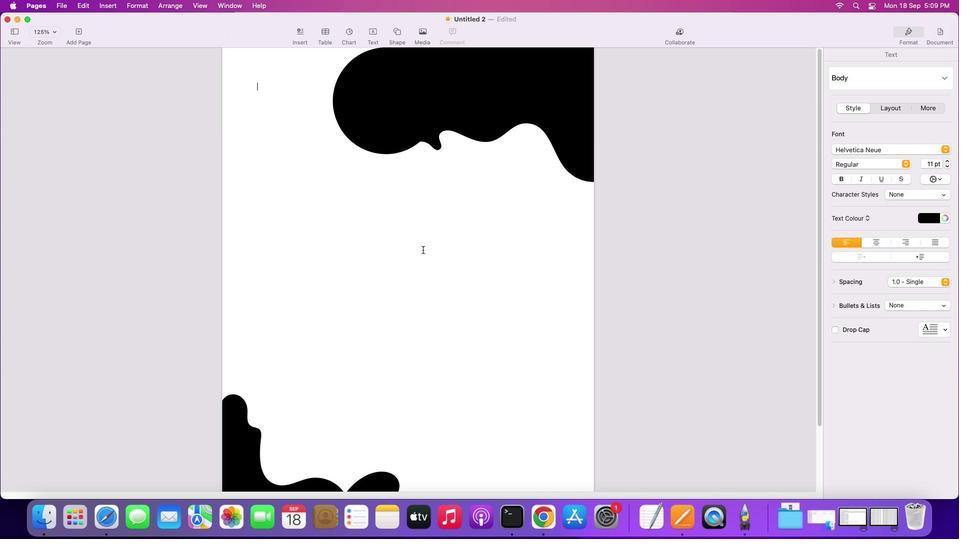 
Action: Mouse moved to (421, 248)
Screenshot: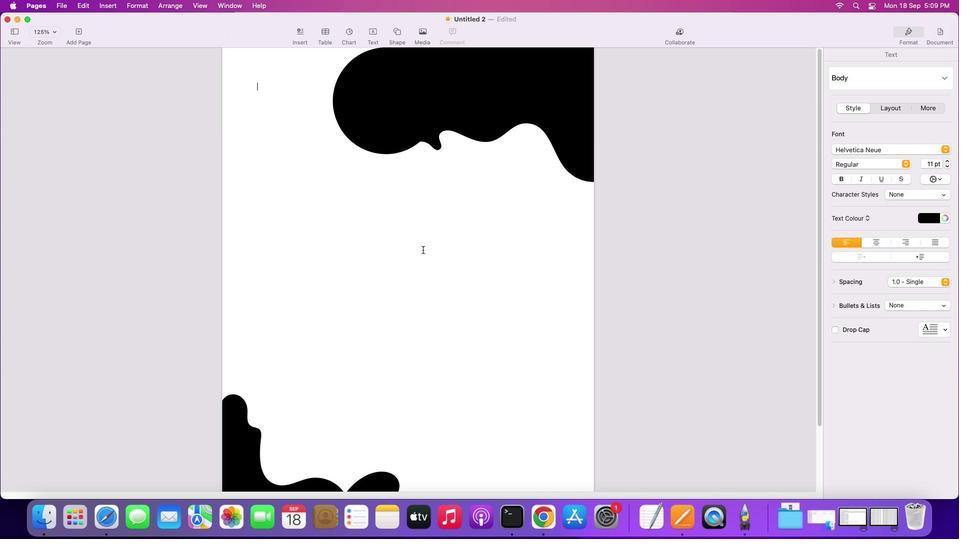 
Action: Mouse scrolled (421, 248) with delta (0, 2)
Screenshot: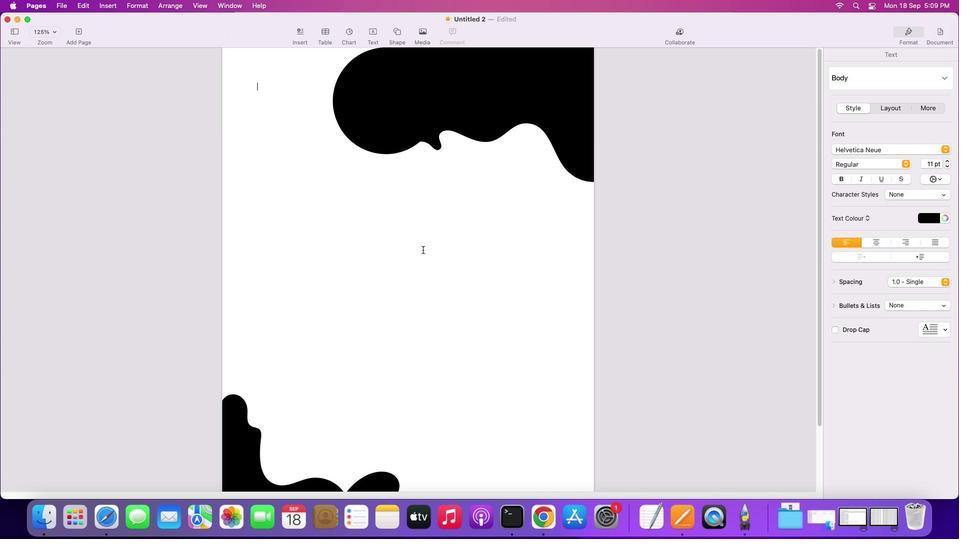 
Action: Mouse moved to (421, 249)
Screenshot: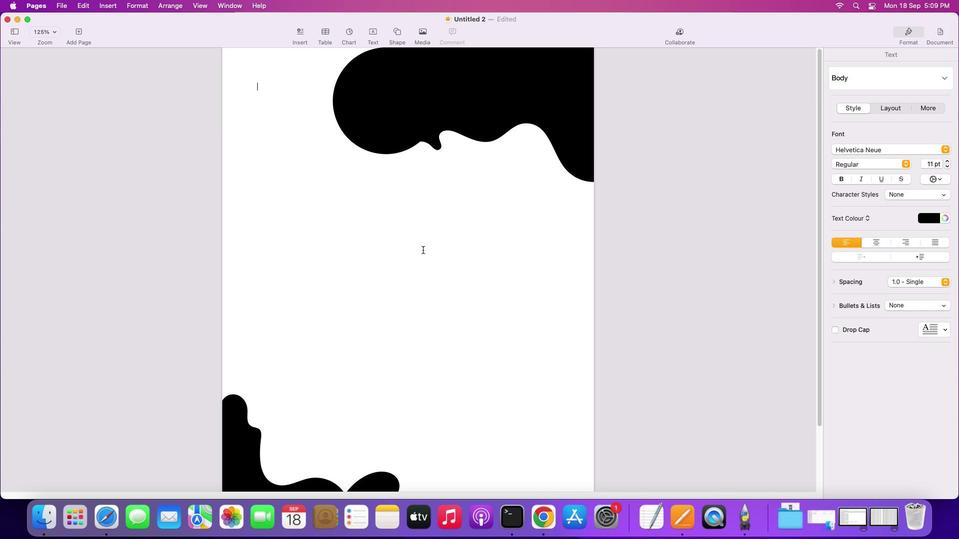 
Action: Mouse scrolled (421, 249) with delta (0, 2)
Screenshot: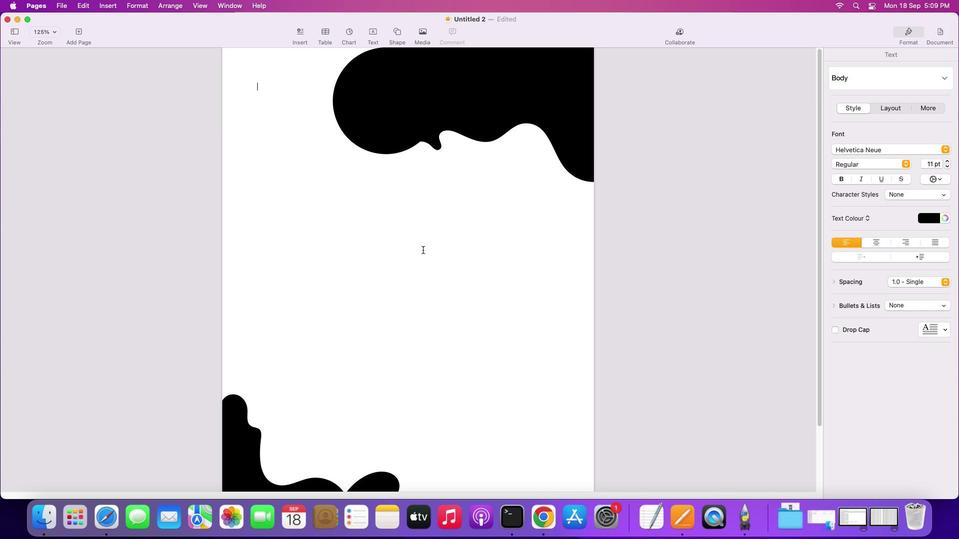 
Action: Mouse moved to (422, 249)
Screenshot: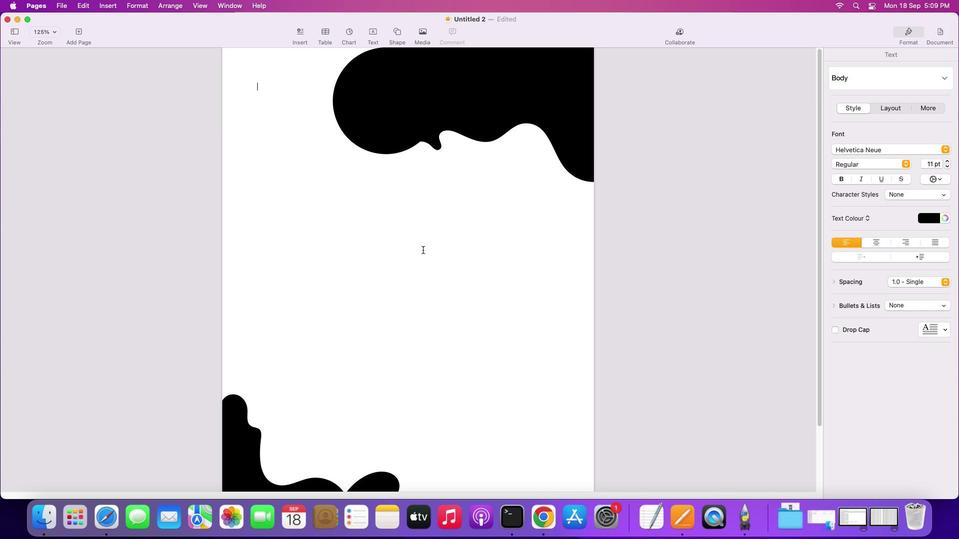 
Action: Mouse scrolled (422, 249) with delta (0, 3)
Screenshot: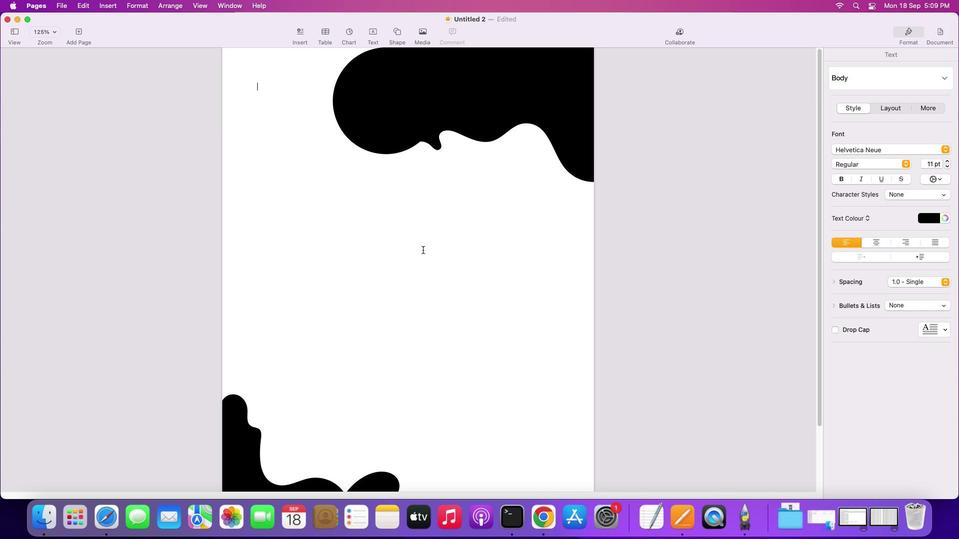 
Action: Mouse moved to (423, 250)
Screenshot: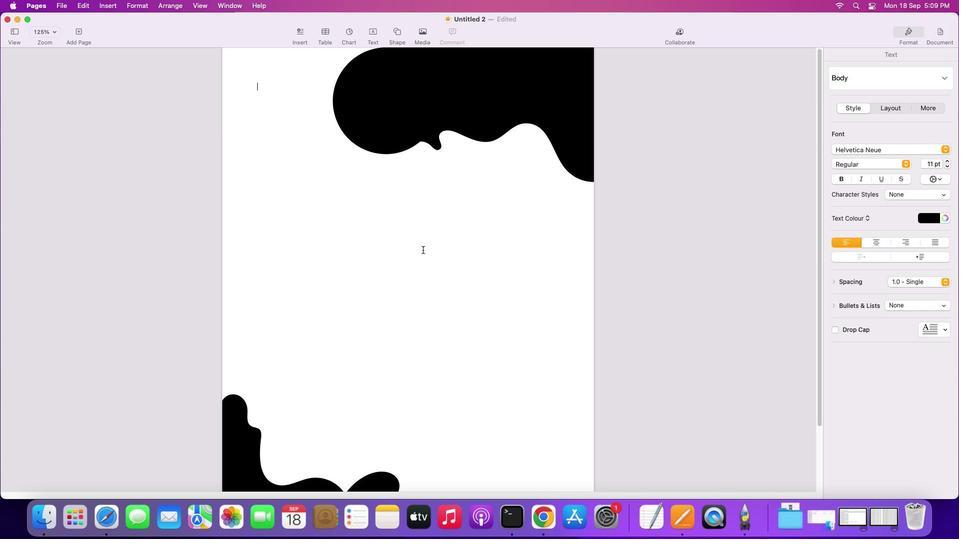 
Action: Mouse scrolled (423, 250) with delta (0, 0)
Screenshot: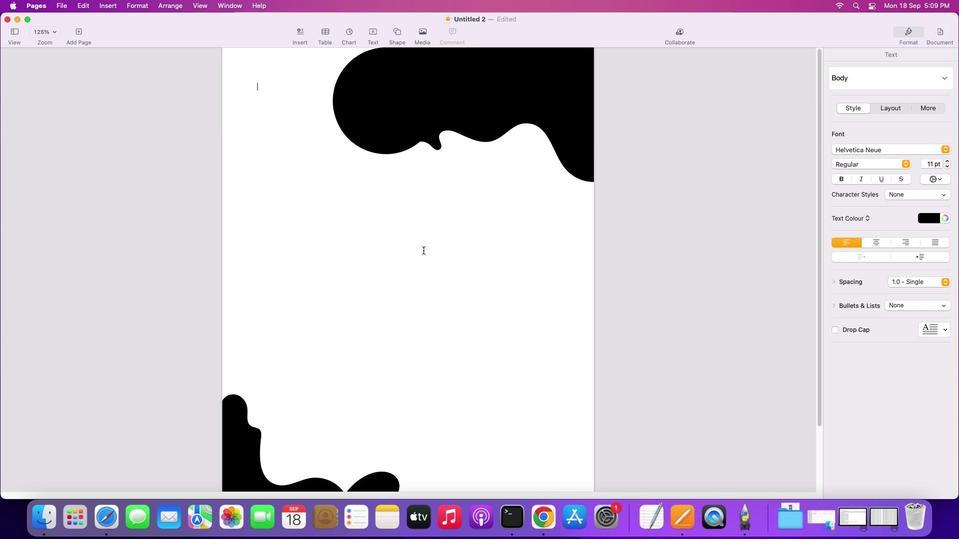 
Action: Mouse moved to (423, 250)
Screenshot: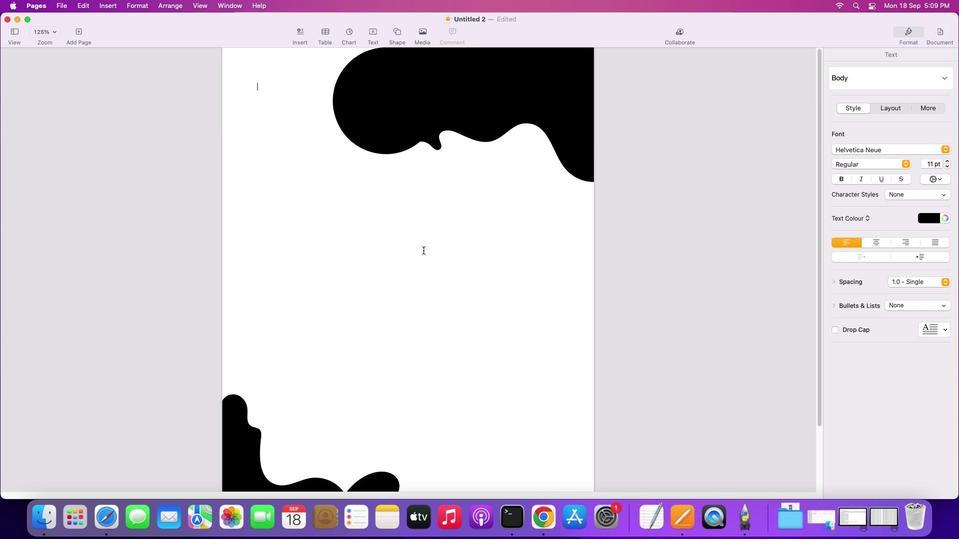 
Action: Mouse scrolled (423, 250) with delta (0, 0)
Screenshot: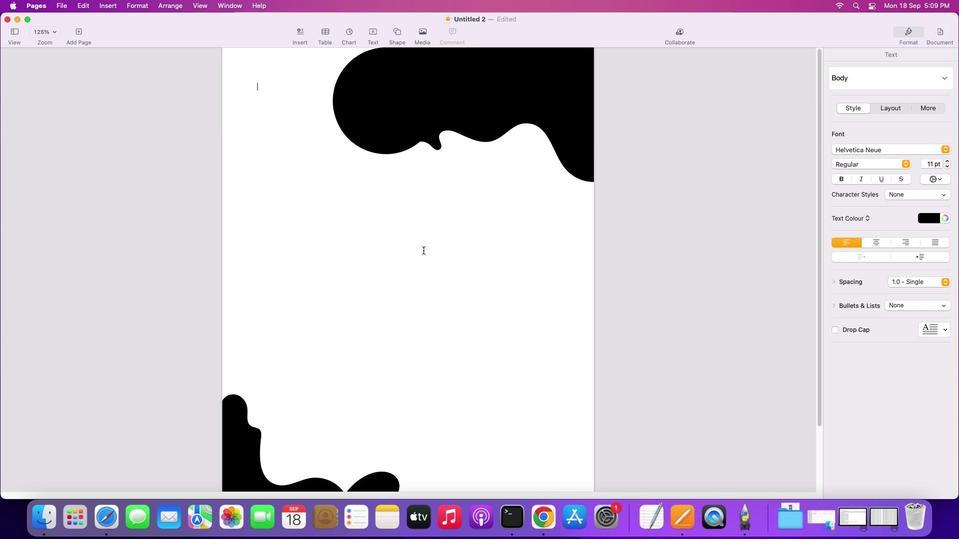 
Action: Mouse scrolled (423, 250) with delta (0, 1)
